 Task: Look for space in Taubaté, Brazil from 6th June, 2023 to 8th June, 2023 for 2 adults in price range Rs.7000 to Rs.12000. Place can be private room with 1  bedroom having 2 beds and 1 bathroom. Property type can be flat. Amenities needed are: wifi, washing machine, . Booking option can be shelf check-in. Required host language is Spanish.
Action: Mouse moved to (507, 115)
Screenshot: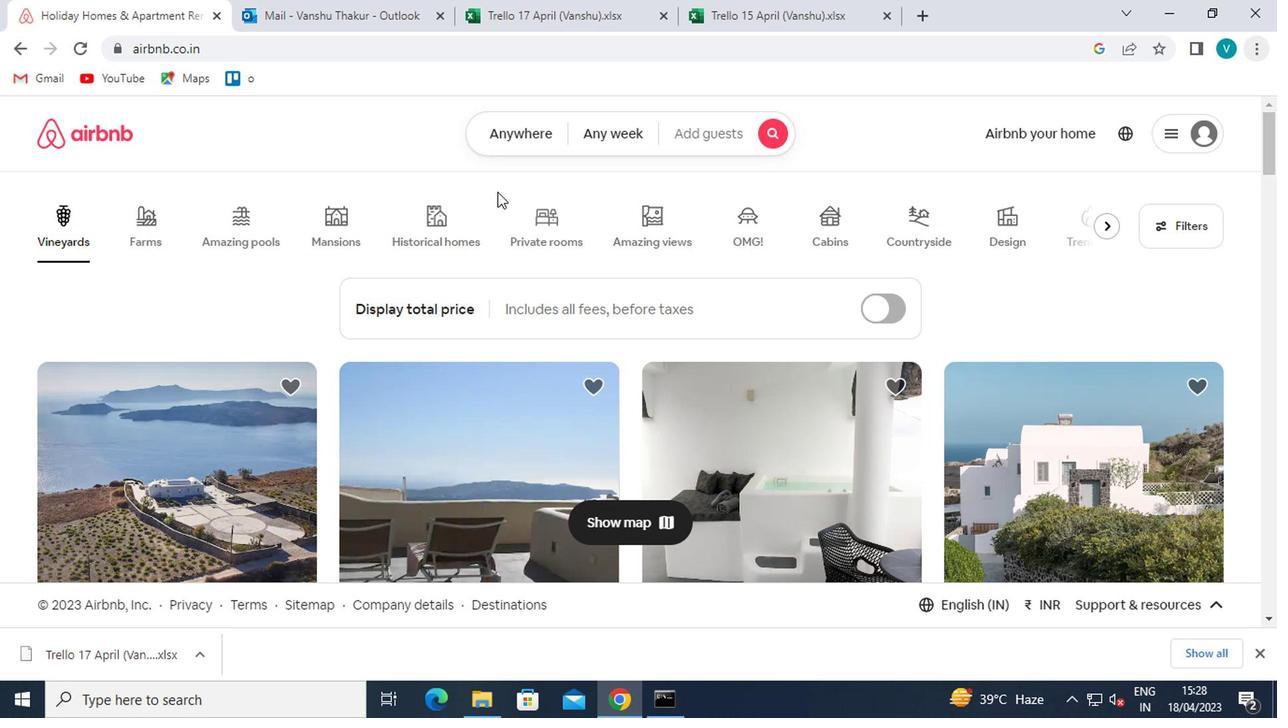 
Action: Mouse pressed left at (507, 115)
Screenshot: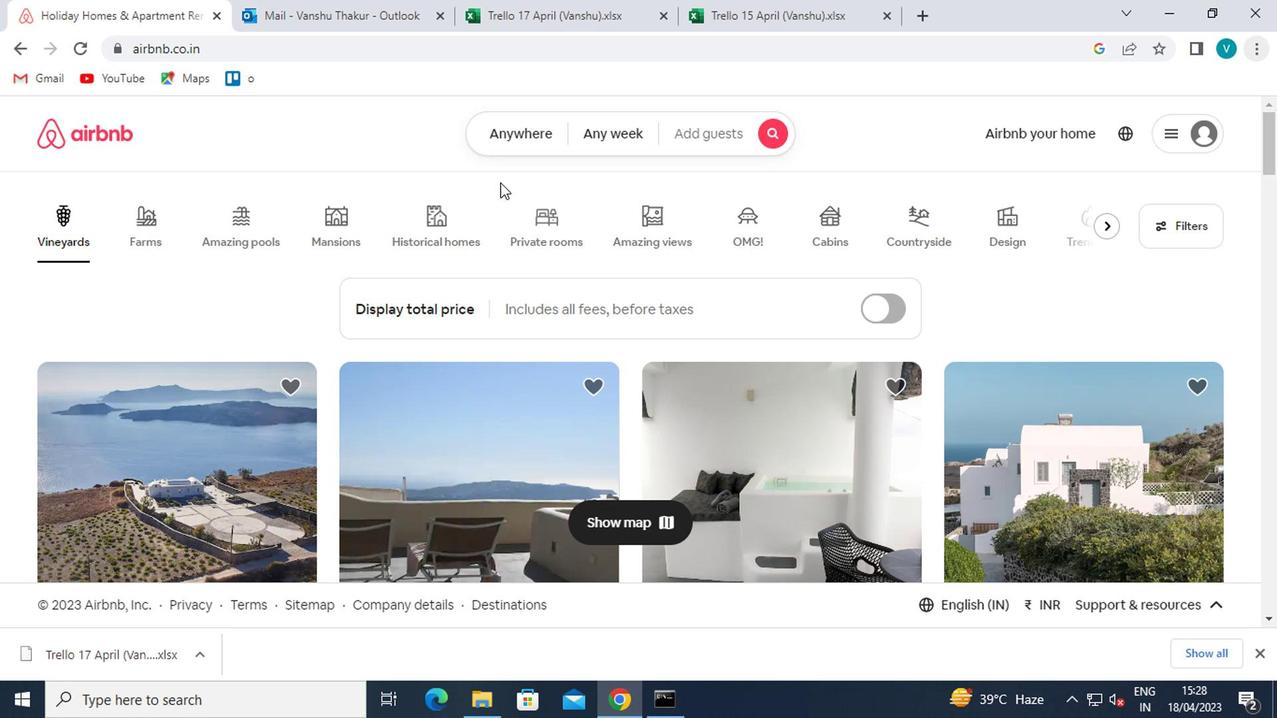 
Action: Mouse moved to (406, 200)
Screenshot: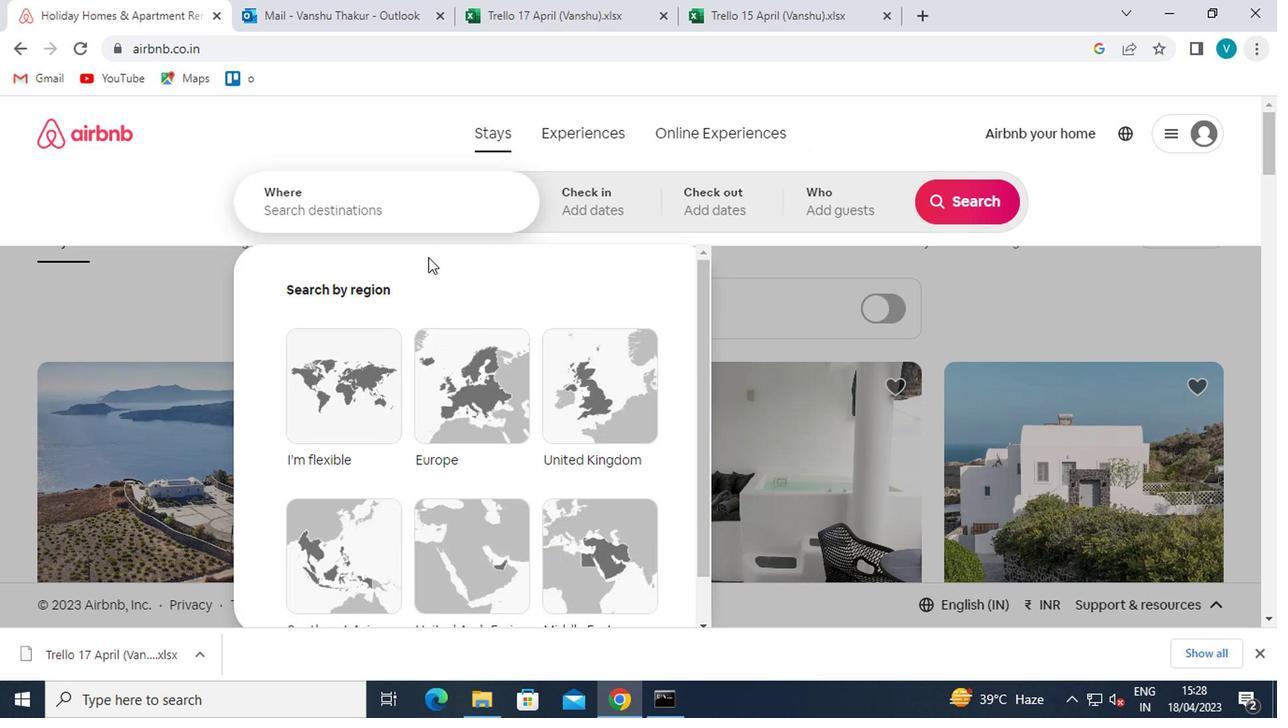 
Action: Mouse pressed left at (406, 200)
Screenshot: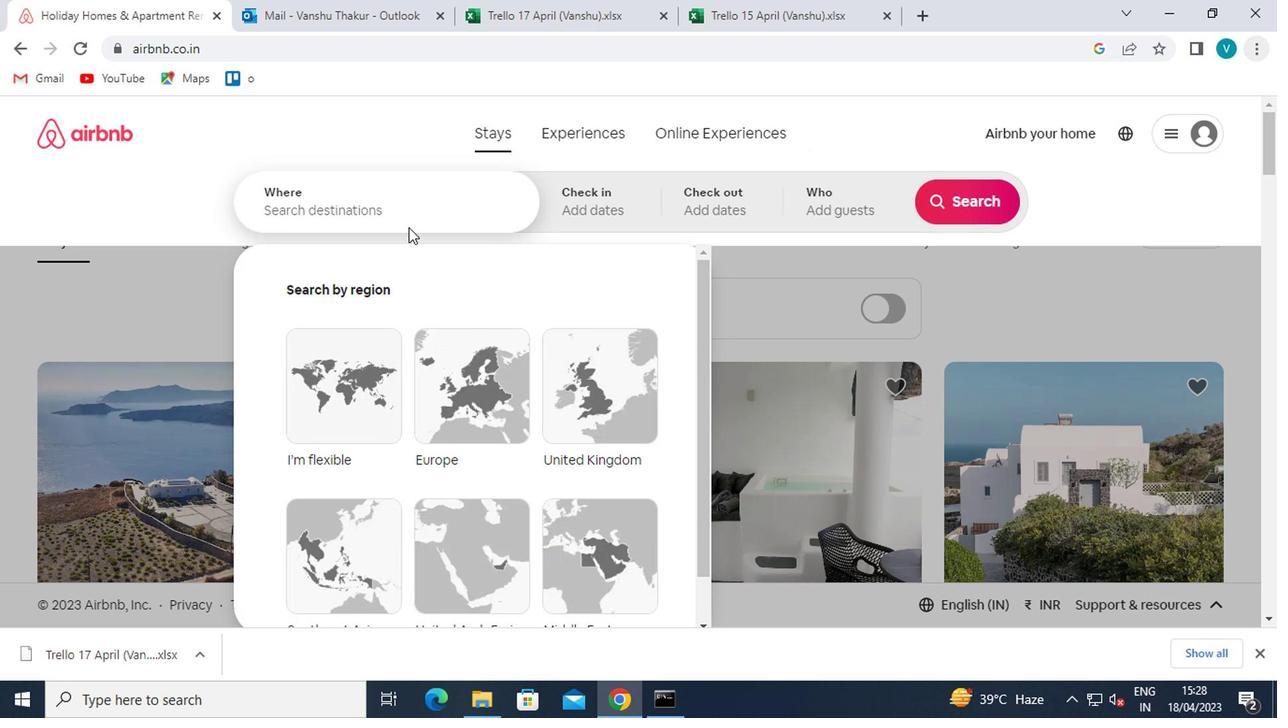 
Action: Key pressed <Key.shift>TAUBATE,<Key.space><Key.shift>BRAZIL
Screenshot: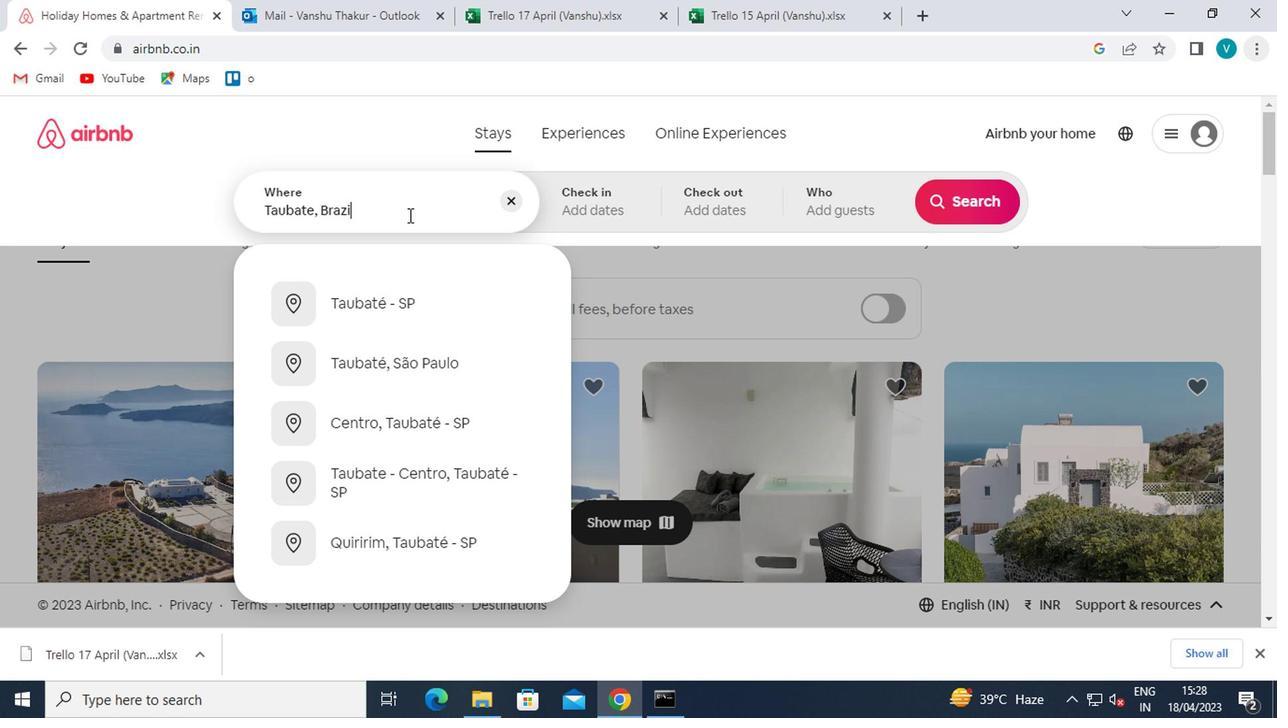 
Action: Mouse moved to (421, 296)
Screenshot: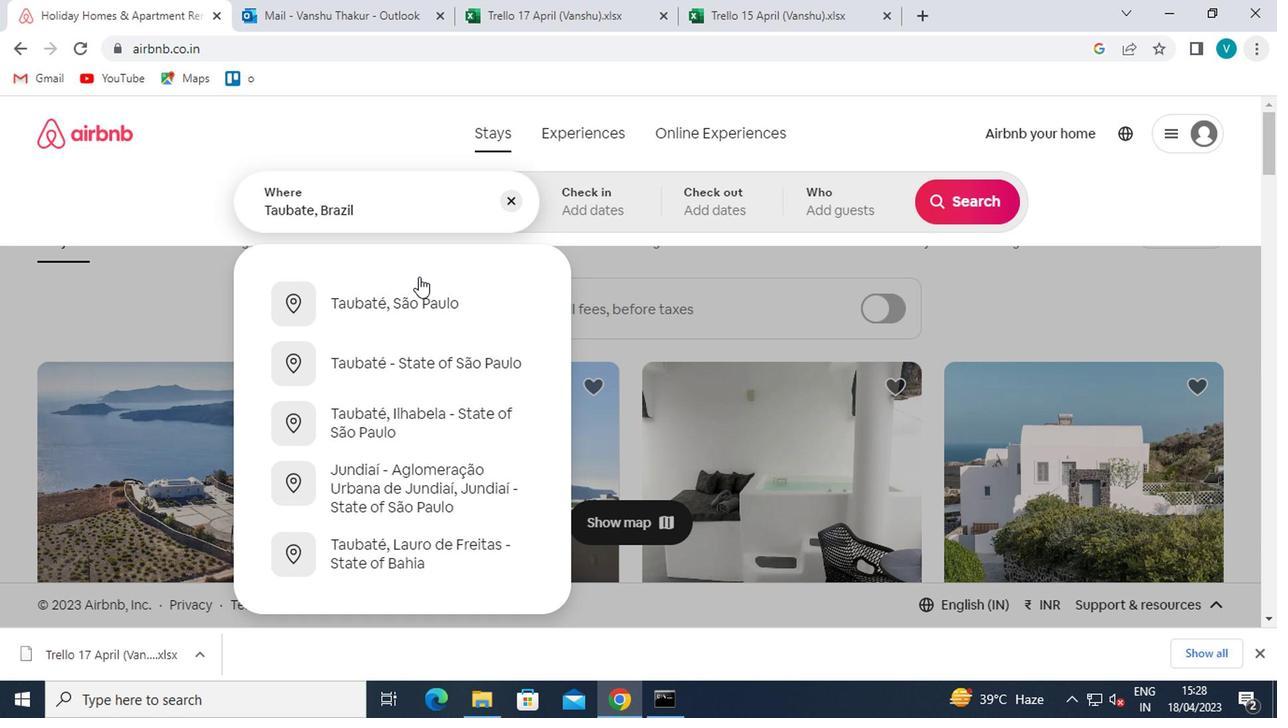 
Action: Mouse pressed left at (421, 296)
Screenshot: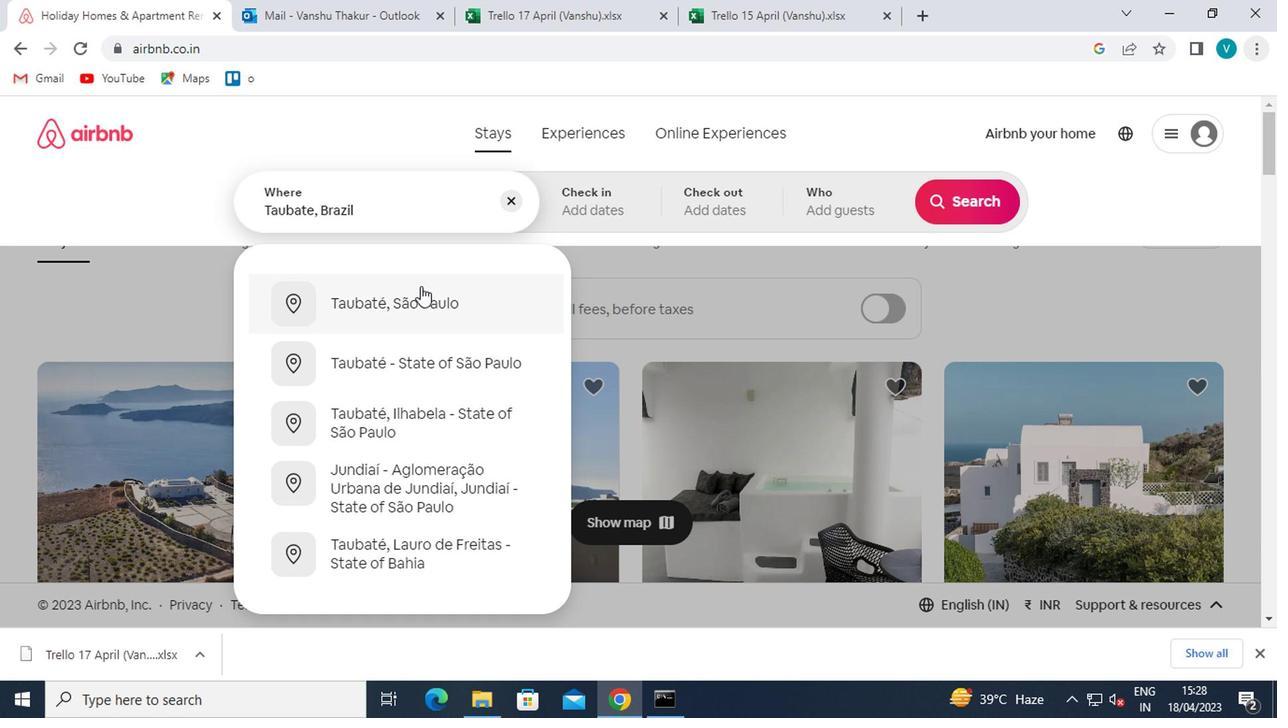 
Action: Mouse moved to (949, 345)
Screenshot: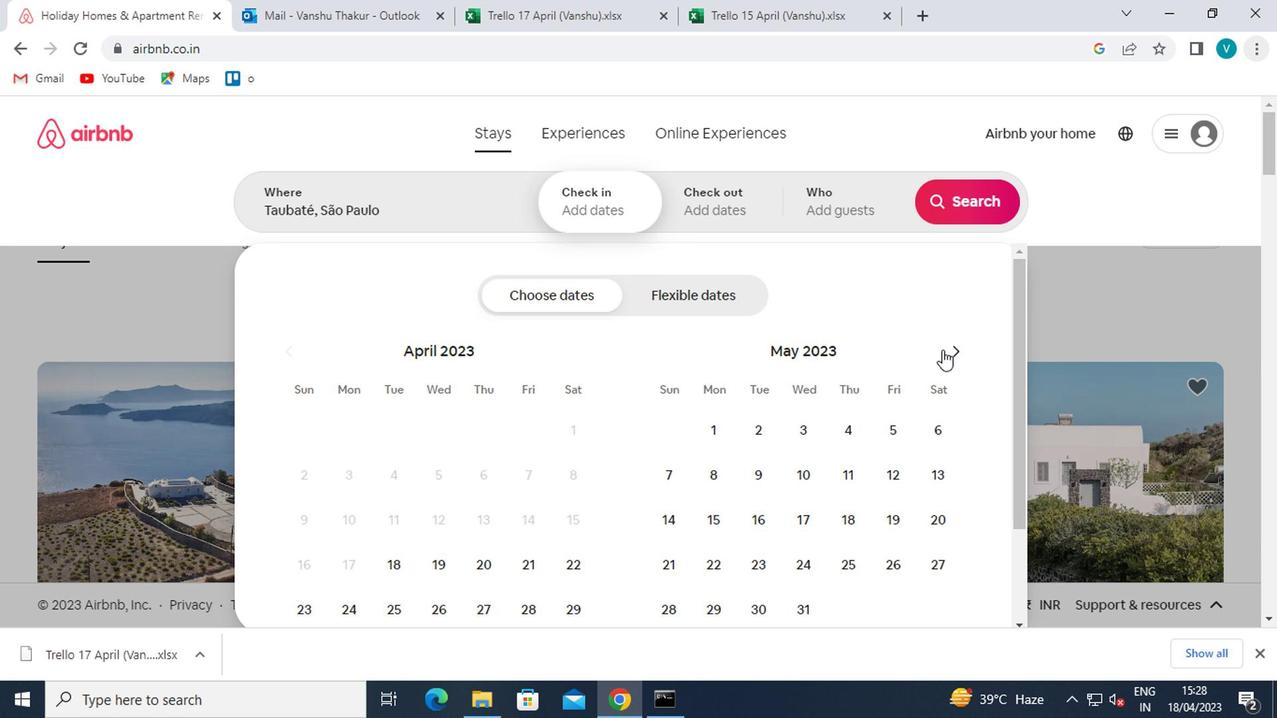 
Action: Mouse pressed left at (949, 345)
Screenshot: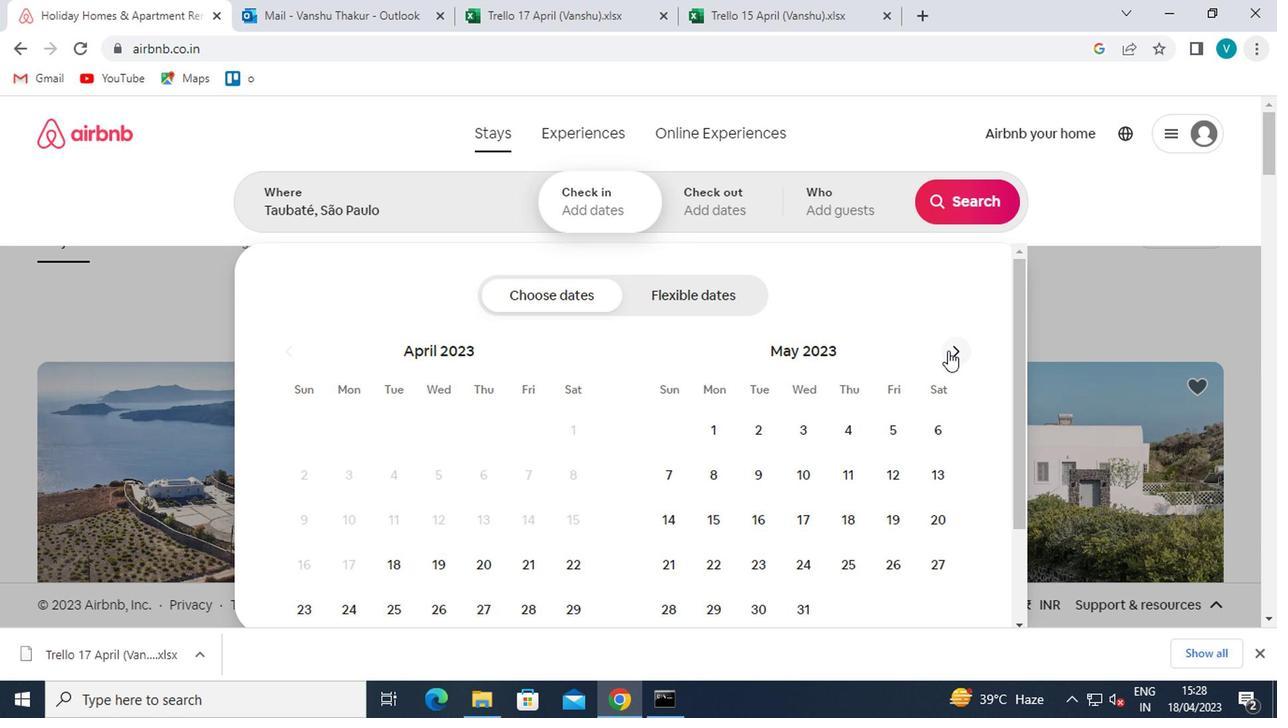 
Action: Mouse moved to (749, 478)
Screenshot: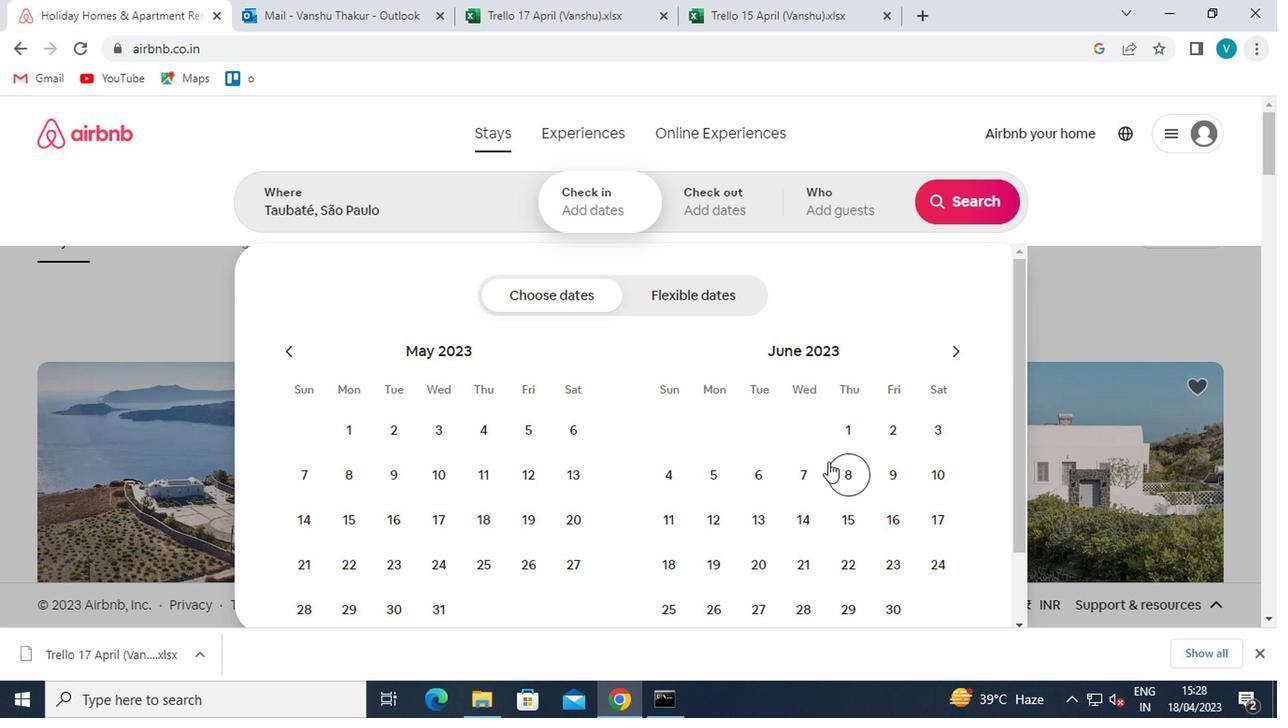 
Action: Mouse pressed left at (749, 478)
Screenshot: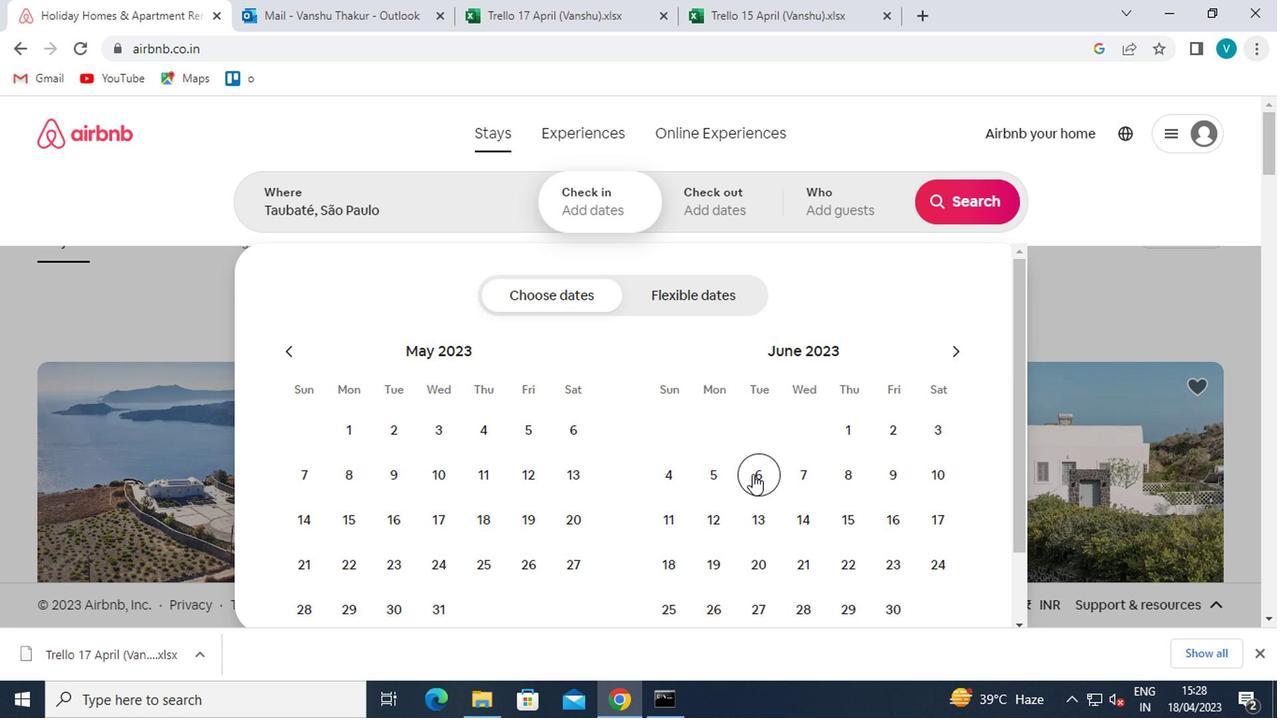
Action: Mouse moved to (846, 474)
Screenshot: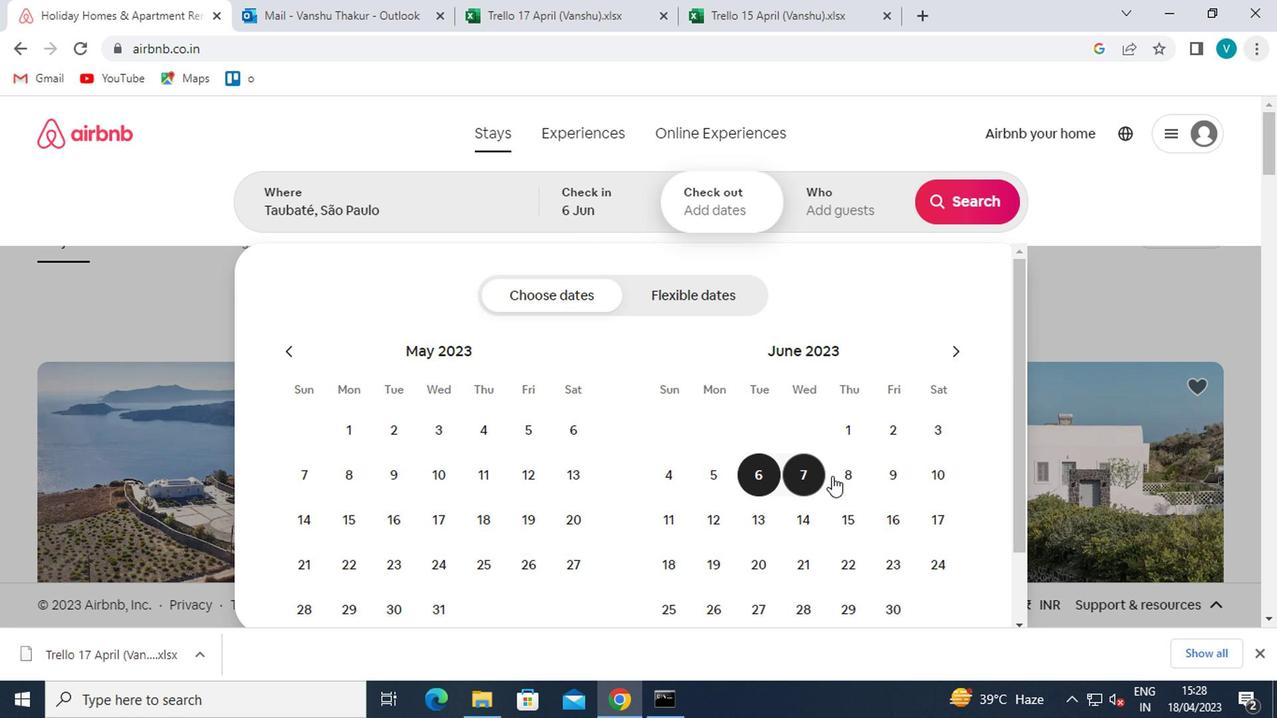 
Action: Mouse pressed left at (846, 474)
Screenshot: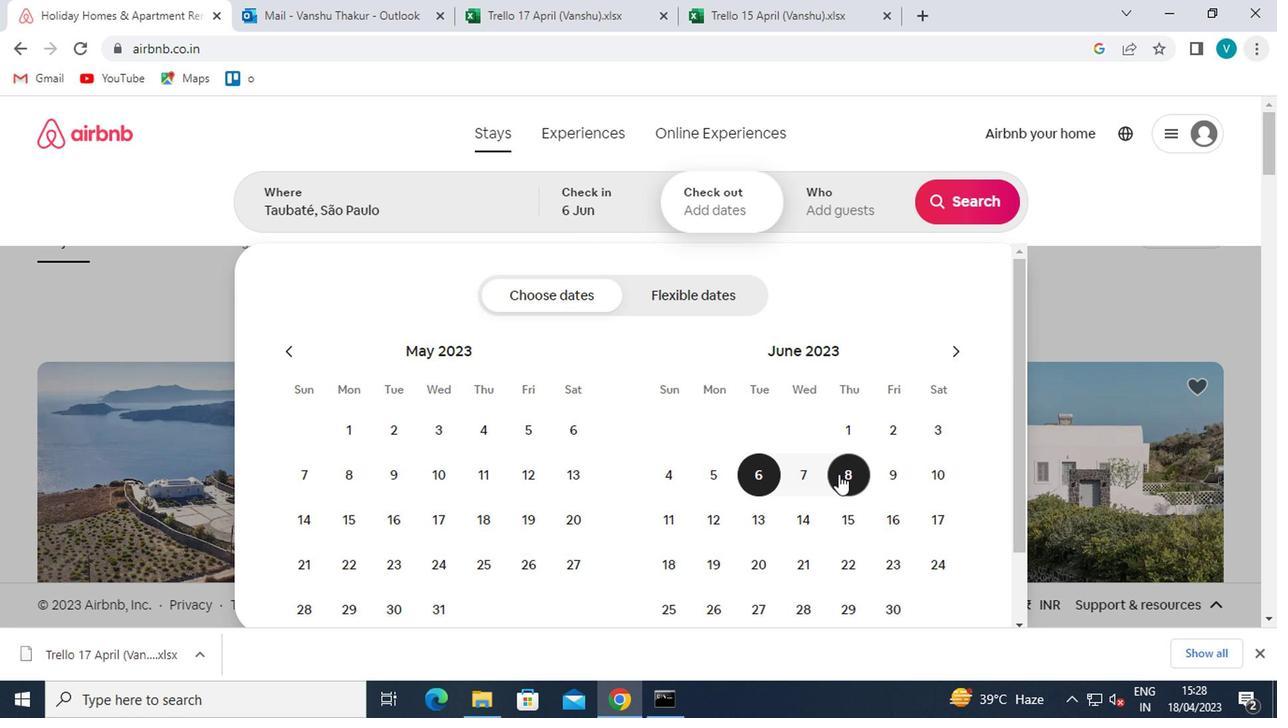 
Action: Mouse moved to (830, 184)
Screenshot: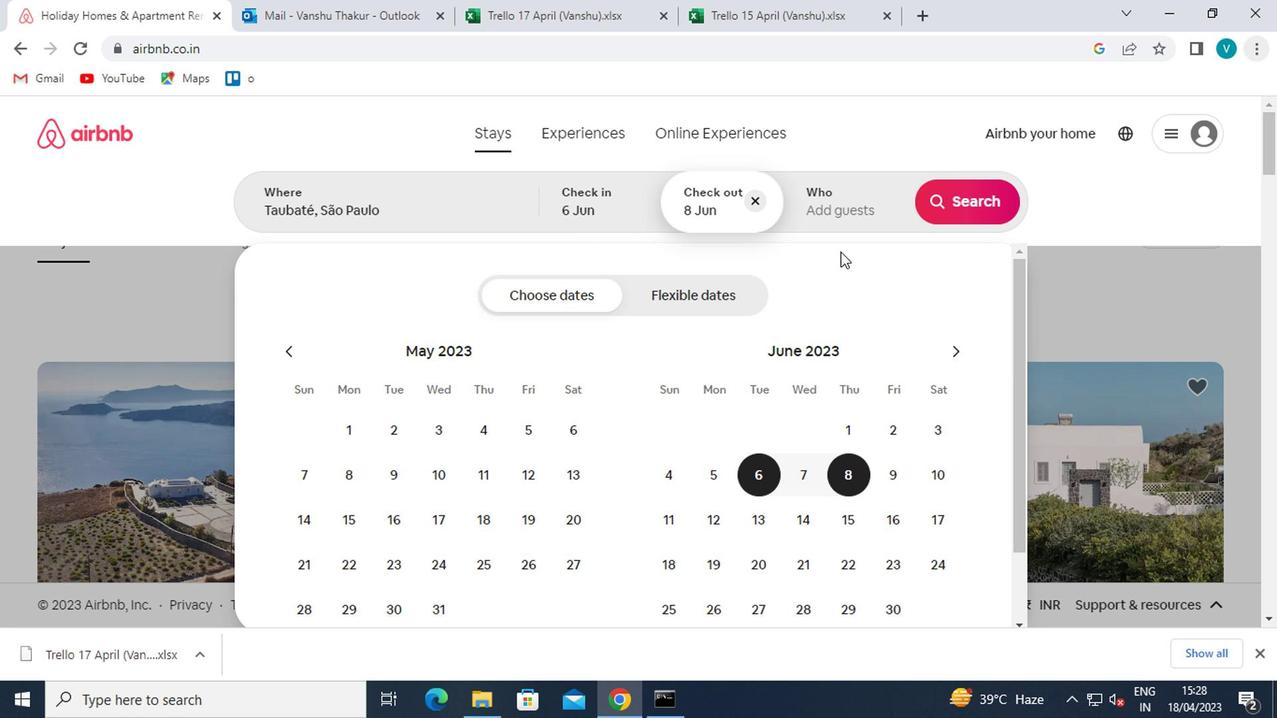 
Action: Mouse pressed left at (830, 184)
Screenshot: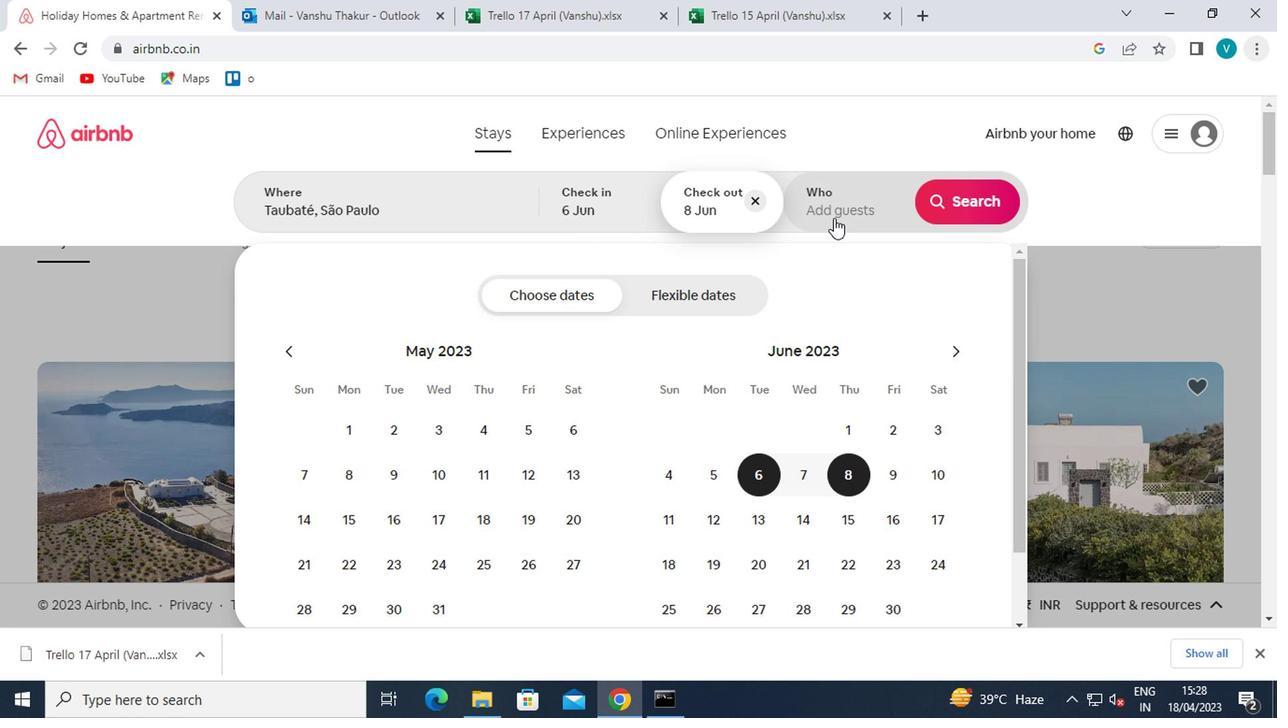 
Action: Mouse moved to (979, 282)
Screenshot: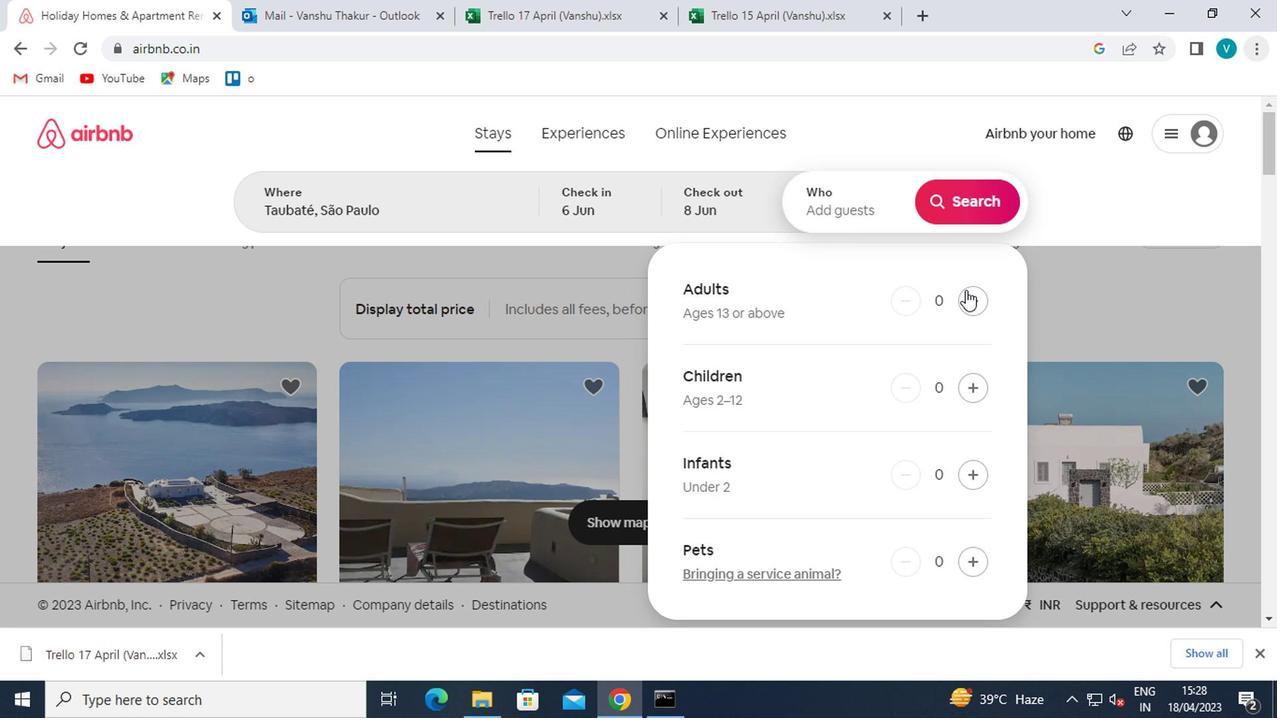
Action: Mouse pressed left at (979, 282)
Screenshot: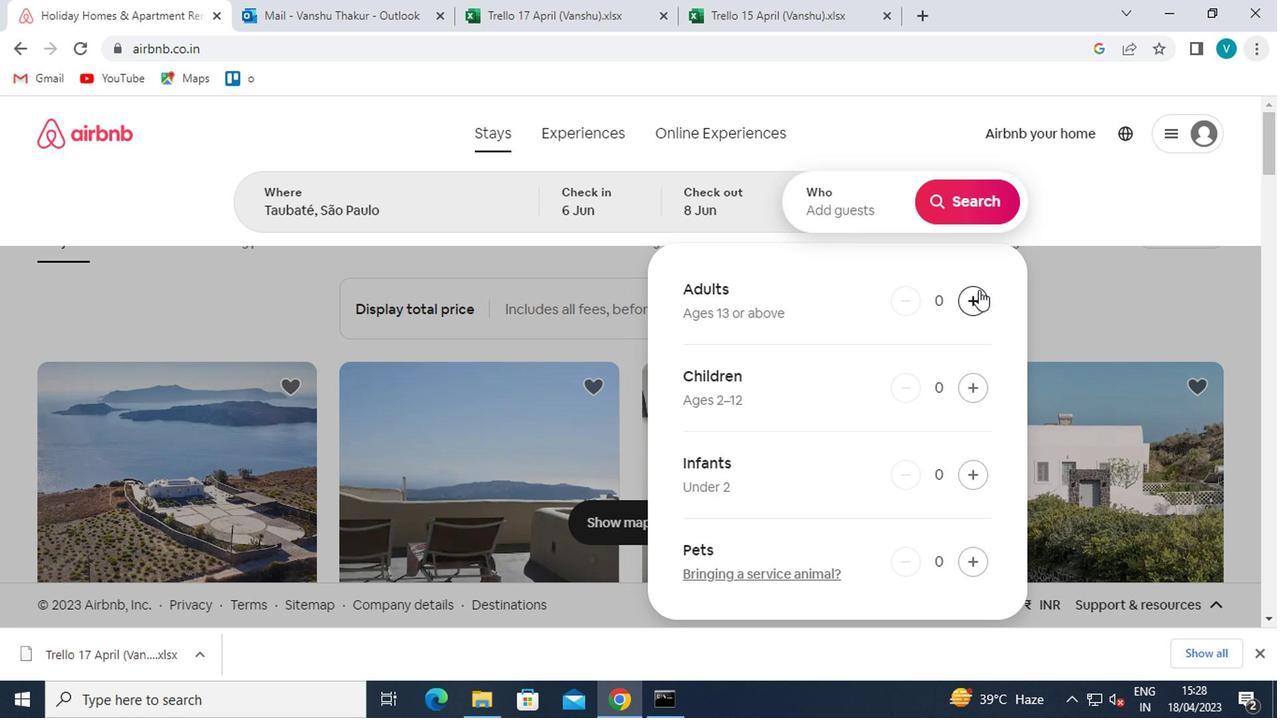 
Action: Mouse pressed left at (979, 282)
Screenshot: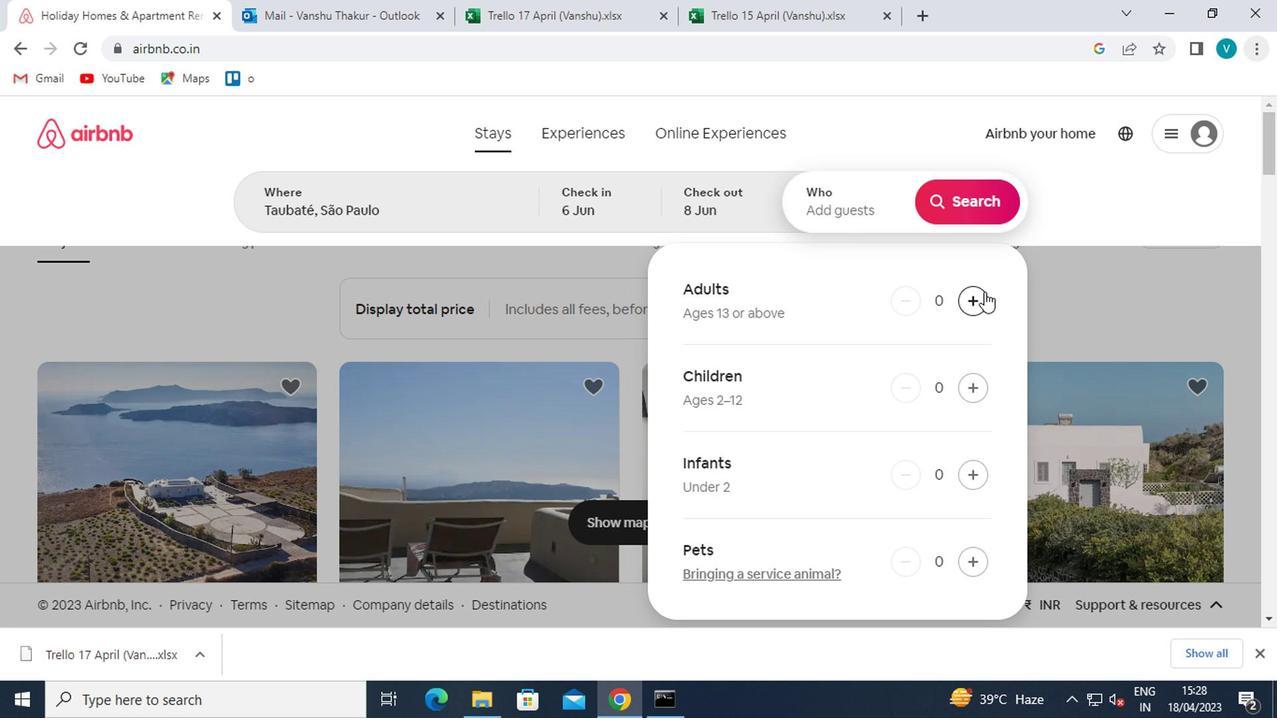 
Action: Mouse moved to (972, 184)
Screenshot: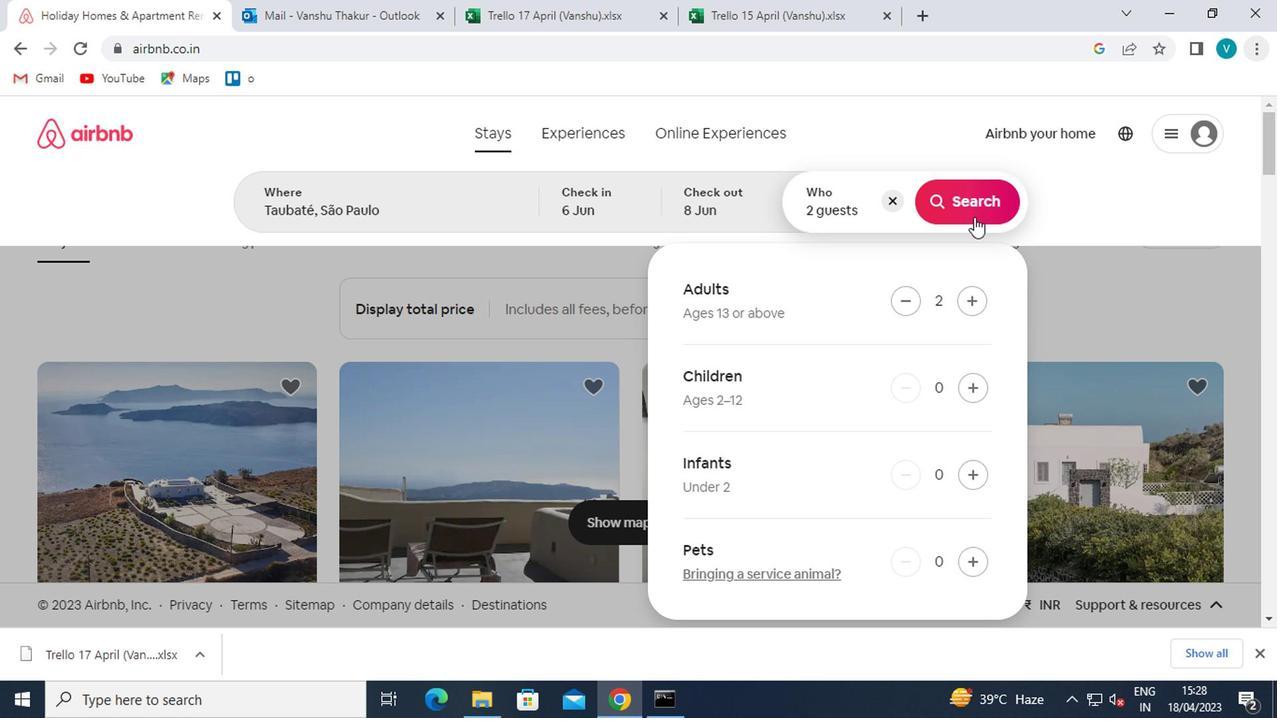 
Action: Mouse pressed left at (972, 184)
Screenshot: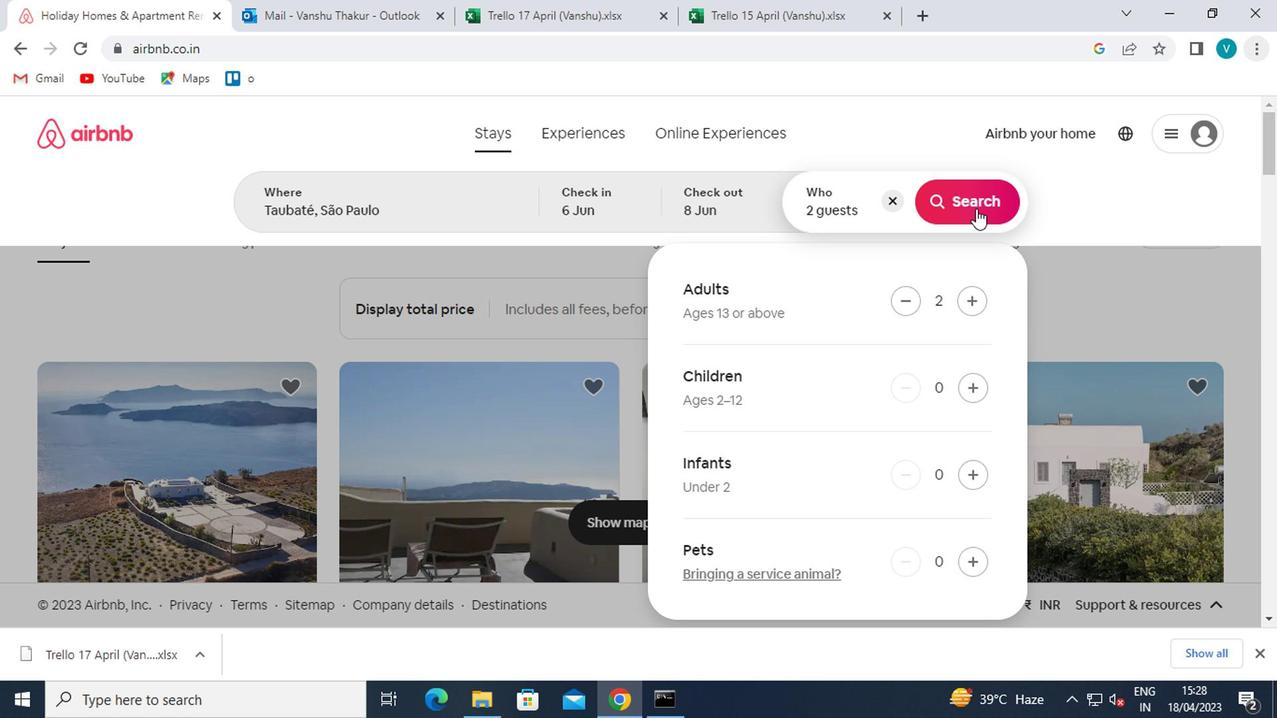 
Action: Mouse moved to (1171, 184)
Screenshot: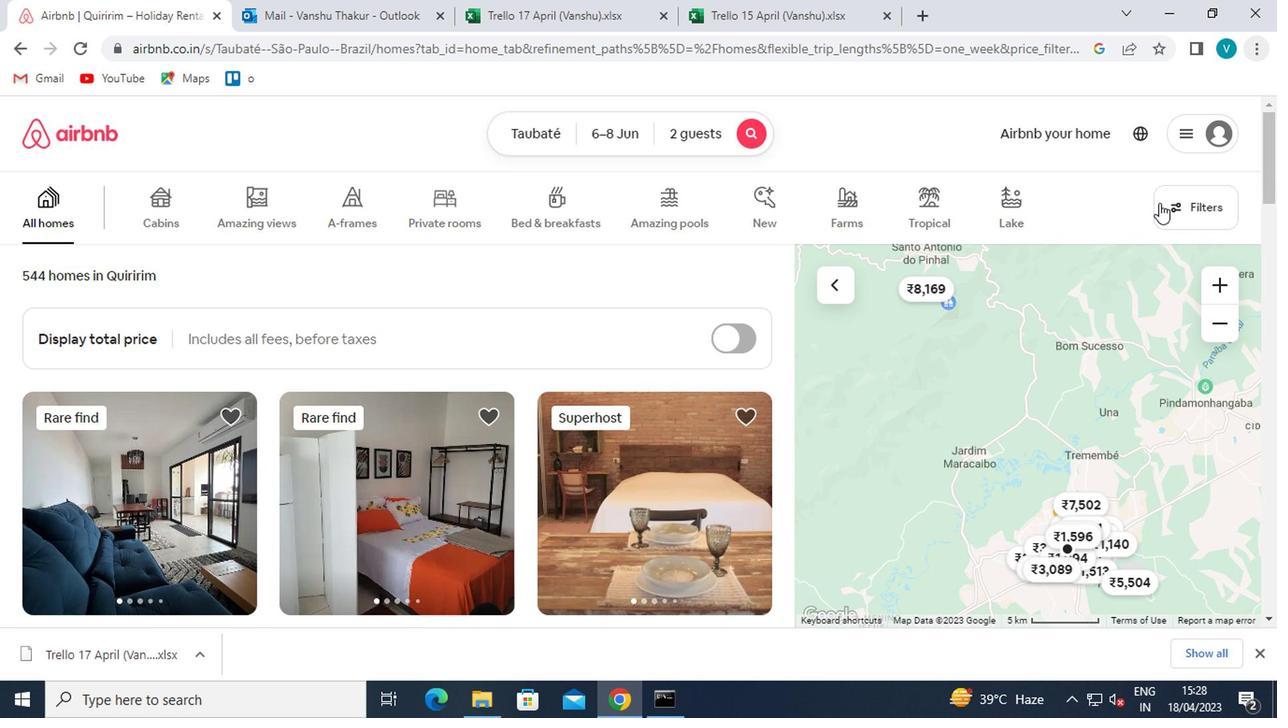 
Action: Mouse pressed left at (1171, 184)
Screenshot: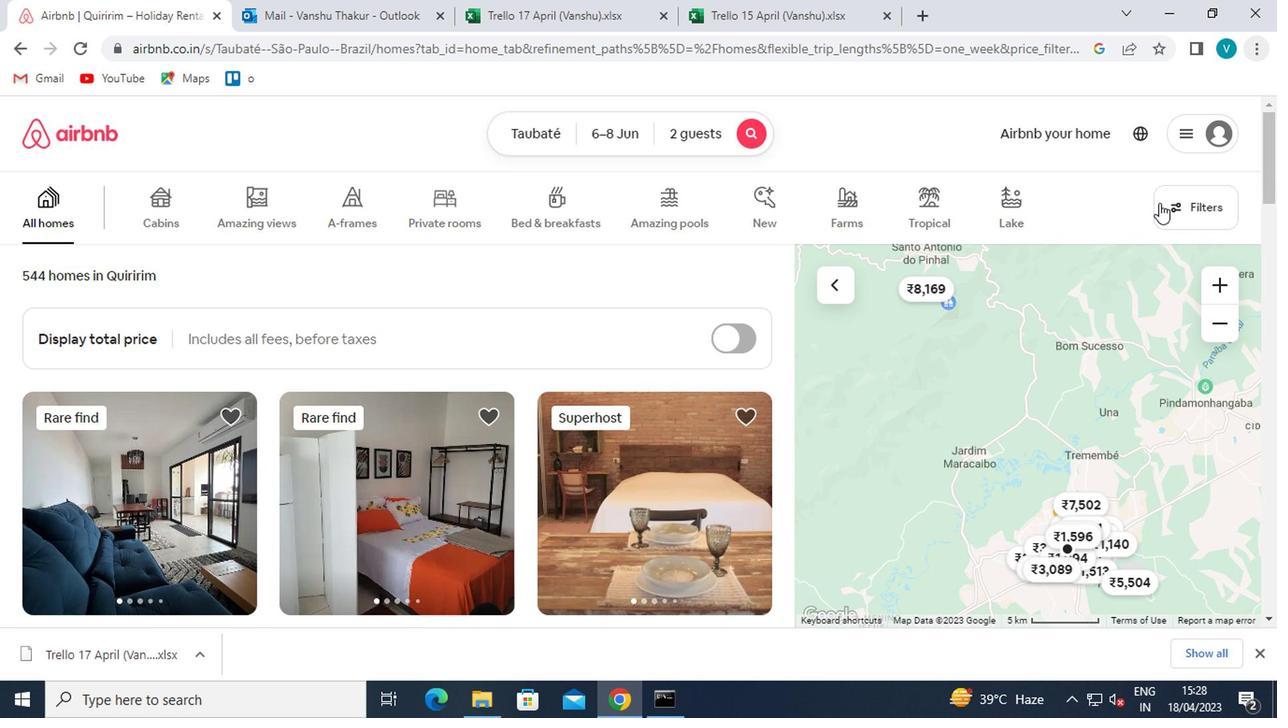 
Action: Mouse moved to (510, 454)
Screenshot: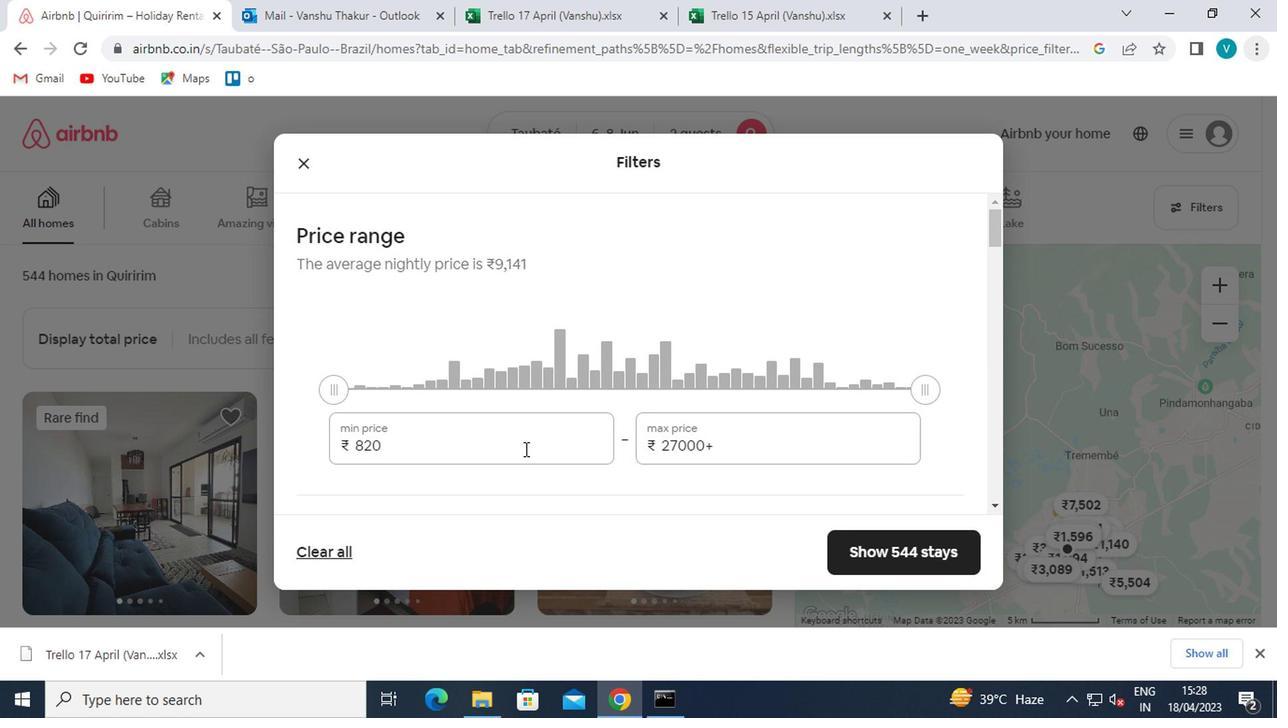 
Action: Mouse pressed left at (510, 454)
Screenshot: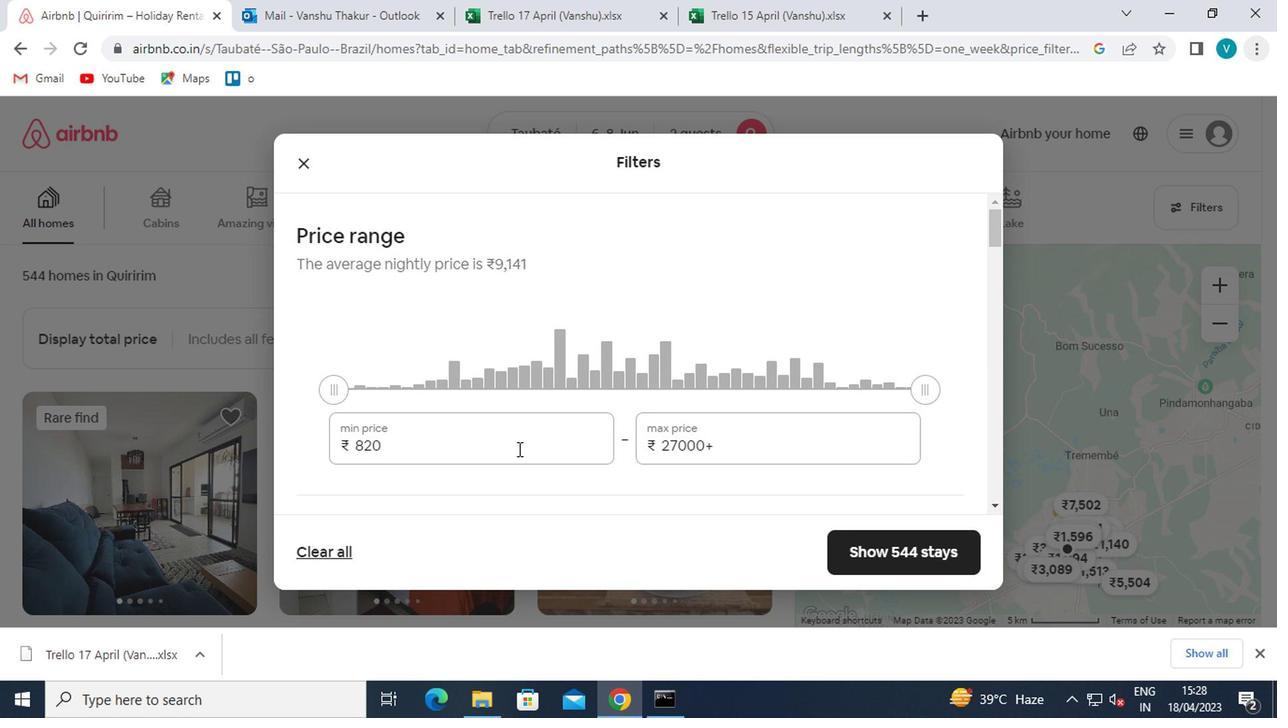 
Action: Mouse moved to (510, 455)
Screenshot: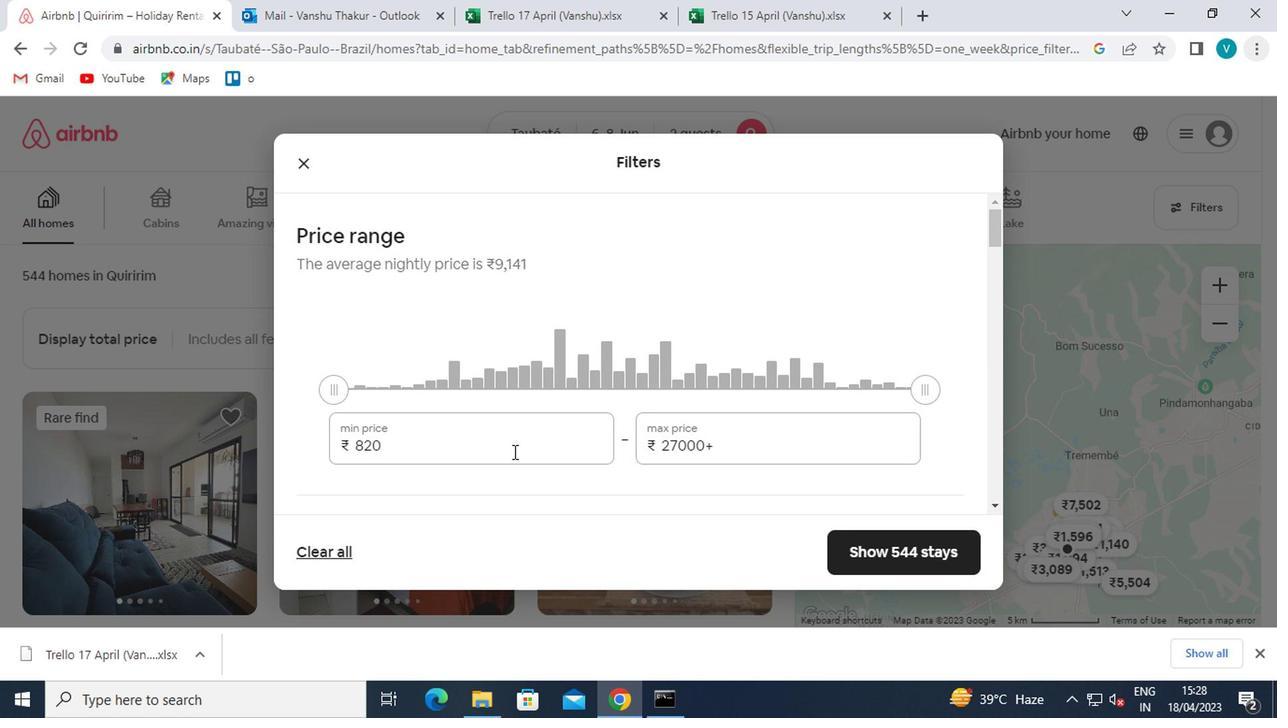 
Action: Key pressed <Key.backspace><Key.backspace><Key.backspace>7000
Screenshot: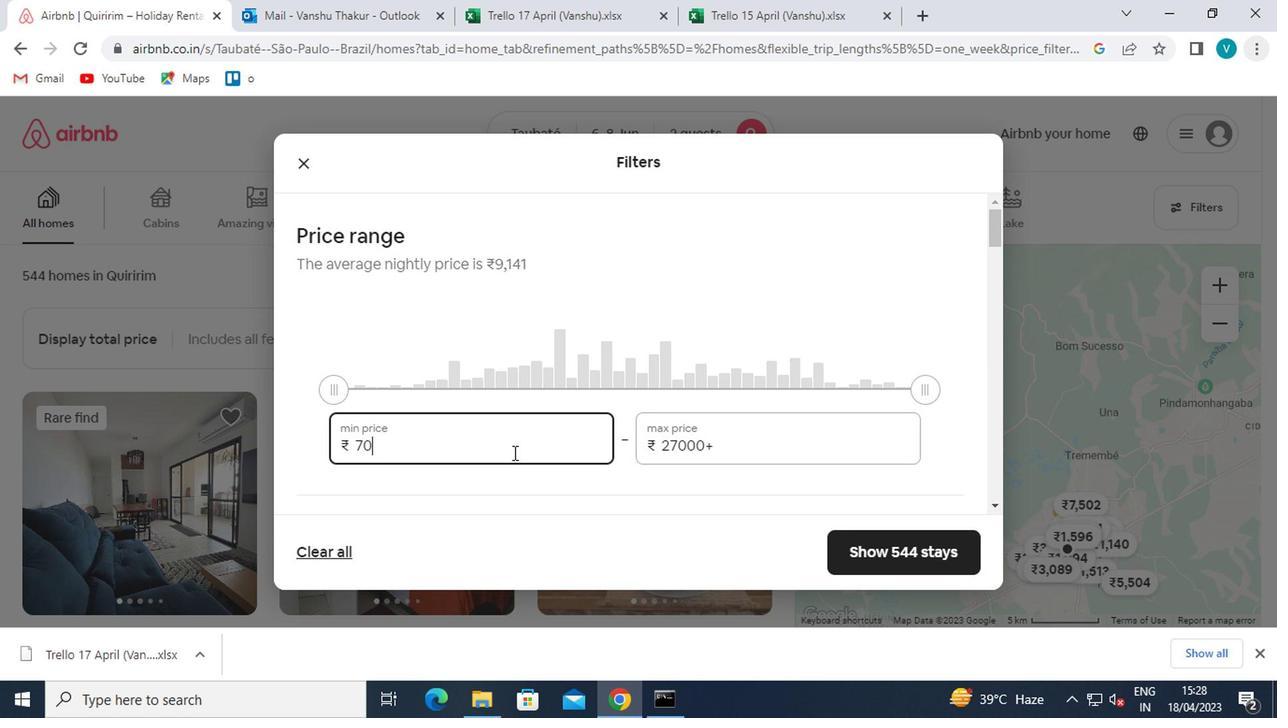 
Action: Mouse moved to (804, 445)
Screenshot: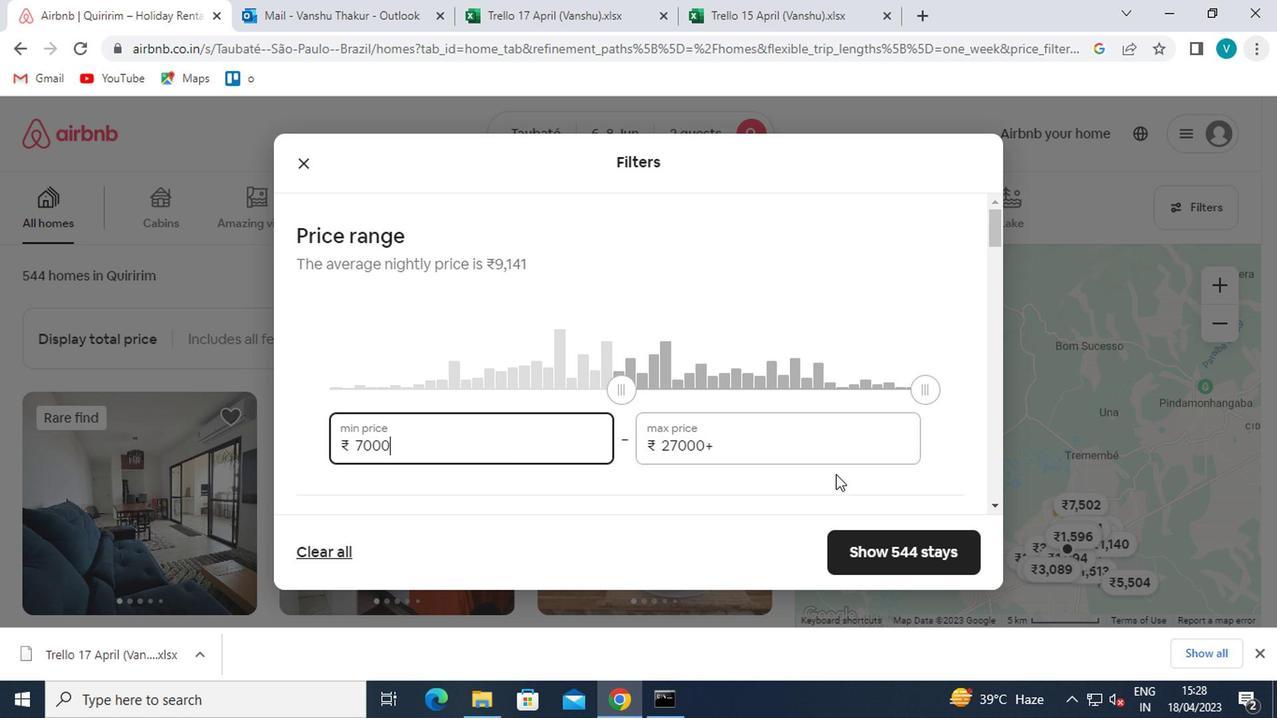 
Action: Mouse pressed left at (804, 445)
Screenshot: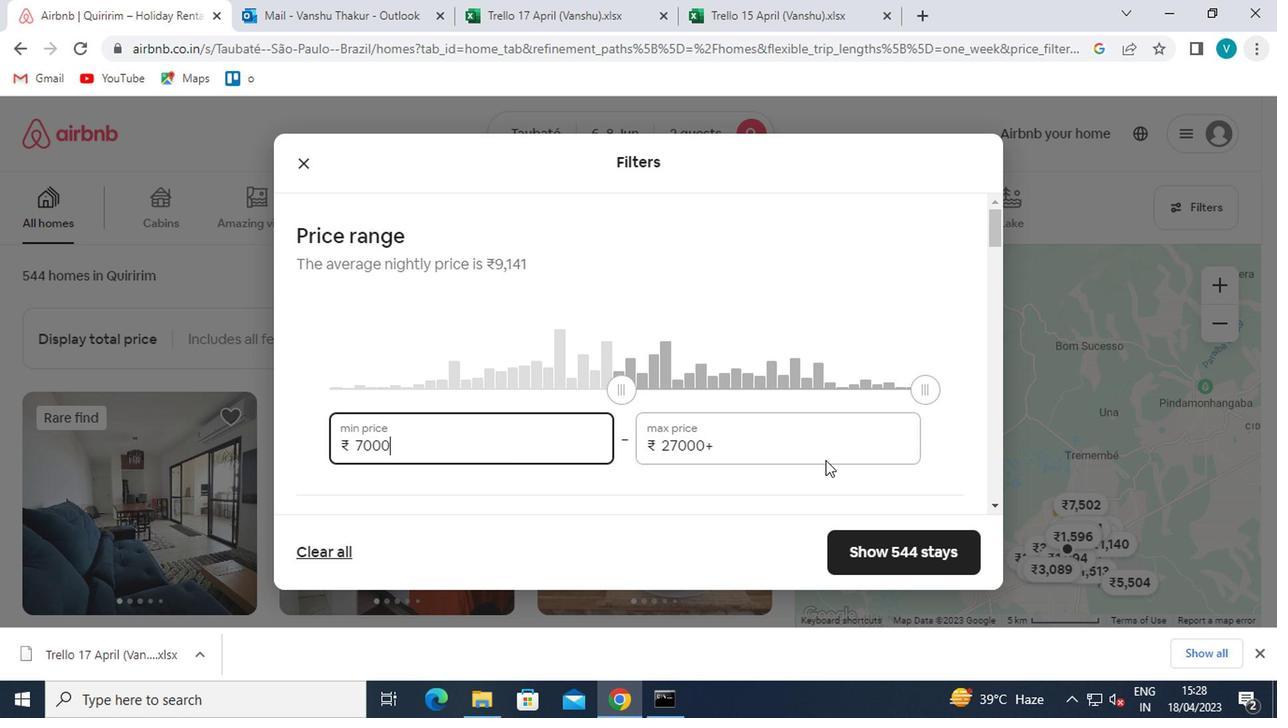 
Action: Mouse moved to (800, 447)
Screenshot: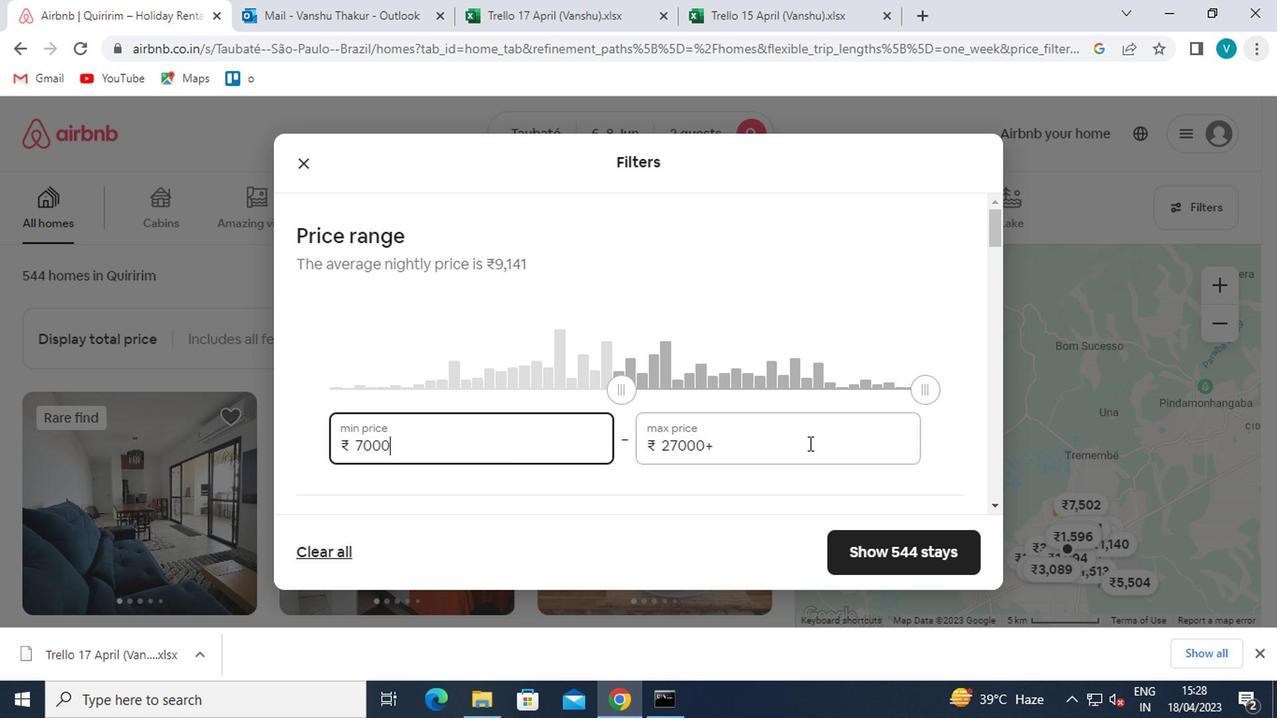 
Action: Key pressed <Key.backspace><Key.backspace><Key.backspace><Key.backspace><Key.backspace><Key.backspace><Key.backspace>12000
Screenshot: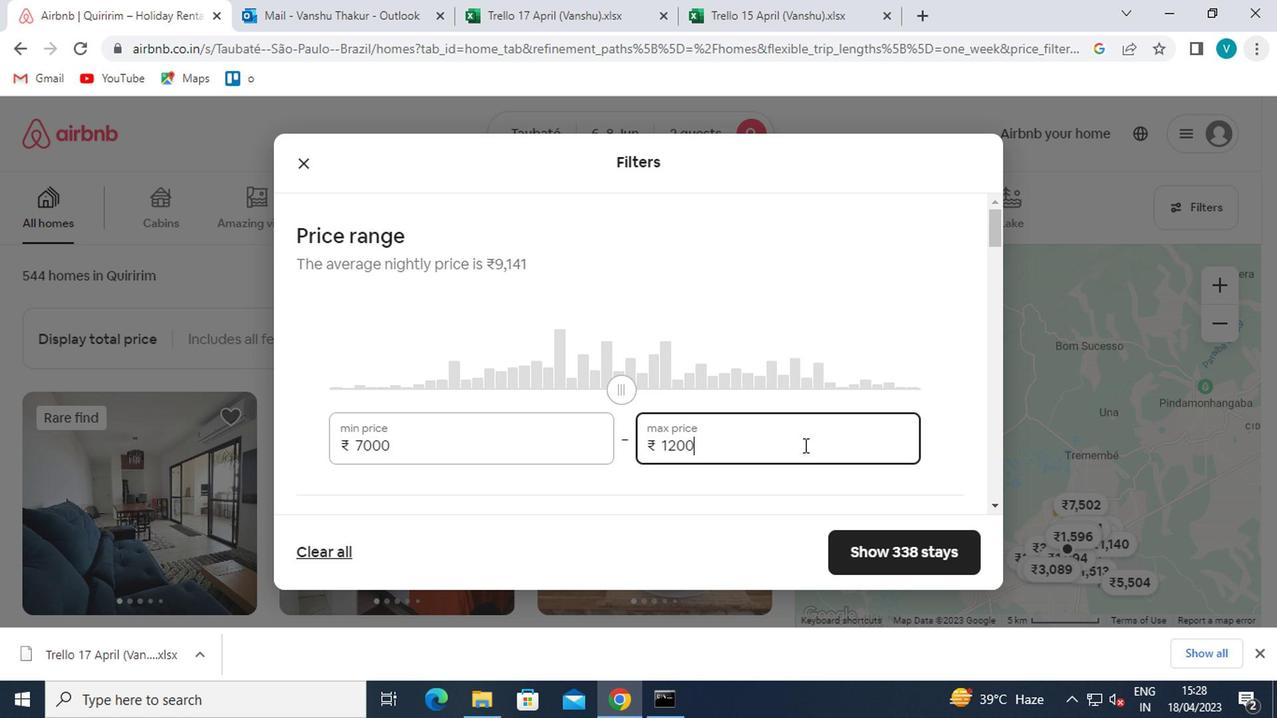 
Action: Mouse moved to (686, 474)
Screenshot: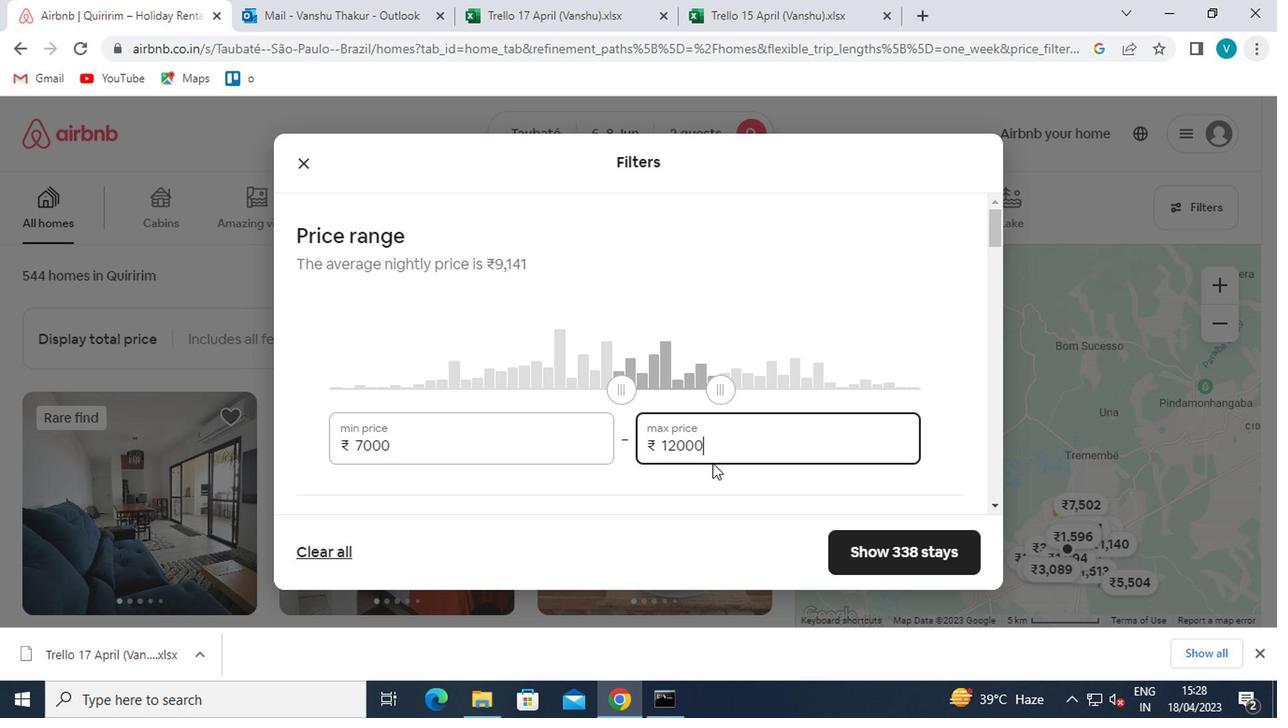 
Action: Mouse scrolled (686, 473) with delta (0, 0)
Screenshot: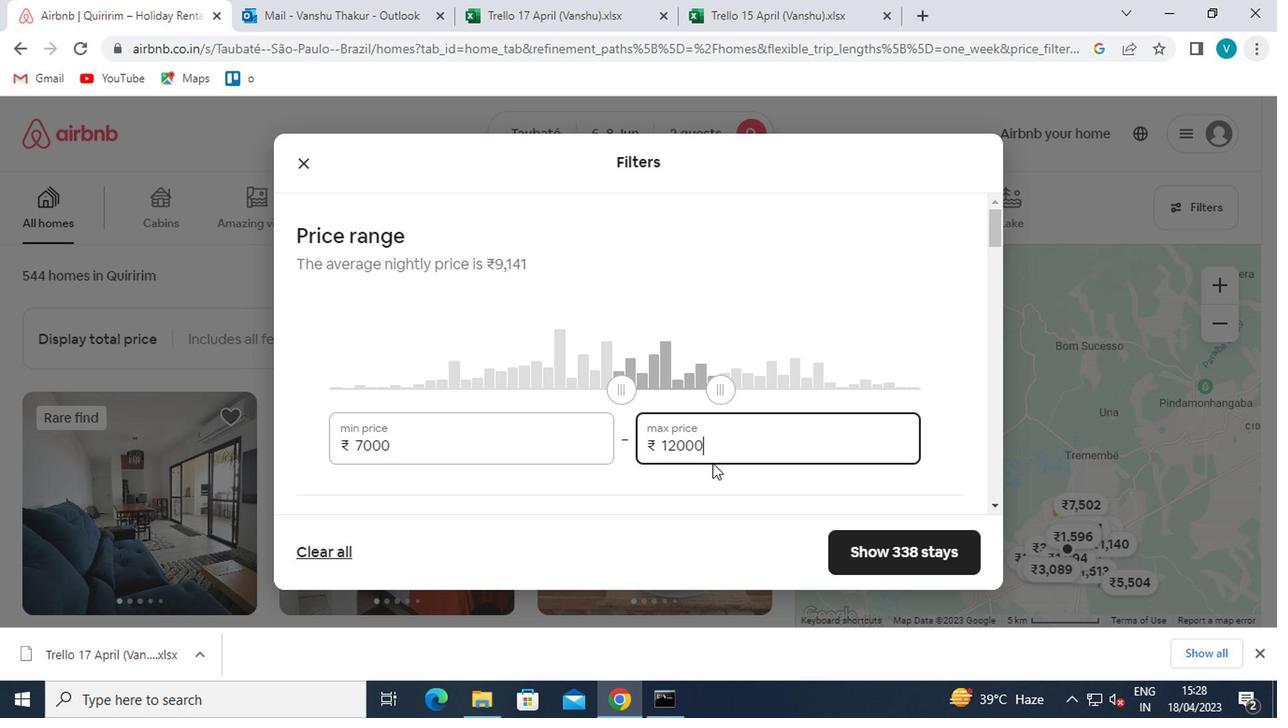 
Action: Mouse moved to (679, 474)
Screenshot: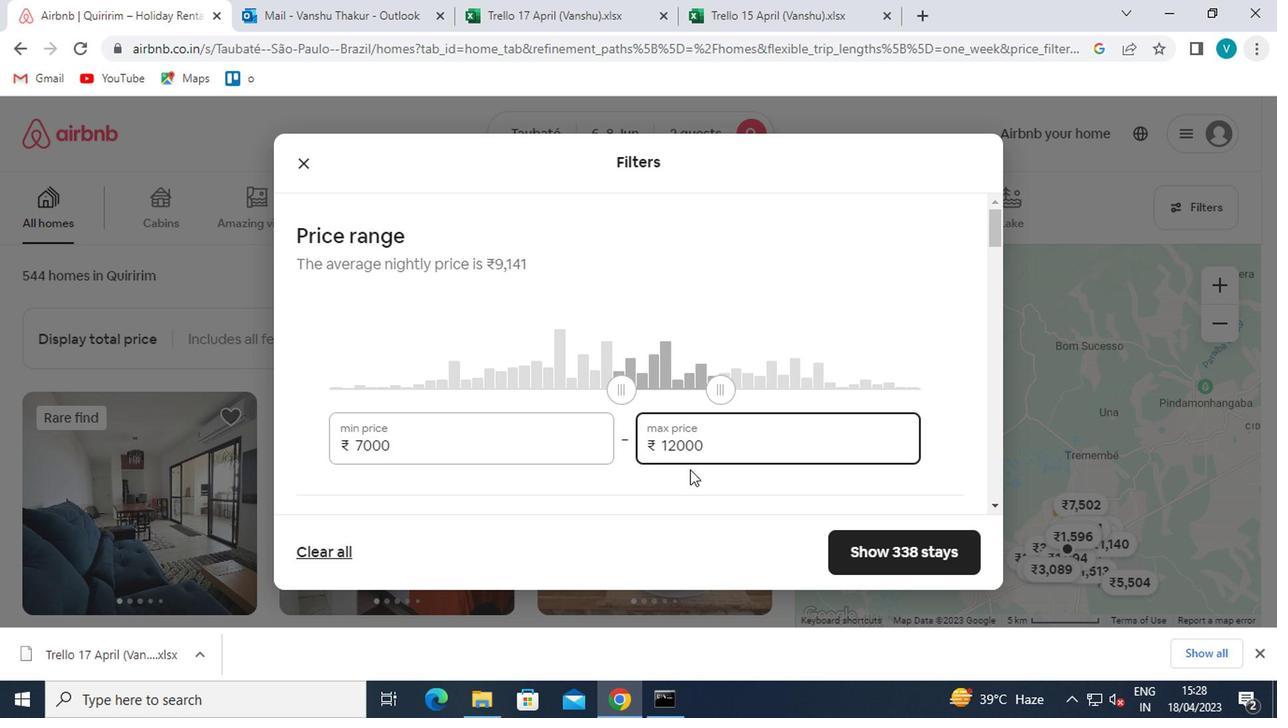 
Action: Mouse scrolled (679, 473) with delta (0, 0)
Screenshot: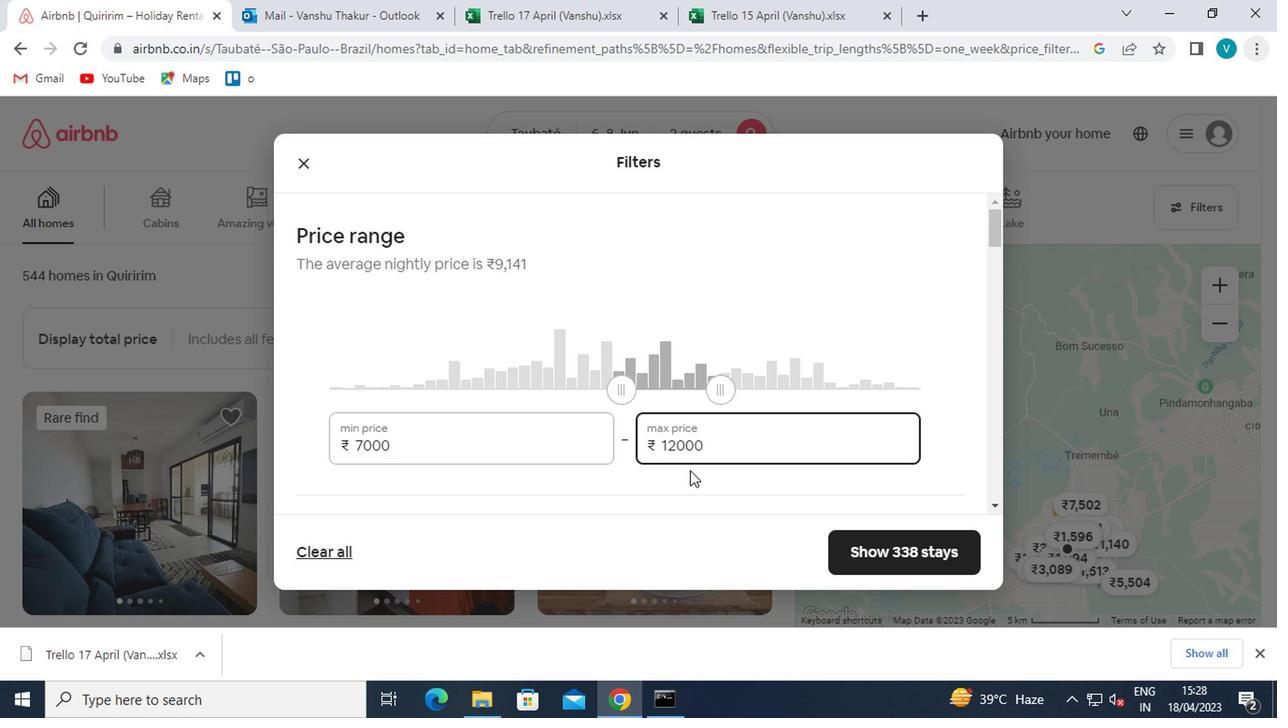 
Action: Mouse moved to (654, 471)
Screenshot: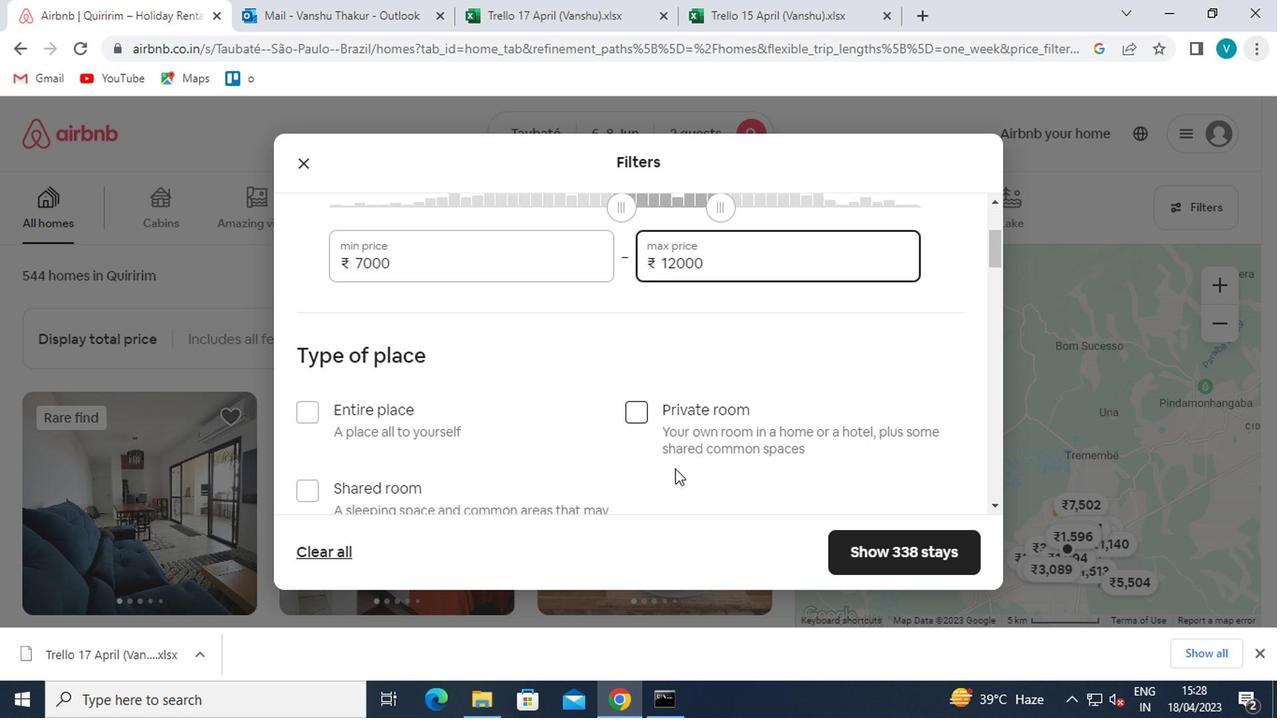 
Action: Mouse scrolled (654, 470) with delta (0, -1)
Screenshot: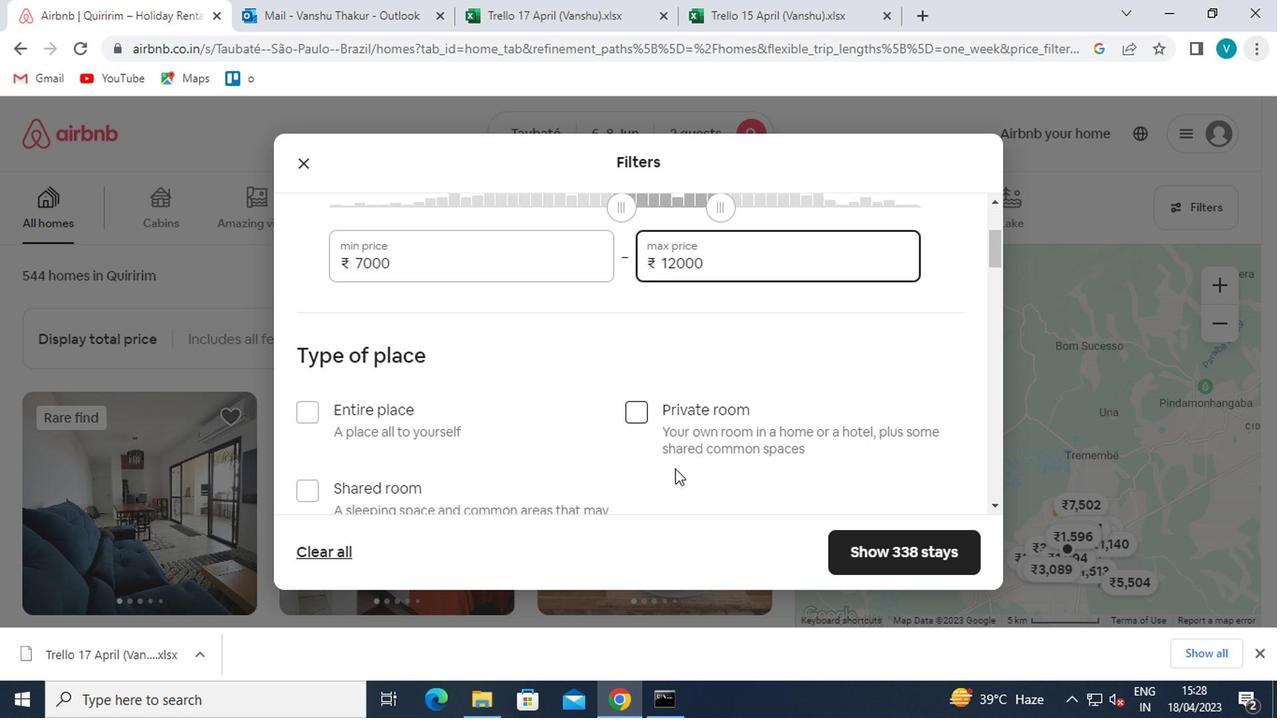 
Action: Mouse moved to (621, 317)
Screenshot: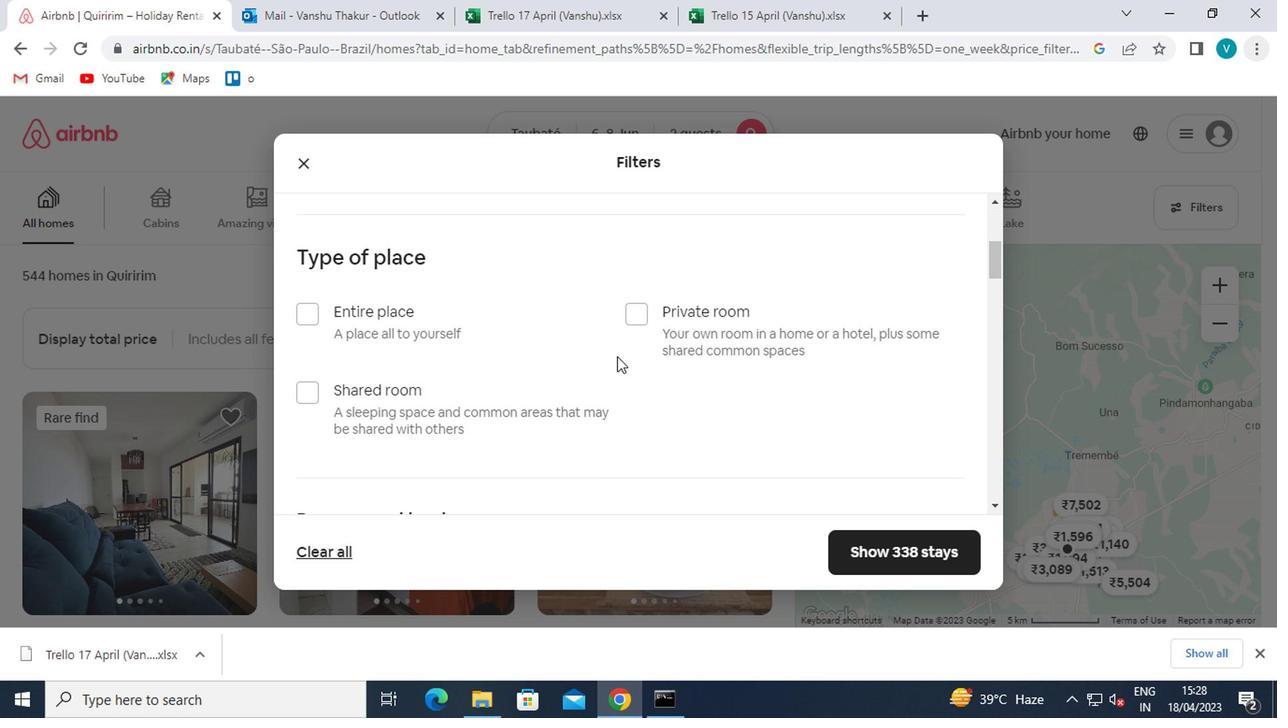 
Action: Mouse pressed left at (621, 317)
Screenshot: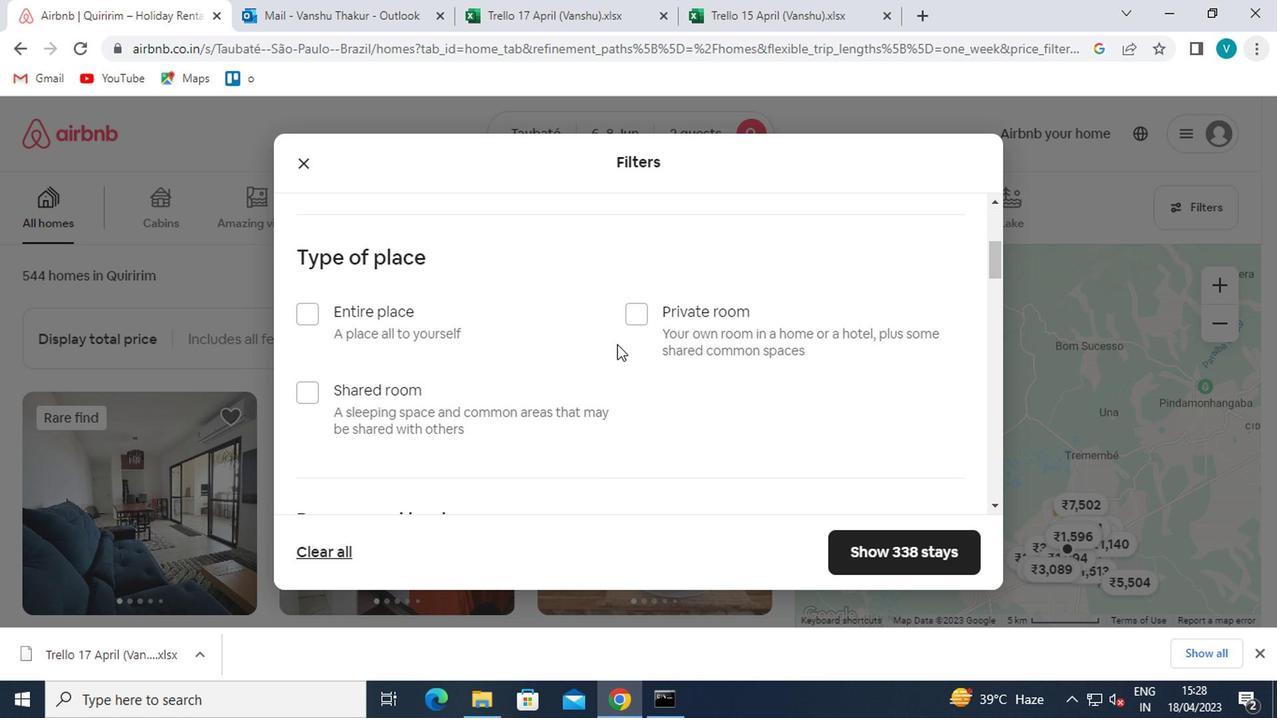 
Action: Mouse moved to (614, 318)
Screenshot: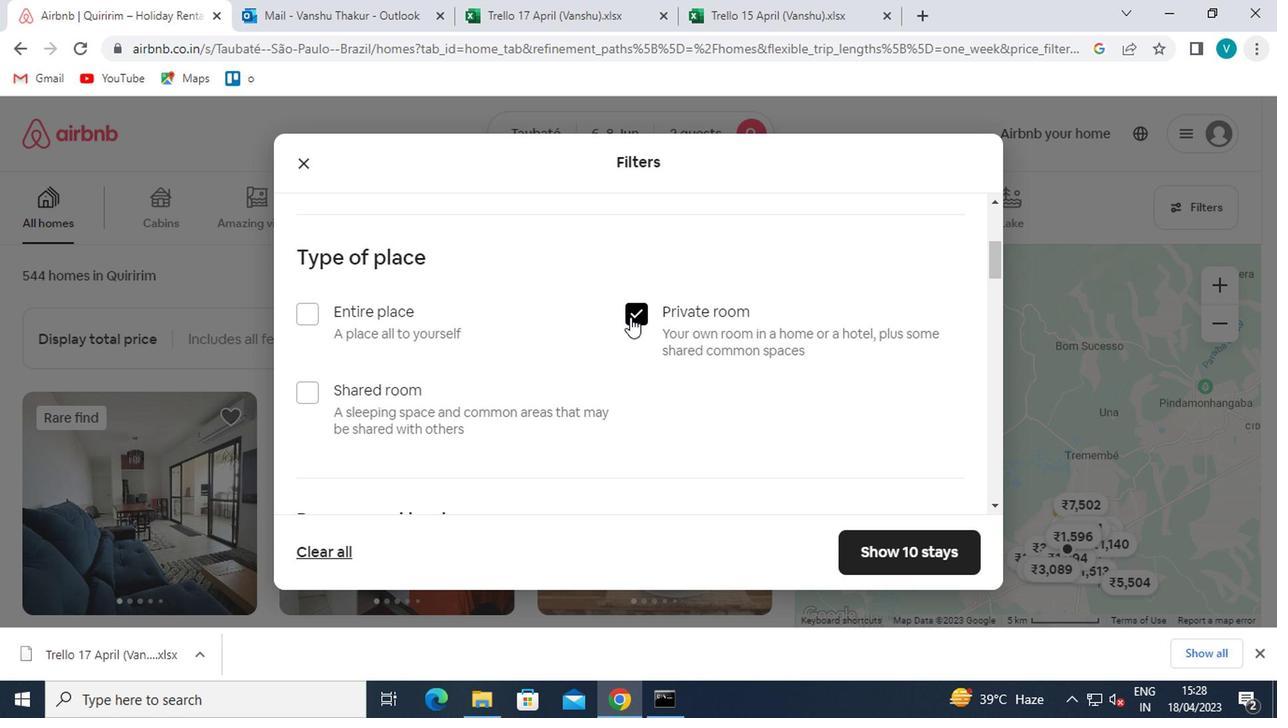 
Action: Mouse scrolled (614, 317) with delta (0, 0)
Screenshot: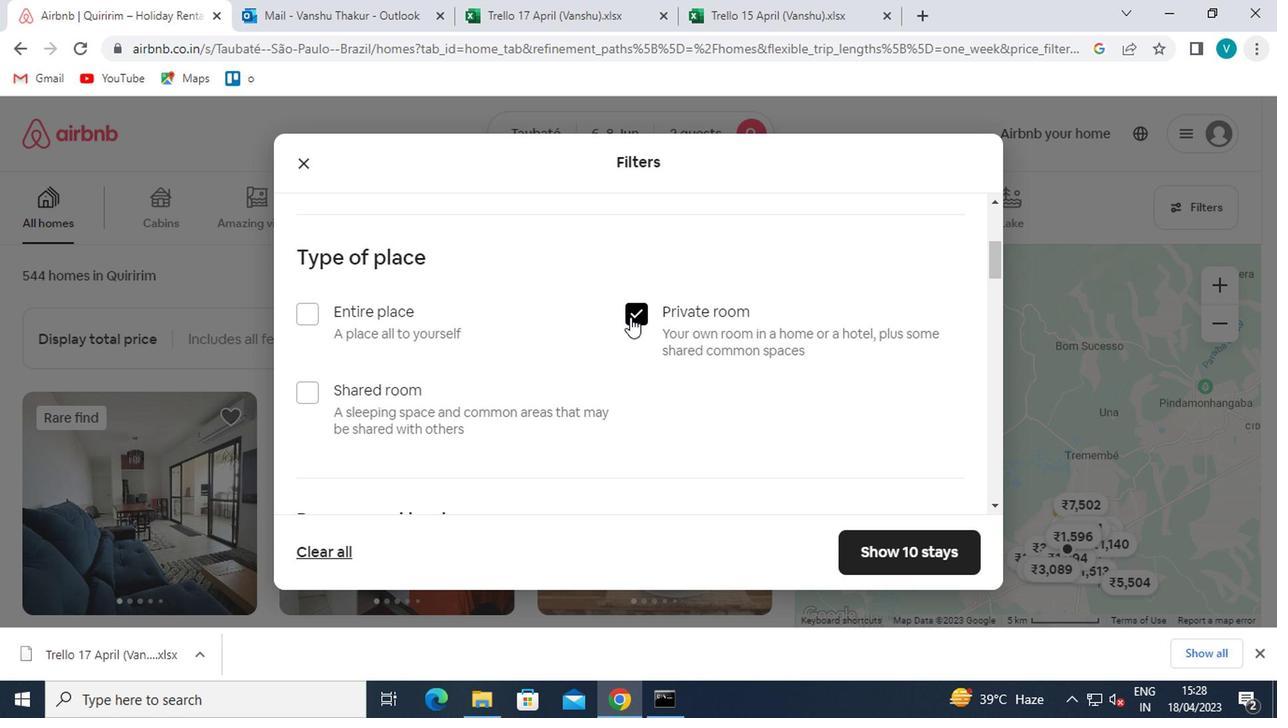 
Action: Mouse moved to (609, 321)
Screenshot: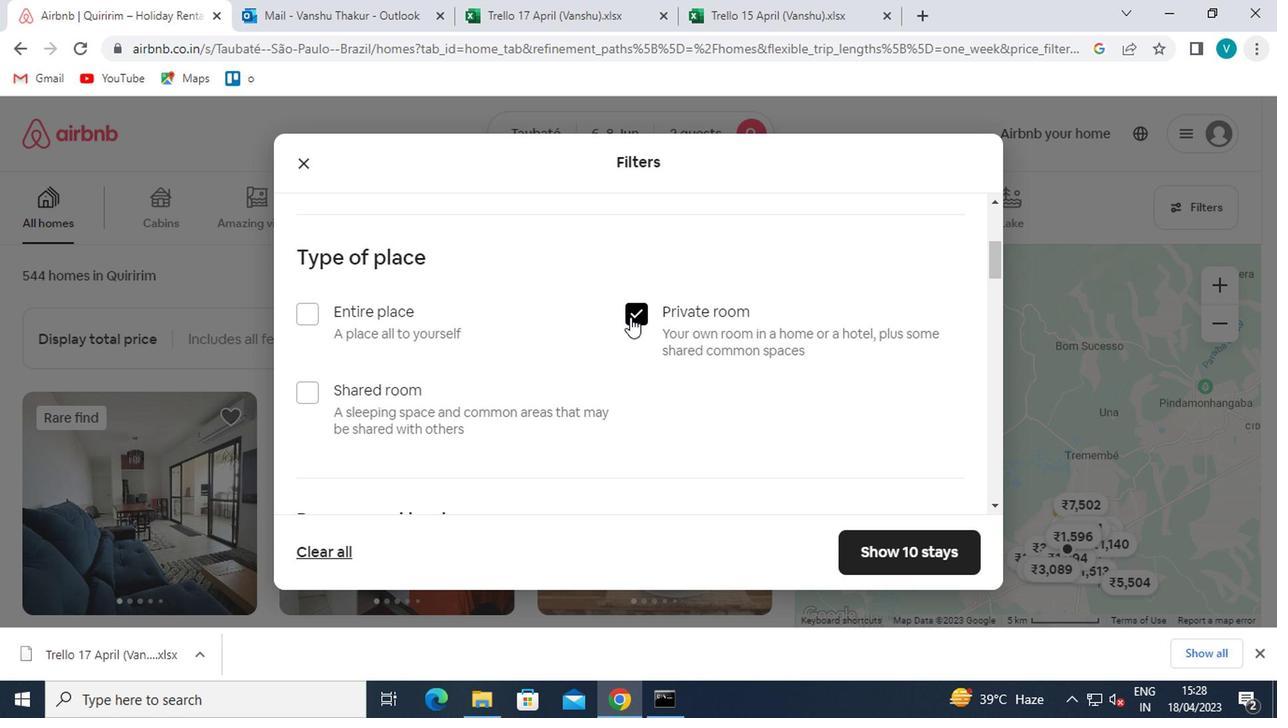 
Action: Mouse scrolled (609, 320) with delta (0, -1)
Screenshot: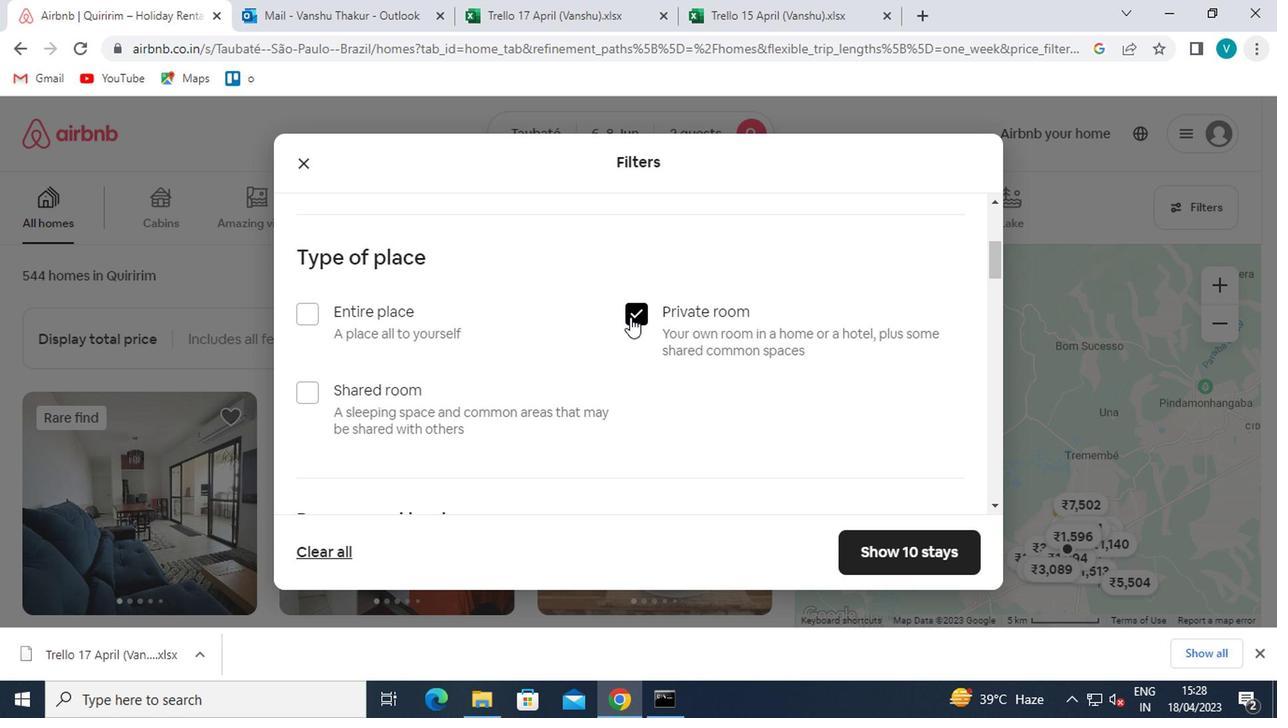 
Action: Mouse moved to (405, 435)
Screenshot: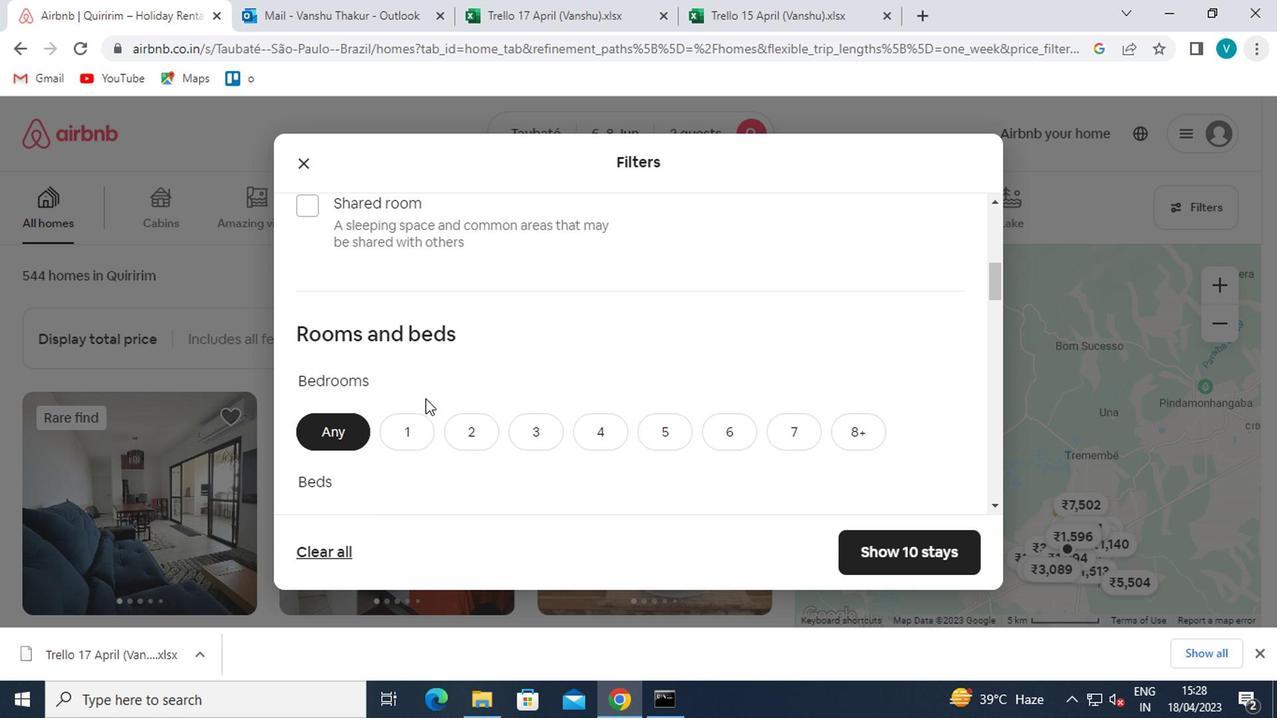 
Action: Mouse pressed left at (405, 435)
Screenshot: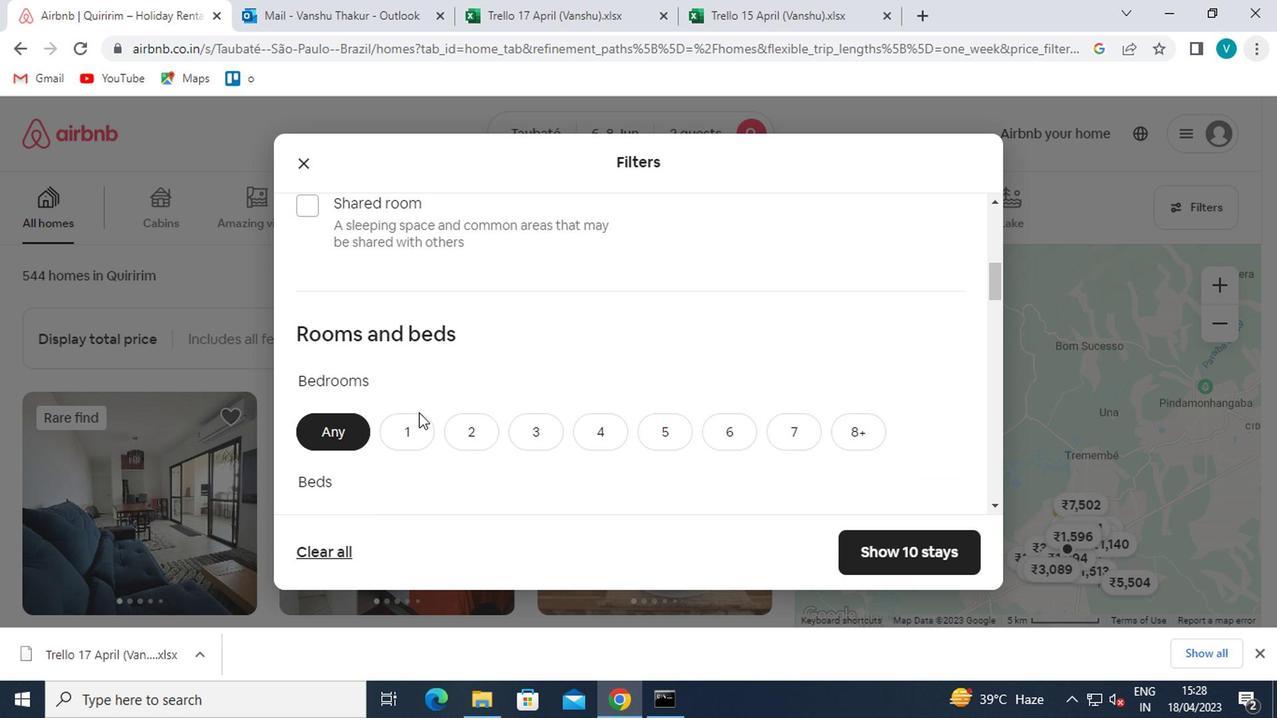 
Action: Mouse moved to (405, 436)
Screenshot: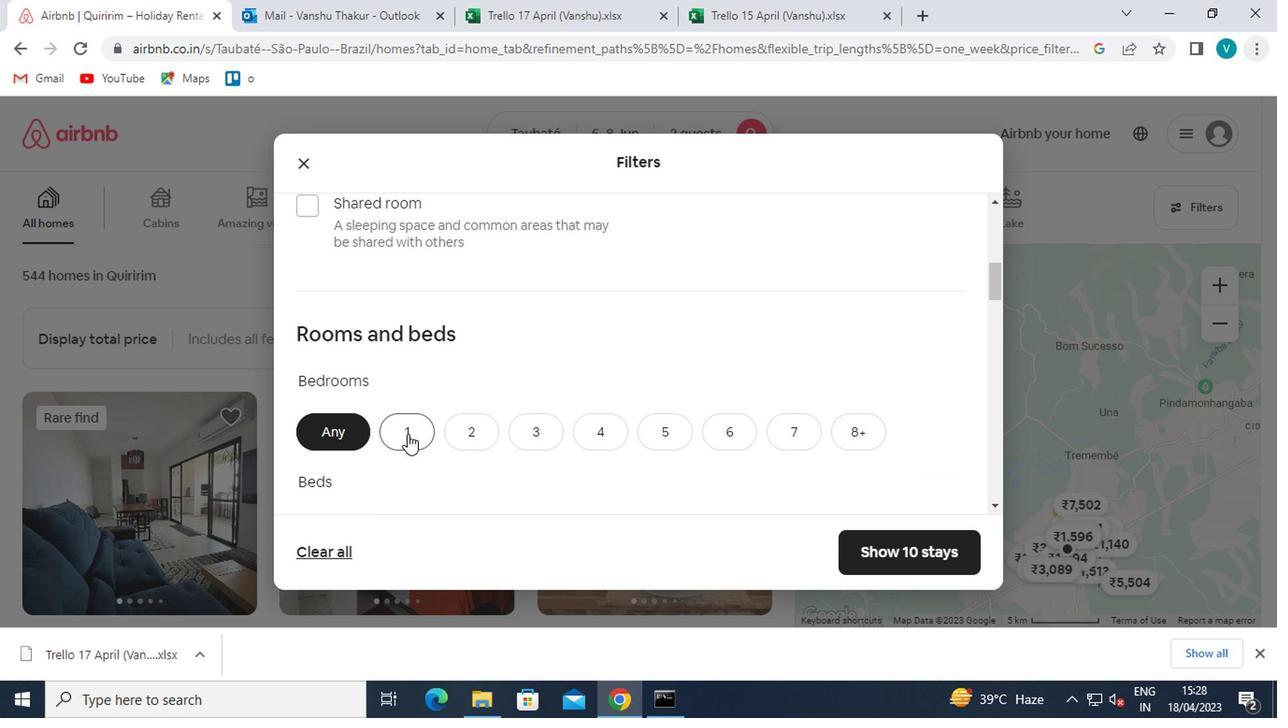 
Action: Mouse scrolled (405, 435) with delta (0, -1)
Screenshot: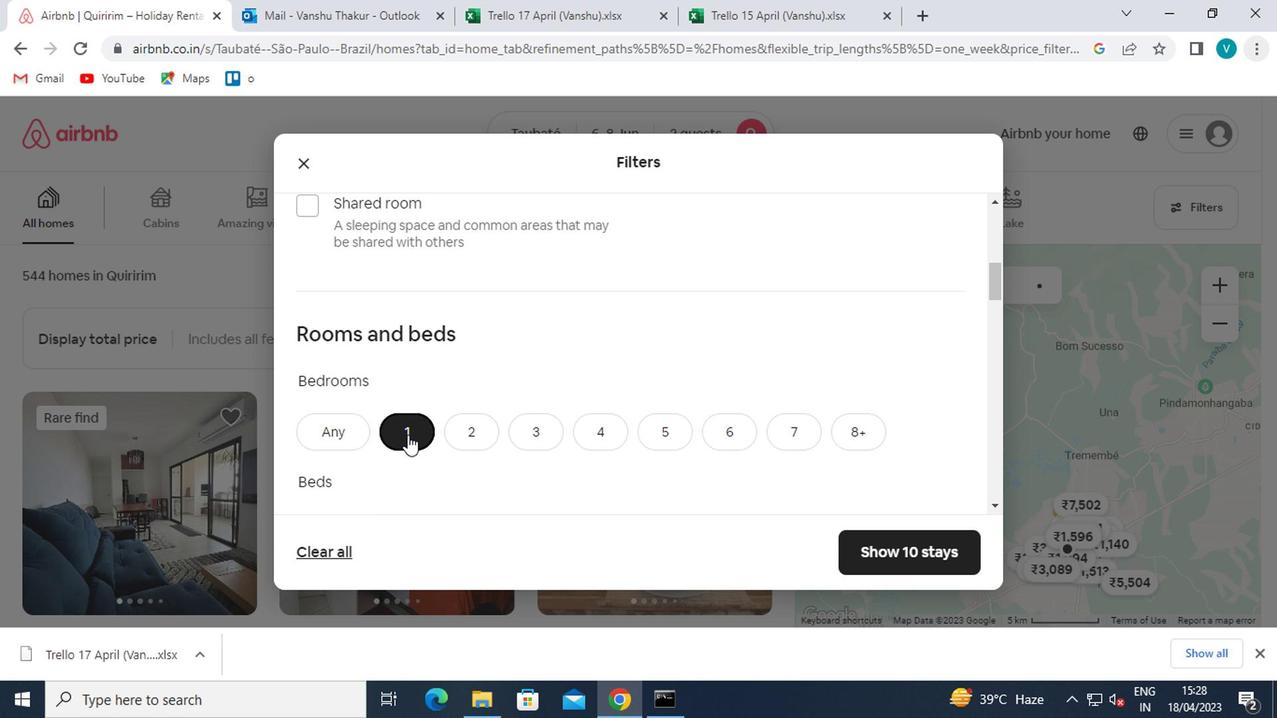 
Action: Mouse scrolled (405, 435) with delta (0, -1)
Screenshot: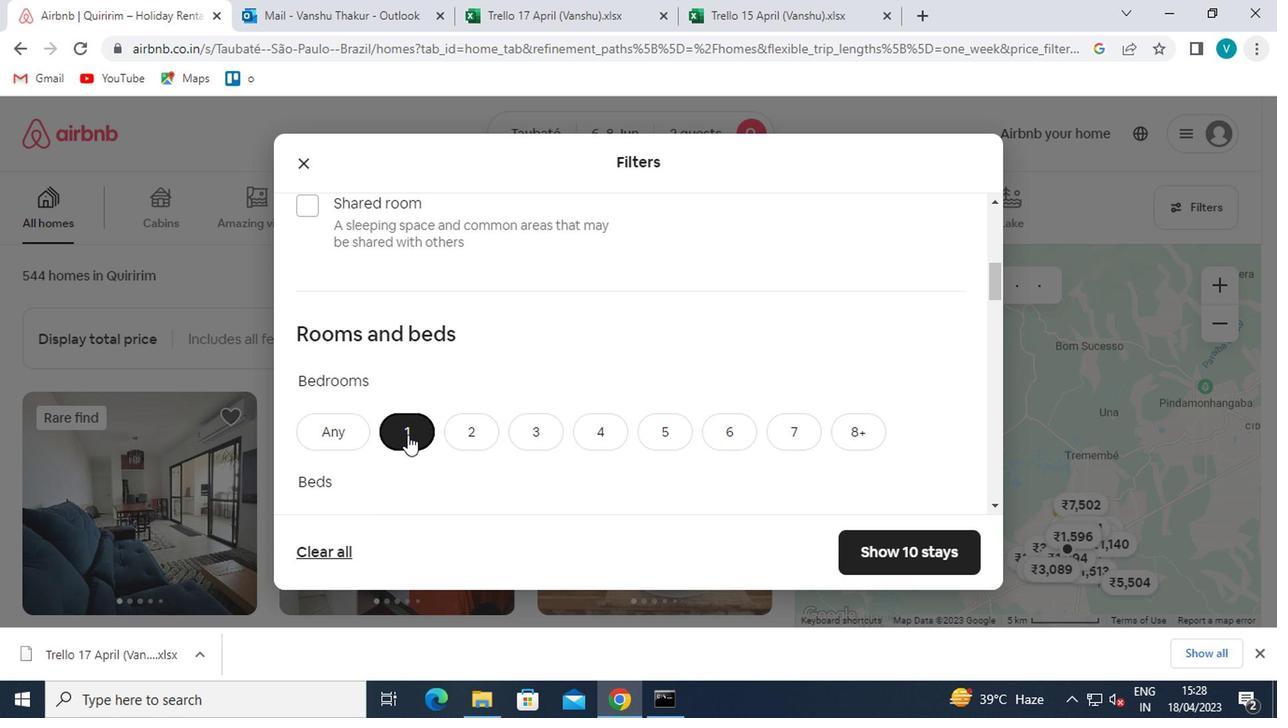 
Action: Mouse moved to (477, 329)
Screenshot: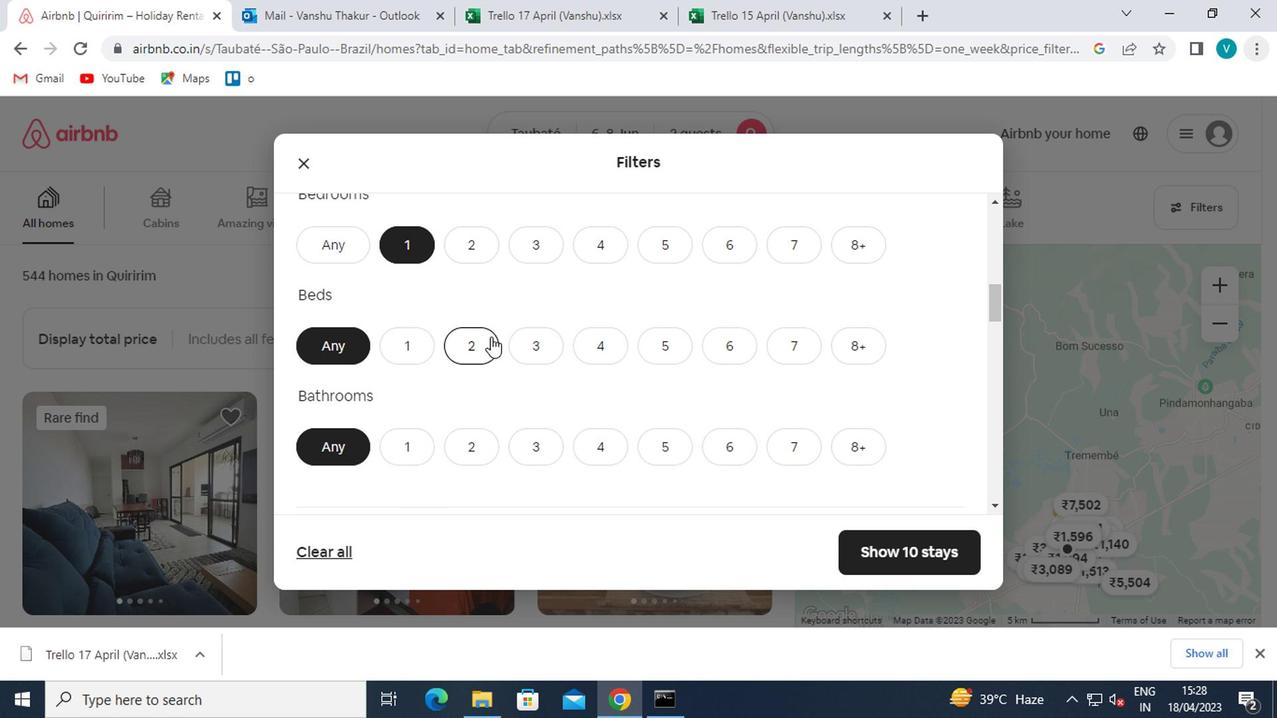 
Action: Mouse pressed left at (477, 329)
Screenshot: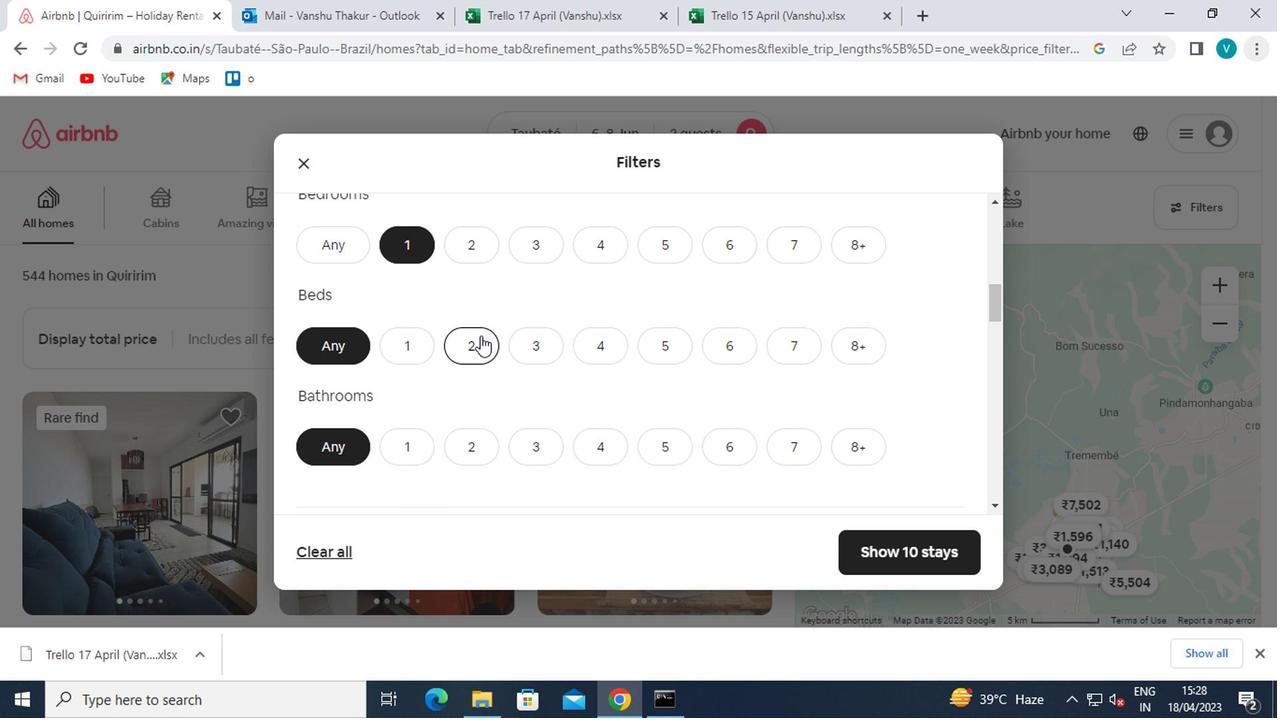 
Action: Mouse scrolled (477, 328) with delta (0, -1)
Screenshot: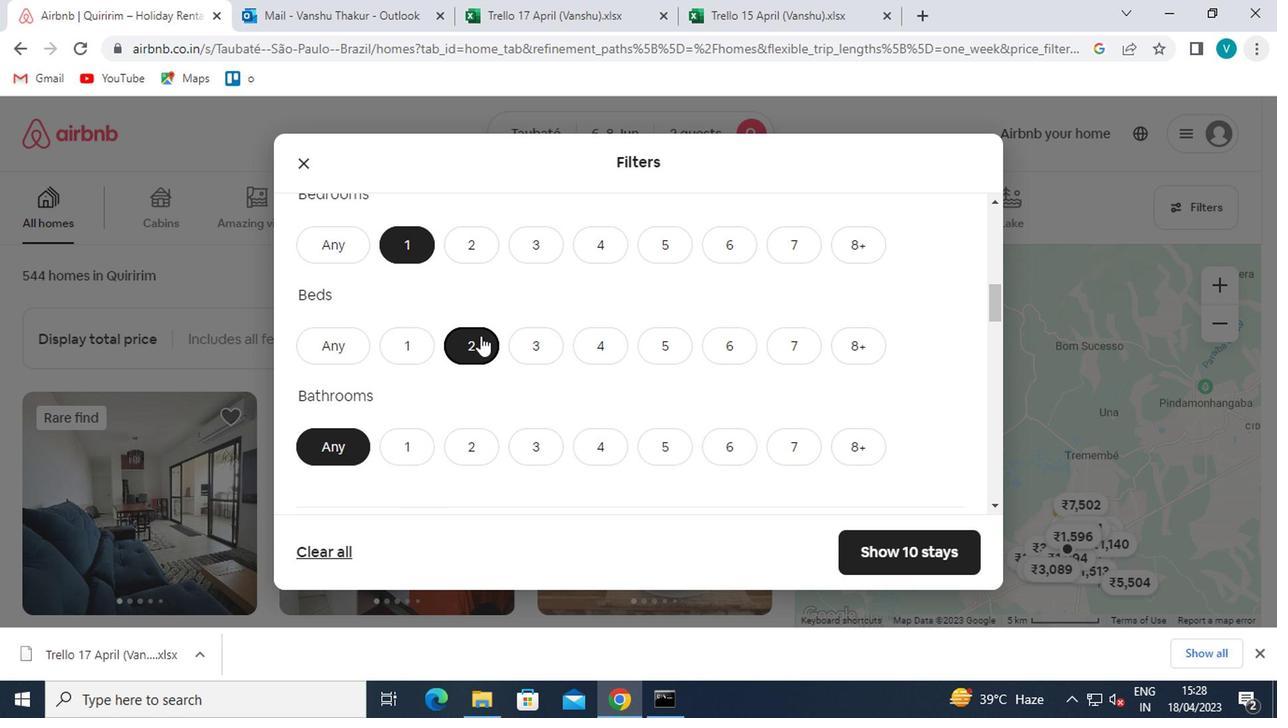 
Action: Mouse moved to (411, 348)
Screenshot: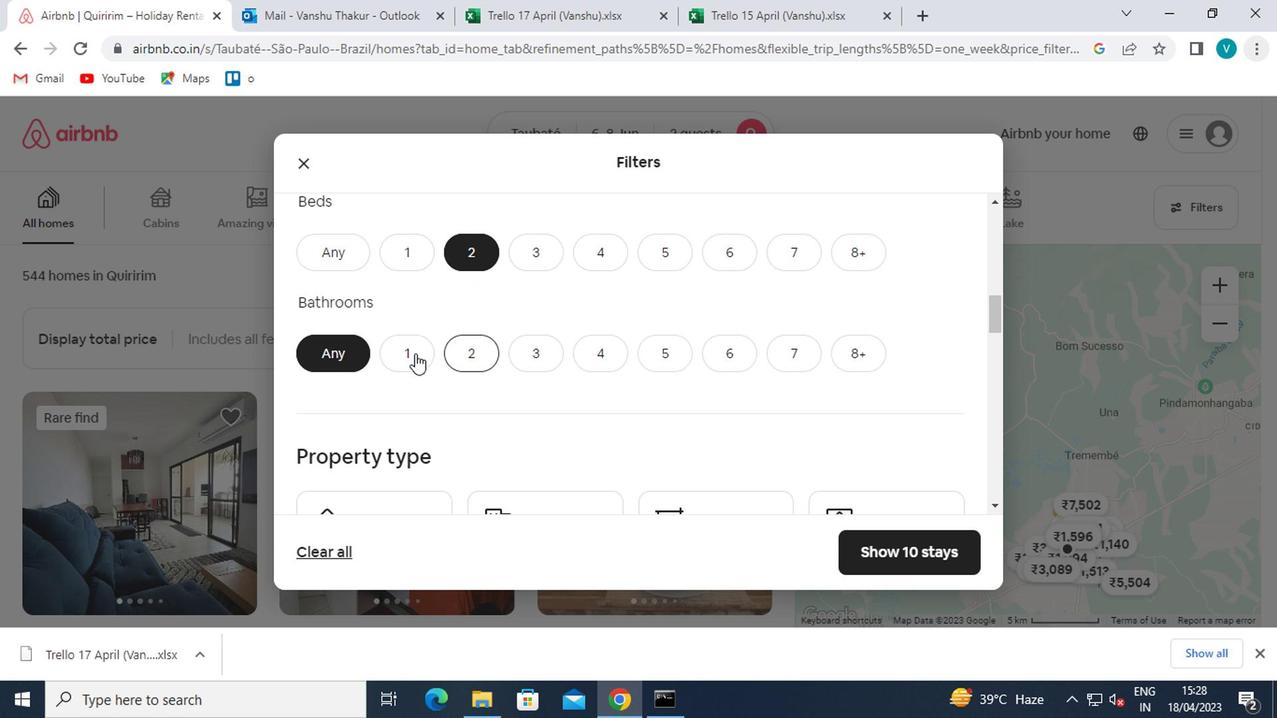
Action: Mouse pressed left at (411, 348)
Screenshot: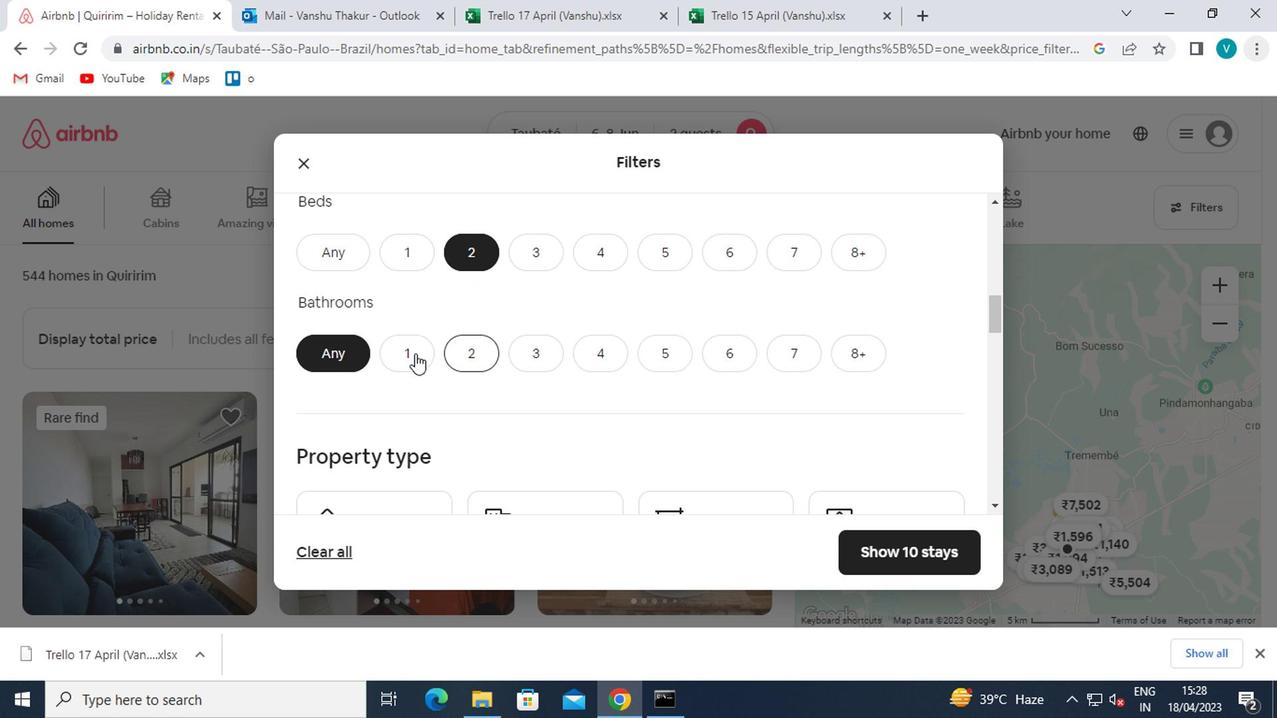 
Action: Mouse moved to (427, 354)
Screenshot: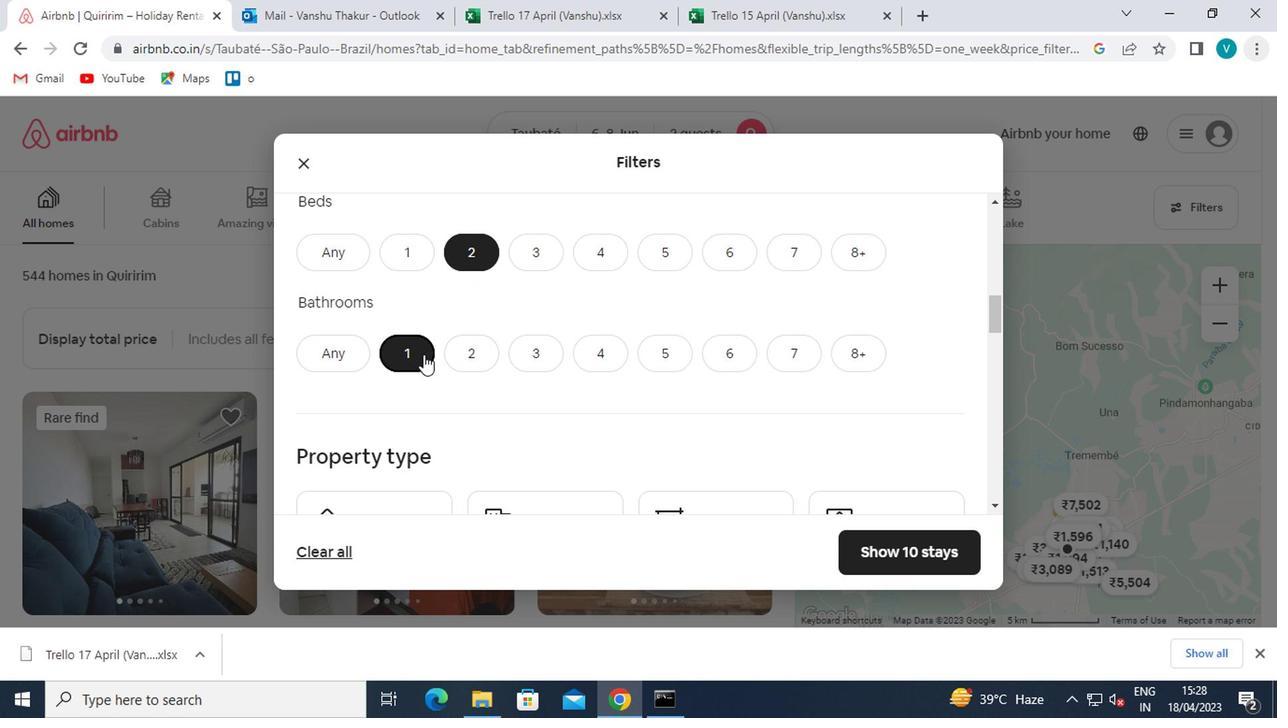 
Action: Mouse scrolled (427, 353) with delta (0, 0)
Screenshot: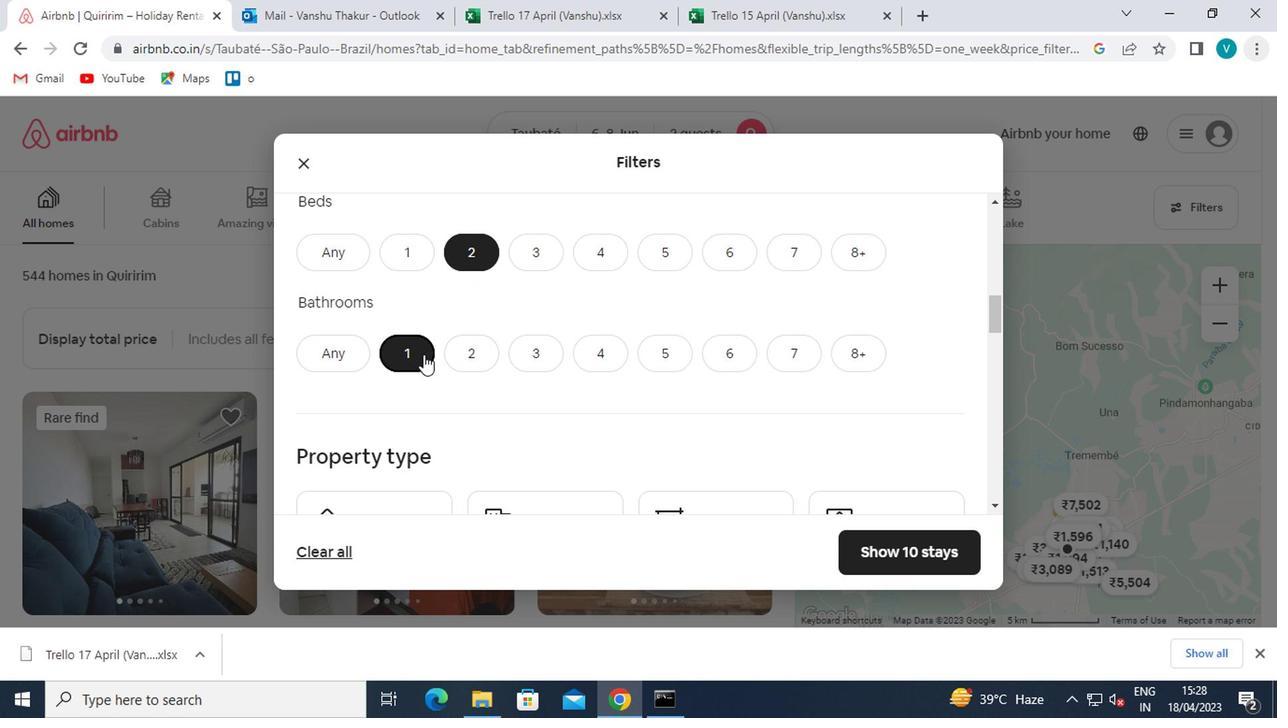 
Action: Mouse scrolled (427, 353) with delta (0, 0)
Screenshot: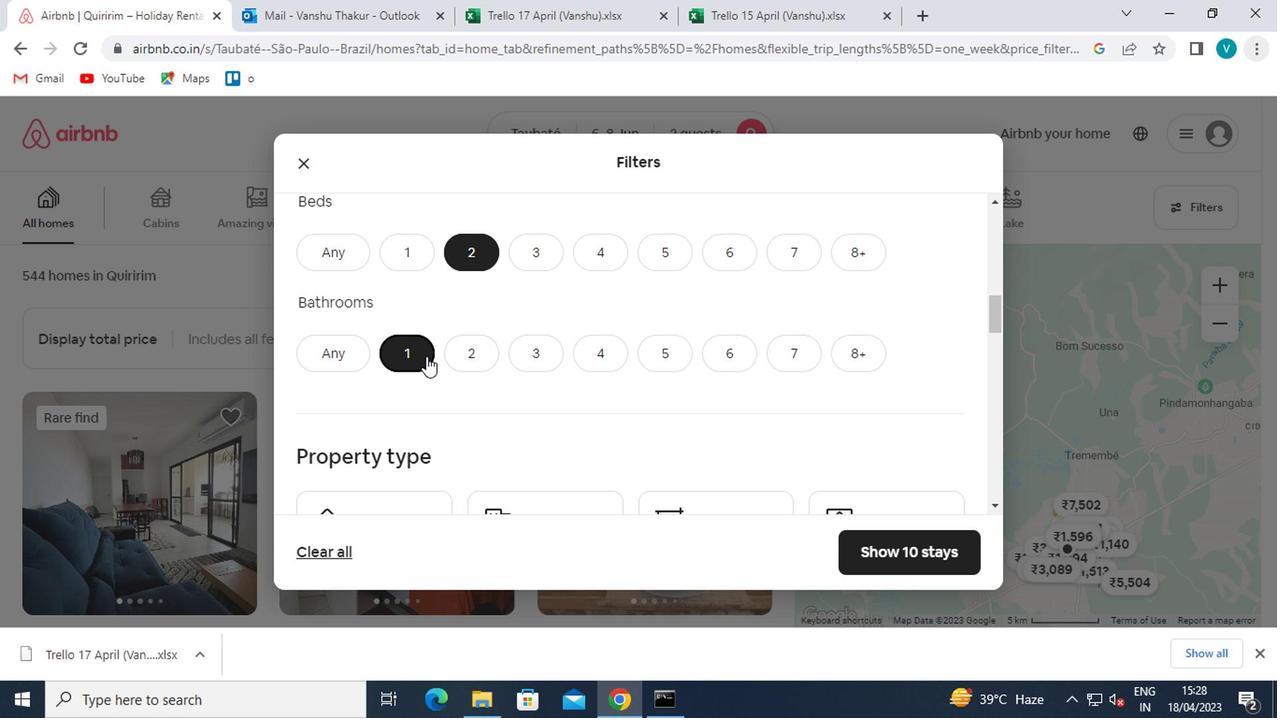 
Action: Mouse moved to (469, 340)
Screenshot: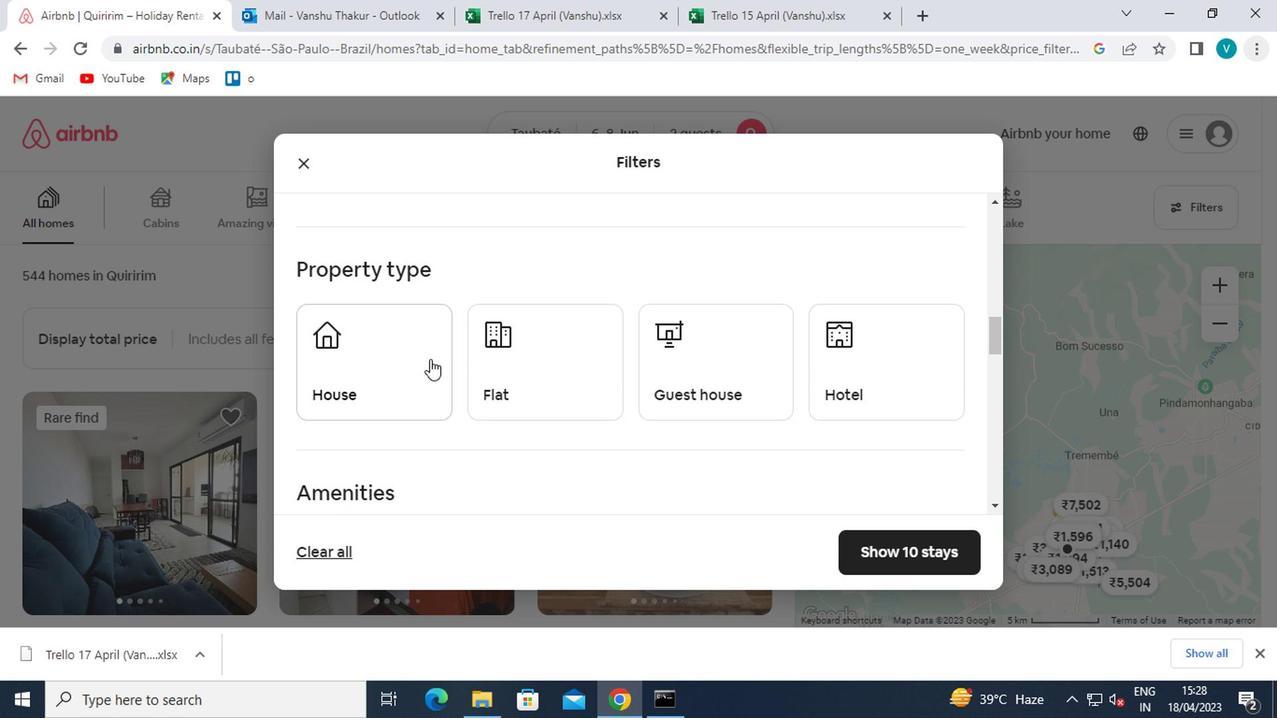 
Action: Mouse pressed left at (469, 340)
Screenshot: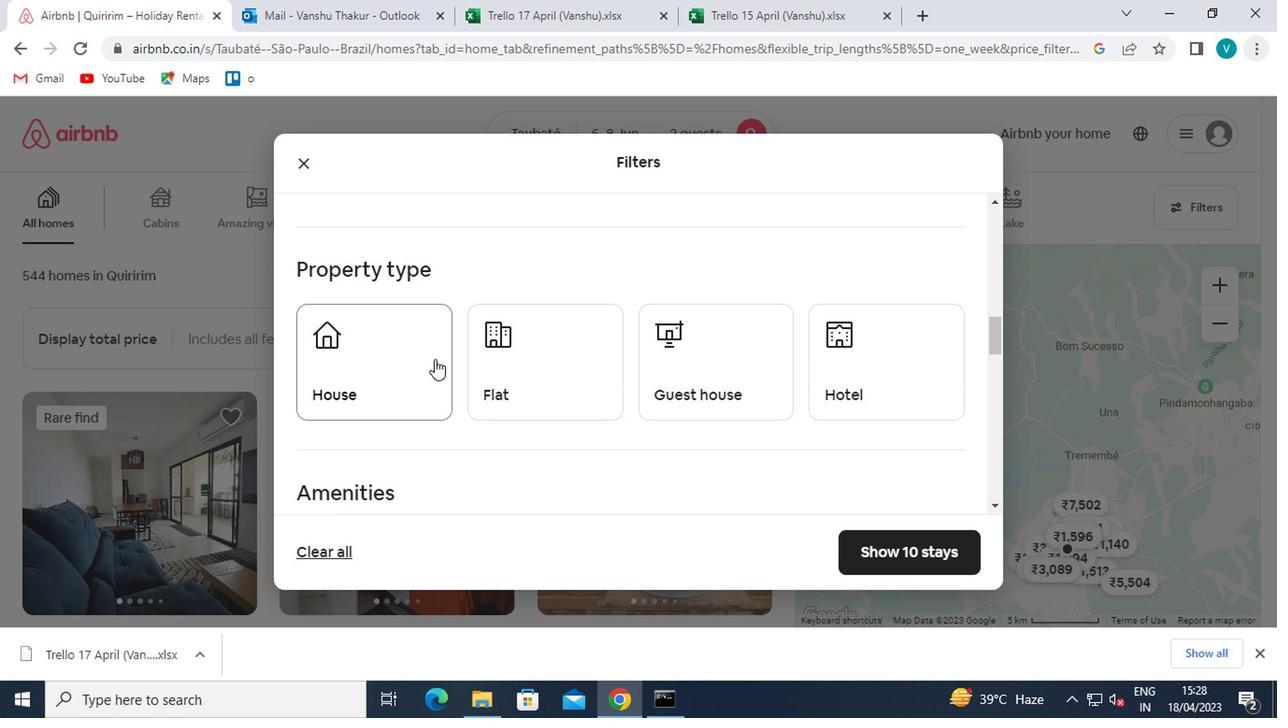 
Action: Mouse scrolled (469, 339) with delta (0, 0)
Screenshot: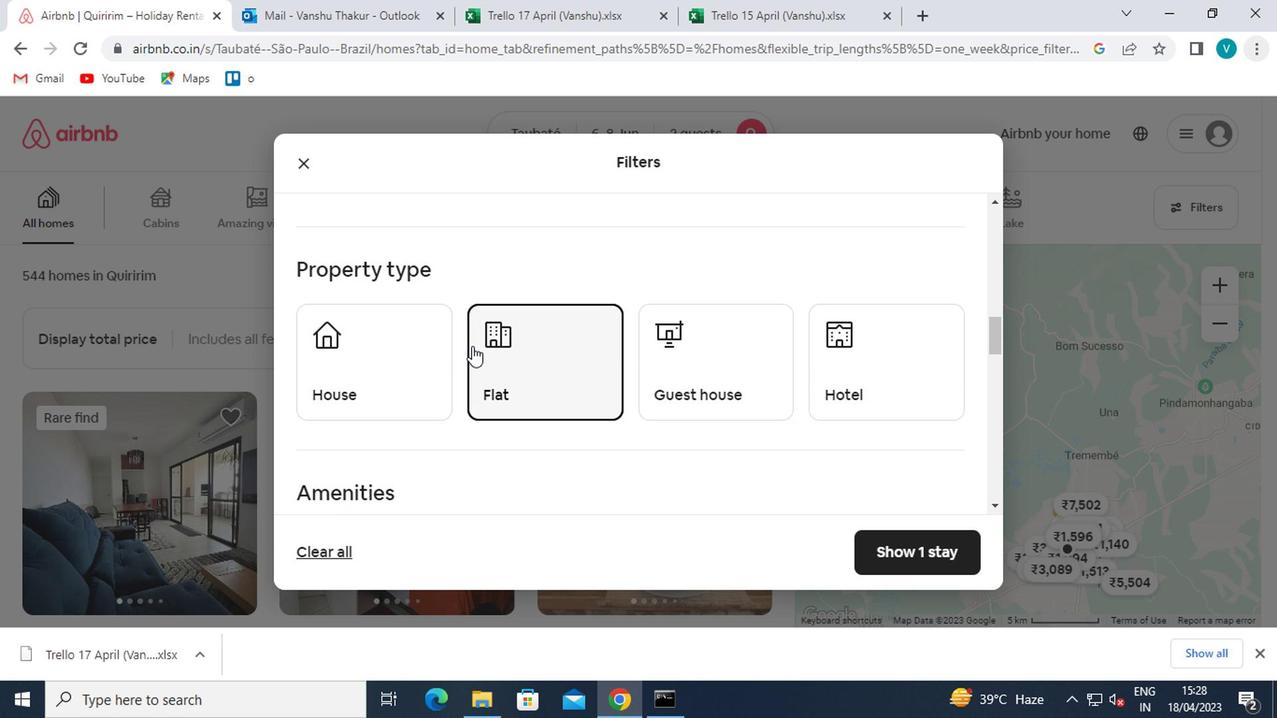 
Action: Mouse scrolled (469, 339) with delta (0, 0)
Screenshot: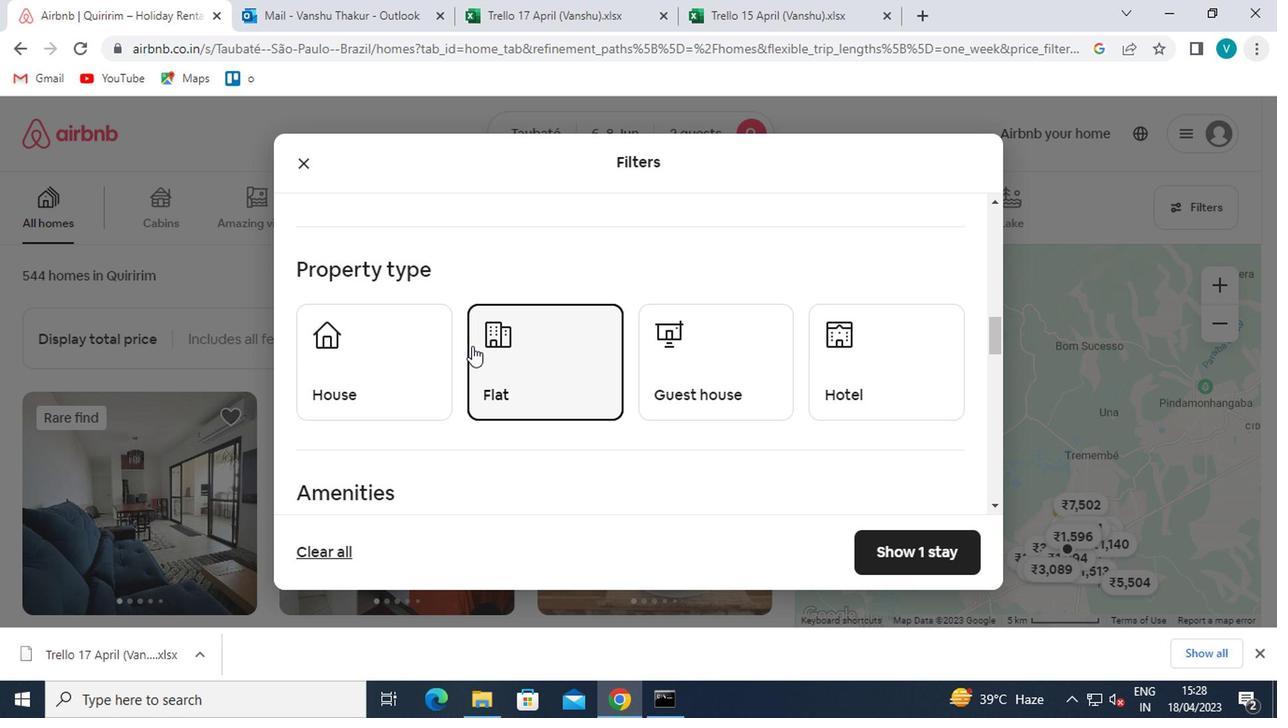 
Action: Mouse moved to (306, 439)
Screenshot: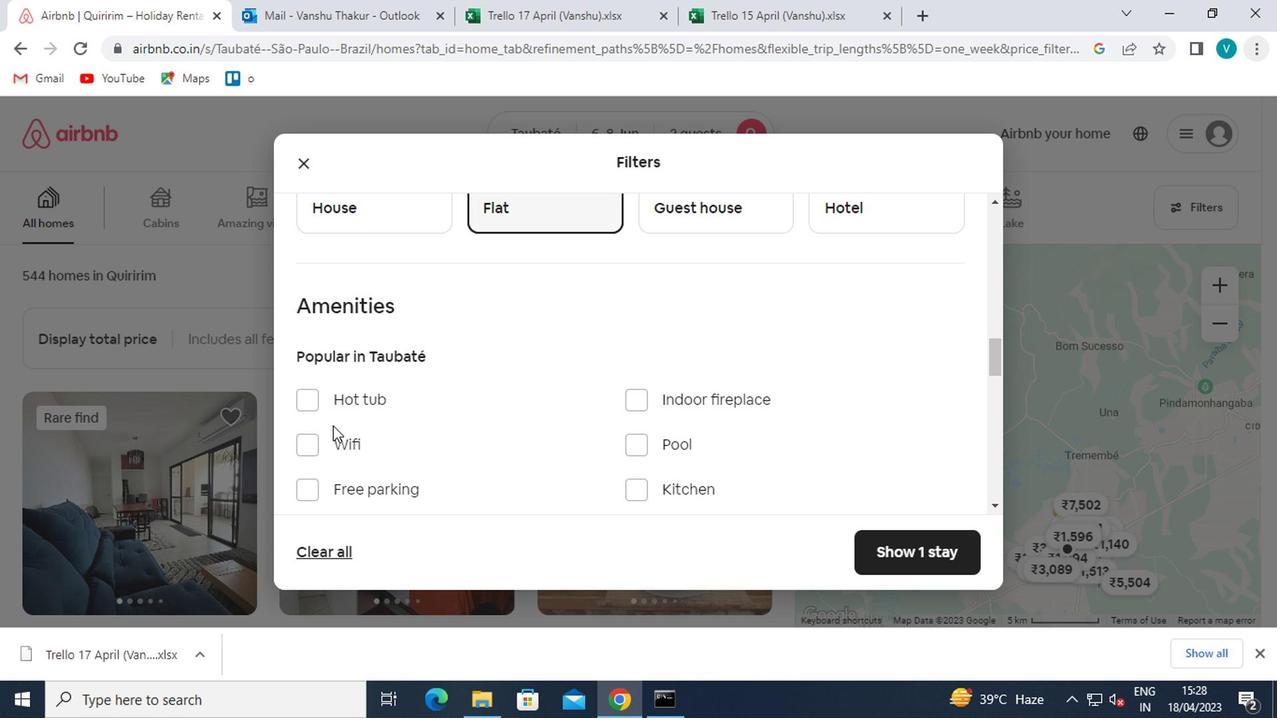 
Action: Mouse pressed left at (306, 439)
Screenshot: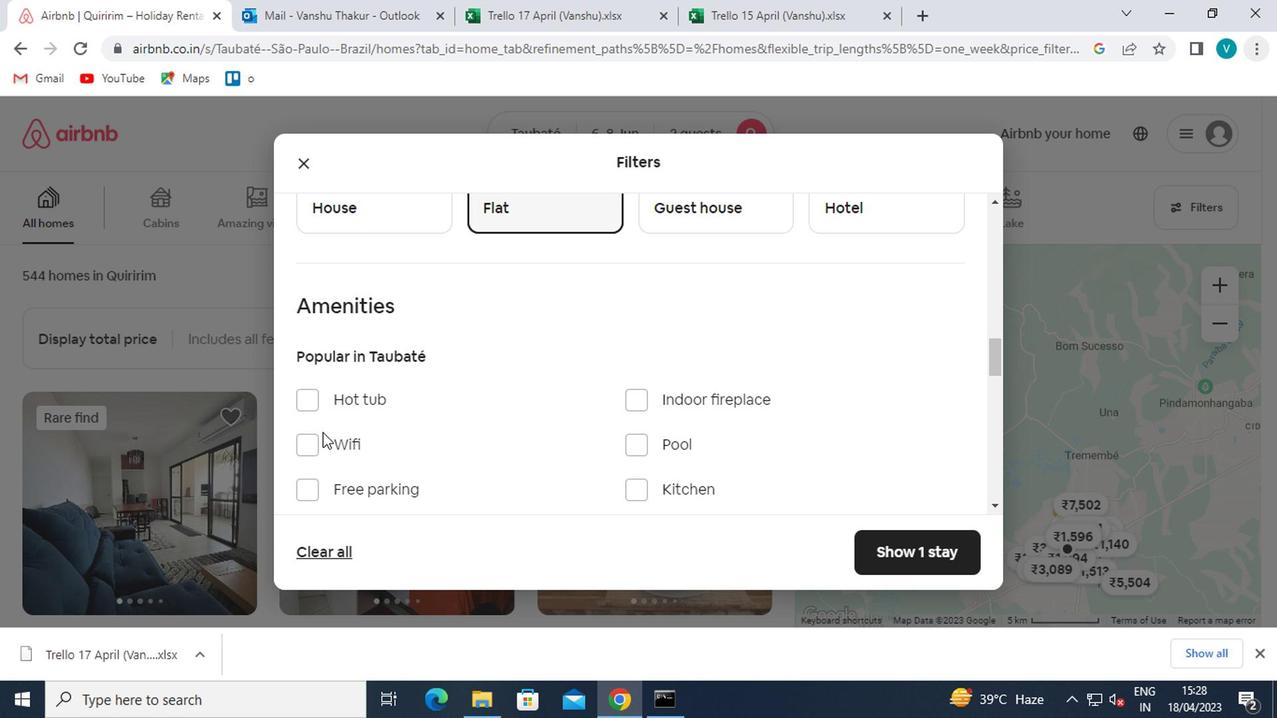 
Action: Mouse moved to (327, 474)
Screenshot: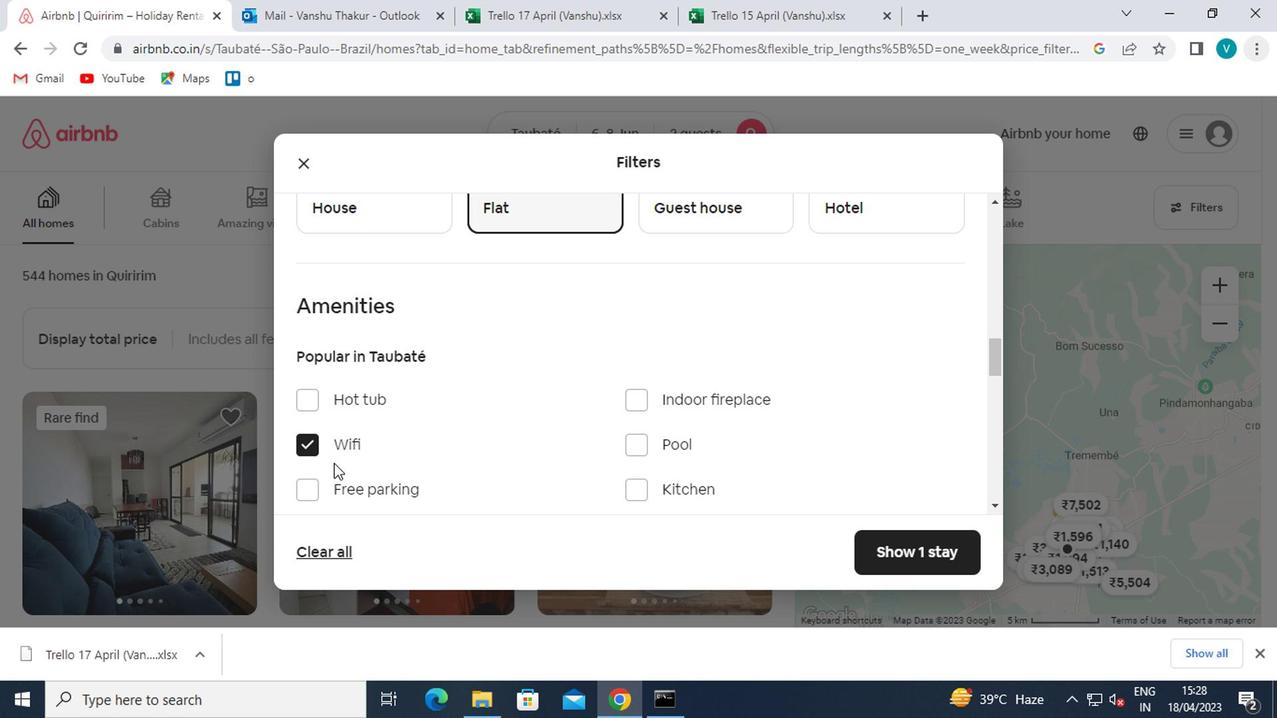 
Action: Mouse scrolled (327, 473) with delta (0, 0)
Screenshot: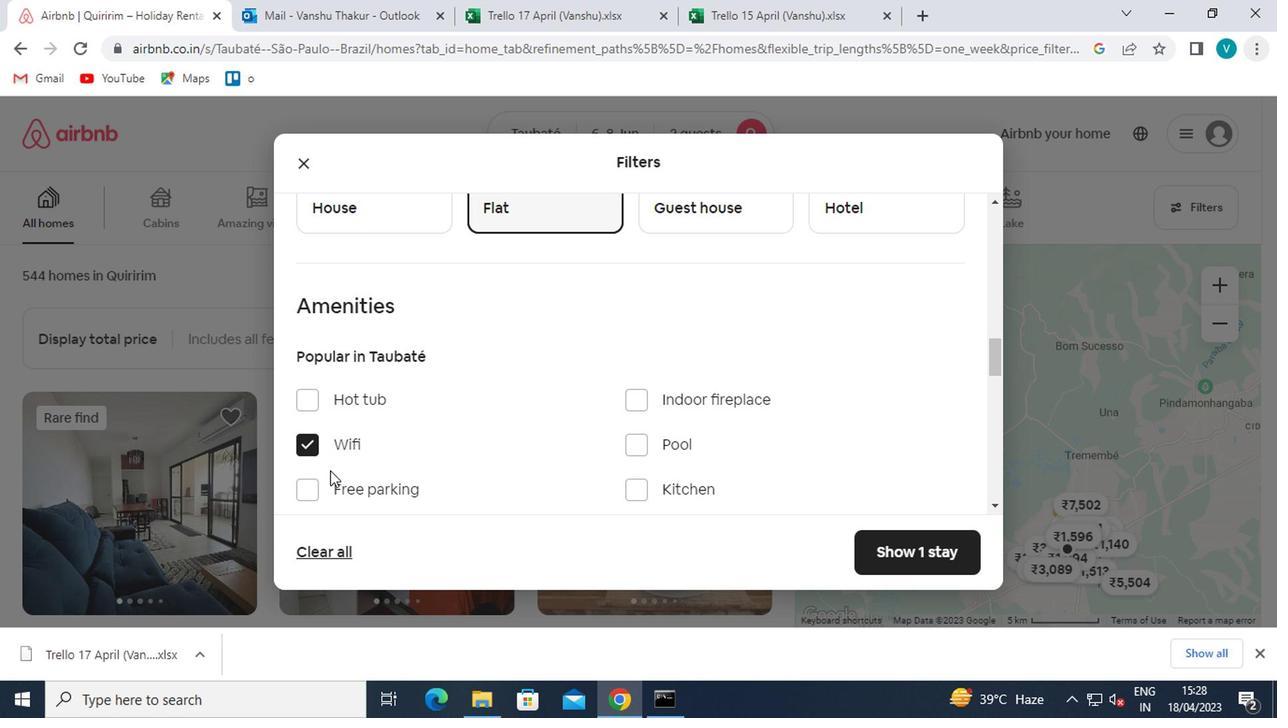 
Action: Mouse scrolled (327, 473) with delta (0, 0)
Screenshot: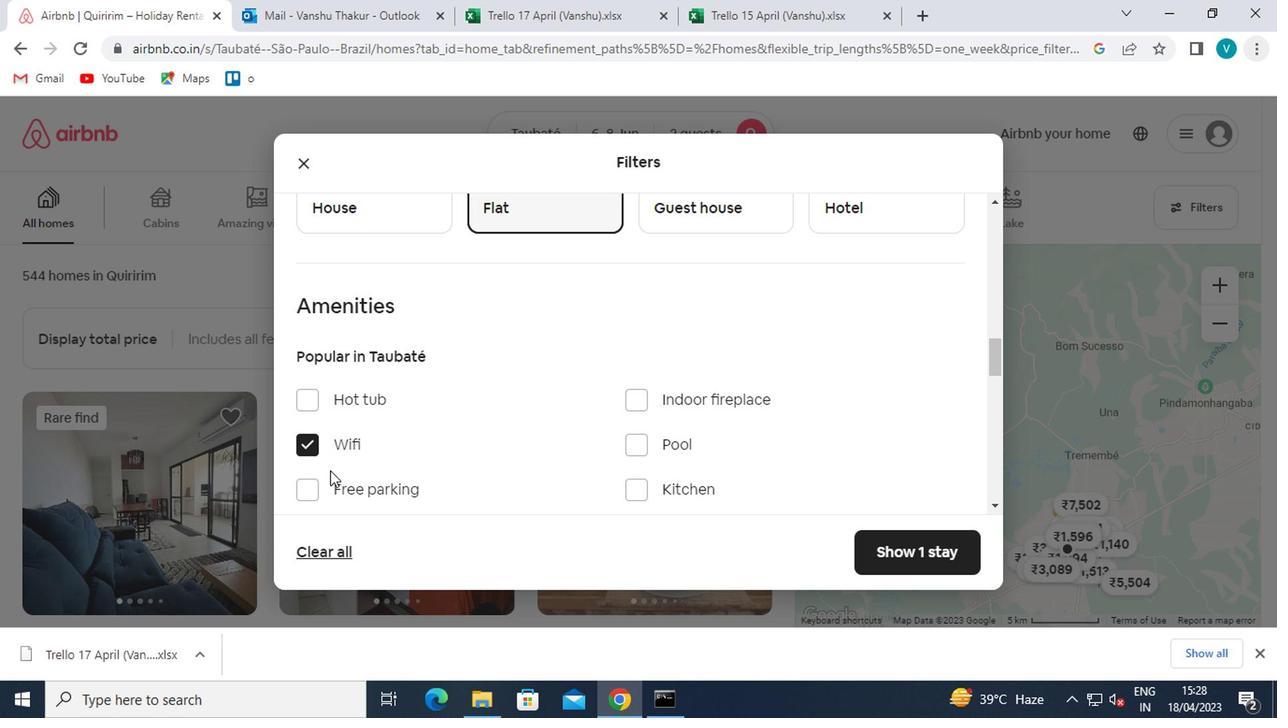 
Action: Mouse moved to (335, 344)
Screenshot: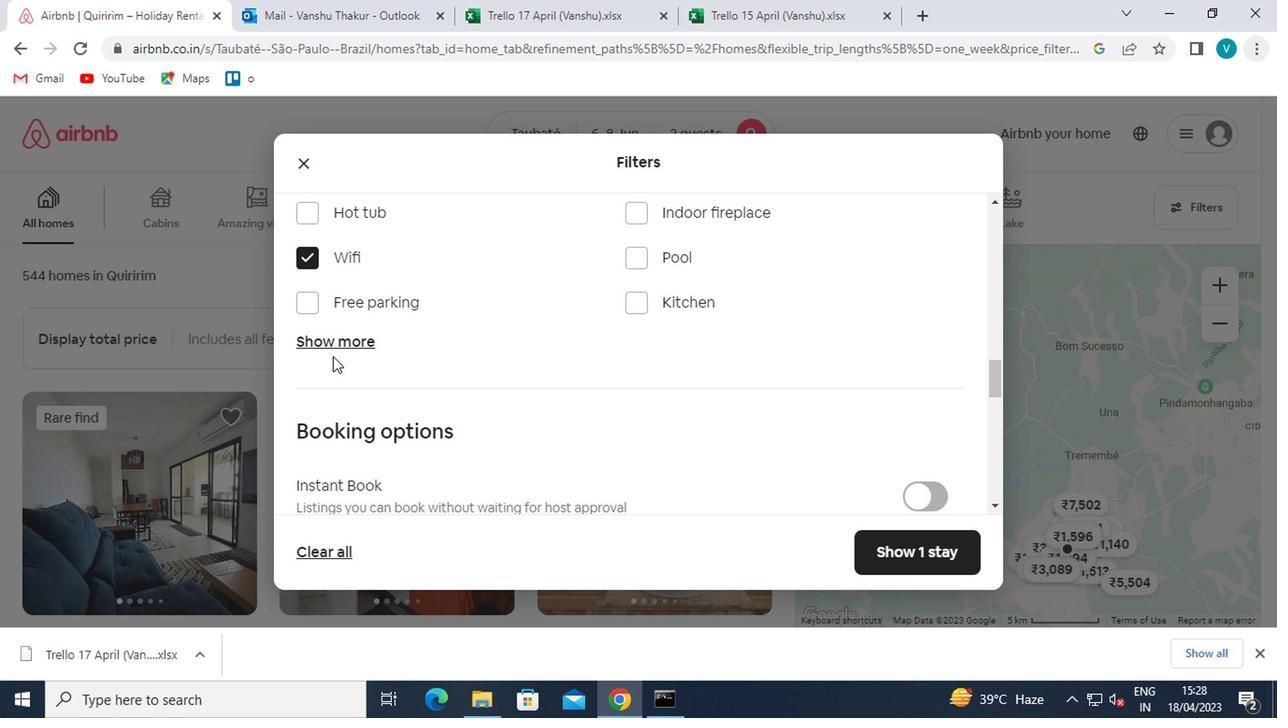 
Action: Mouse pressed left at (335, 344)
Screenshot: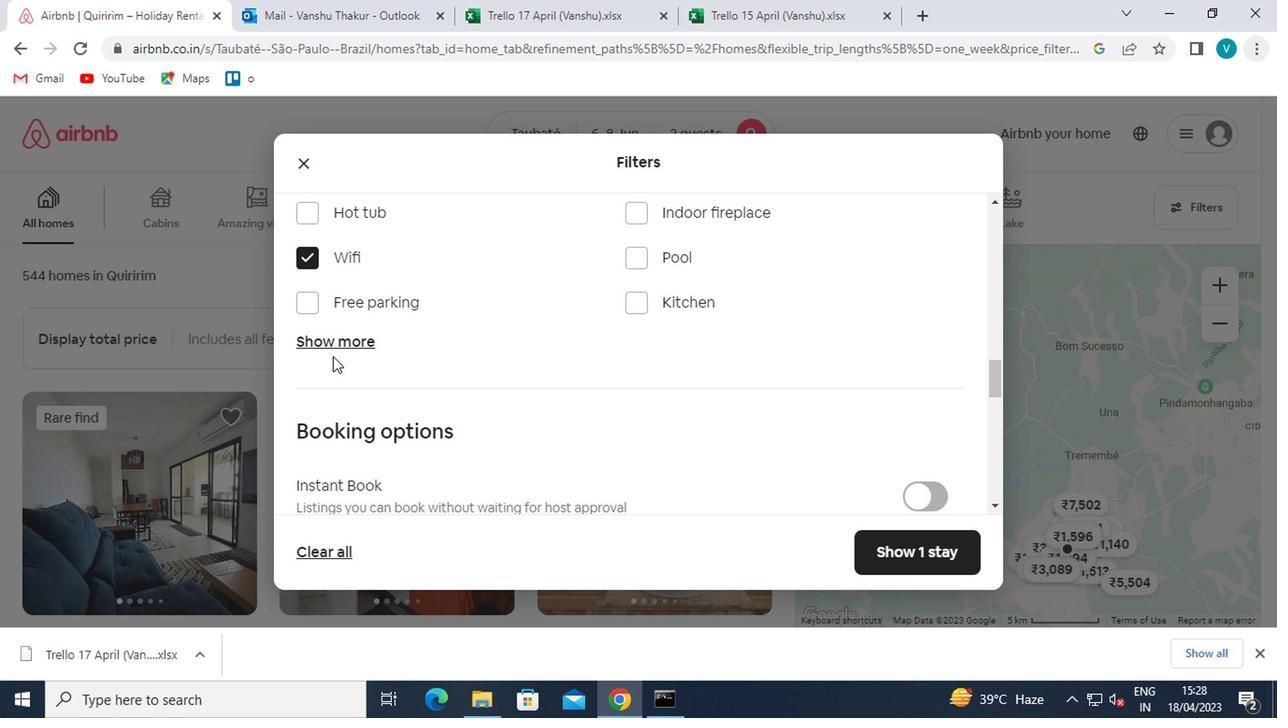 
Action: Mouse moved to (306, 412)
Screenshot: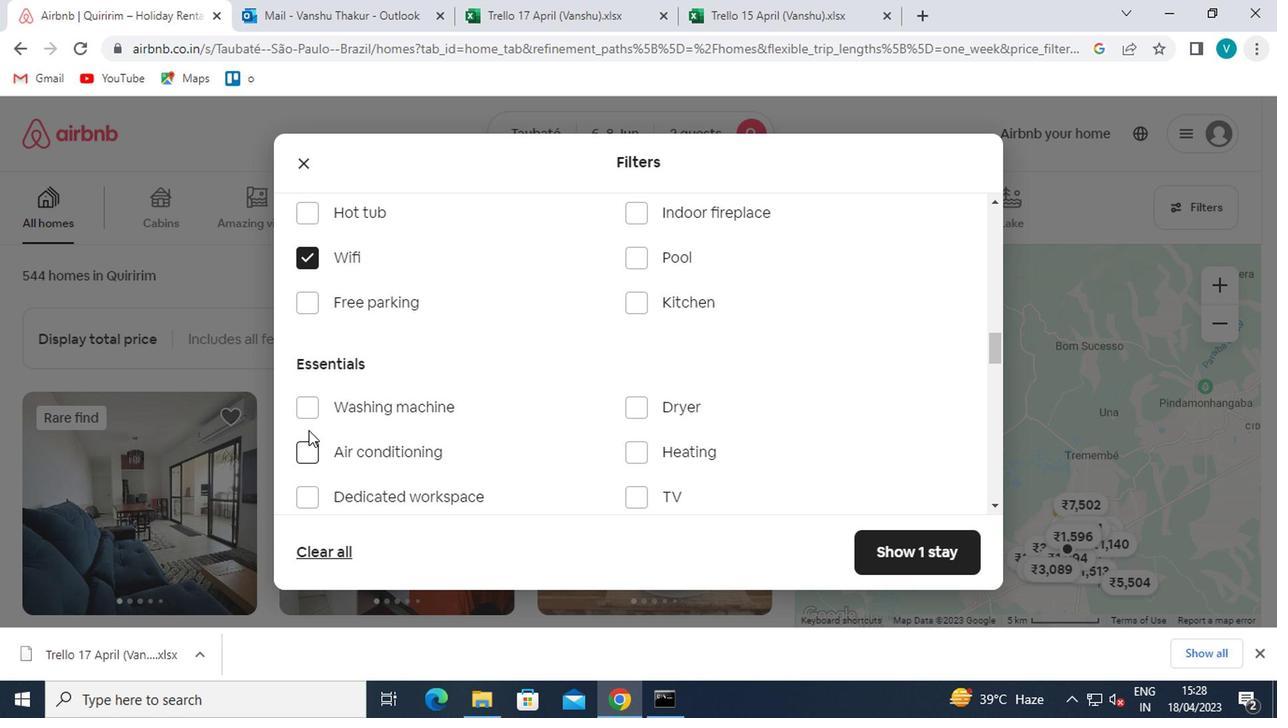 
Action: Mouse pressed left at (306, 412)
Screenshot: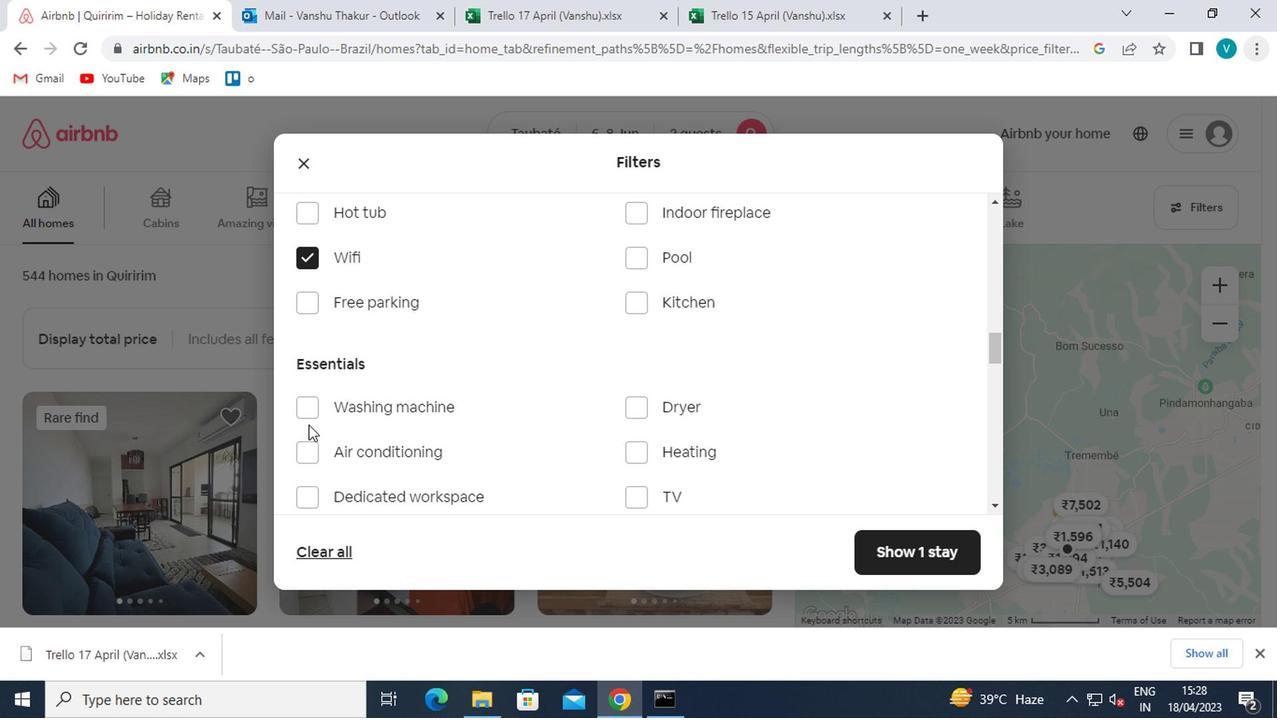 
Action: Mouse moved to (319, 410)
Screenshot: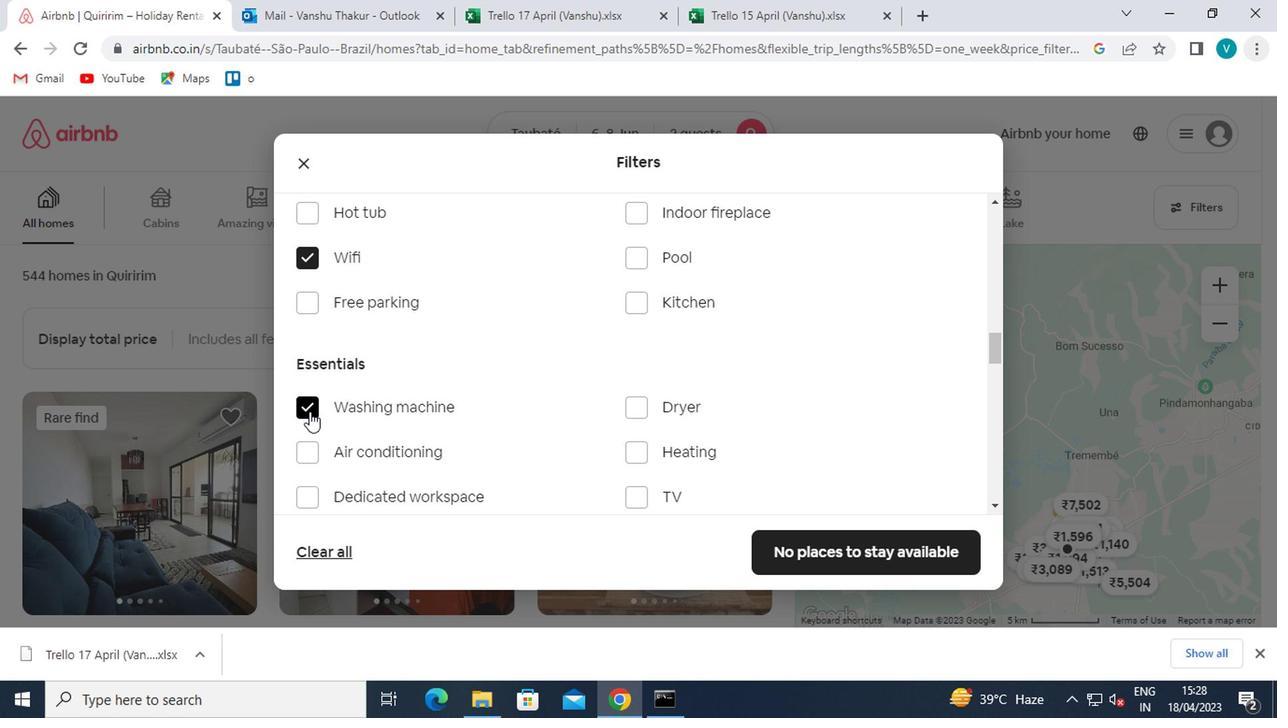 
Action: Mouse scrolled (319, 409) with delta (0, -1)
Screenshot: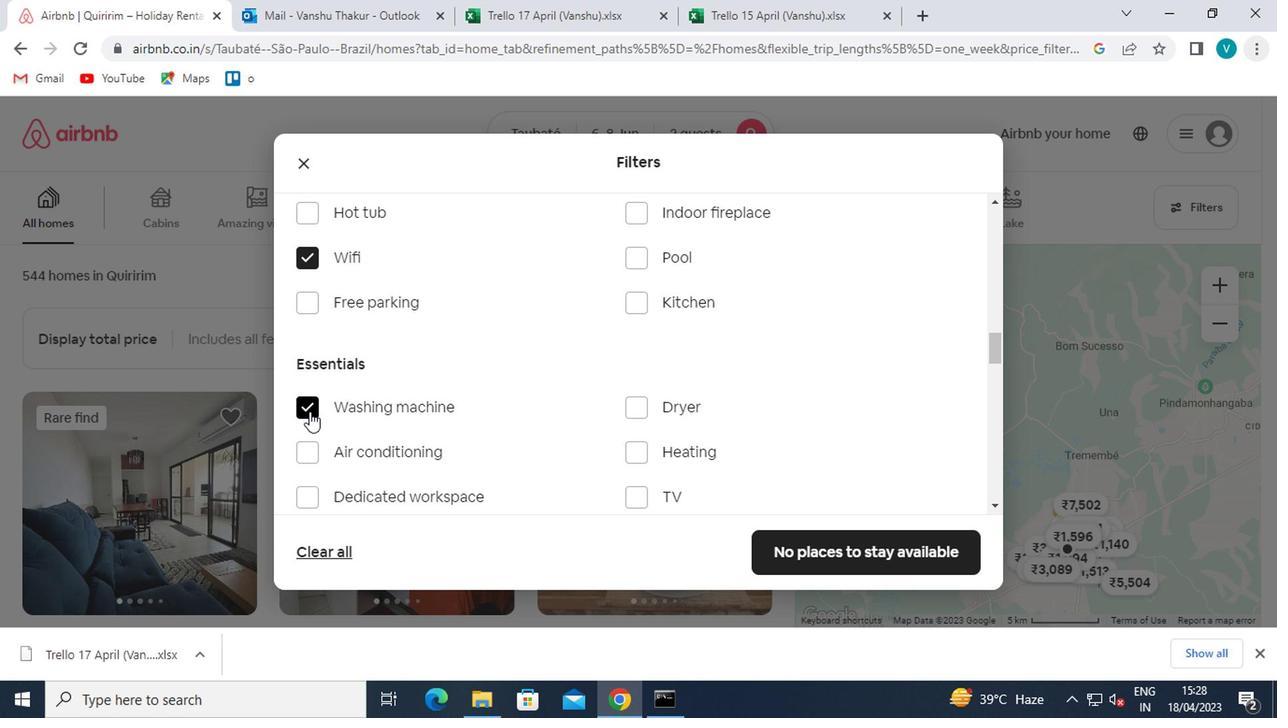 
Action: Mouse moved to (322, 410)
Screenshot: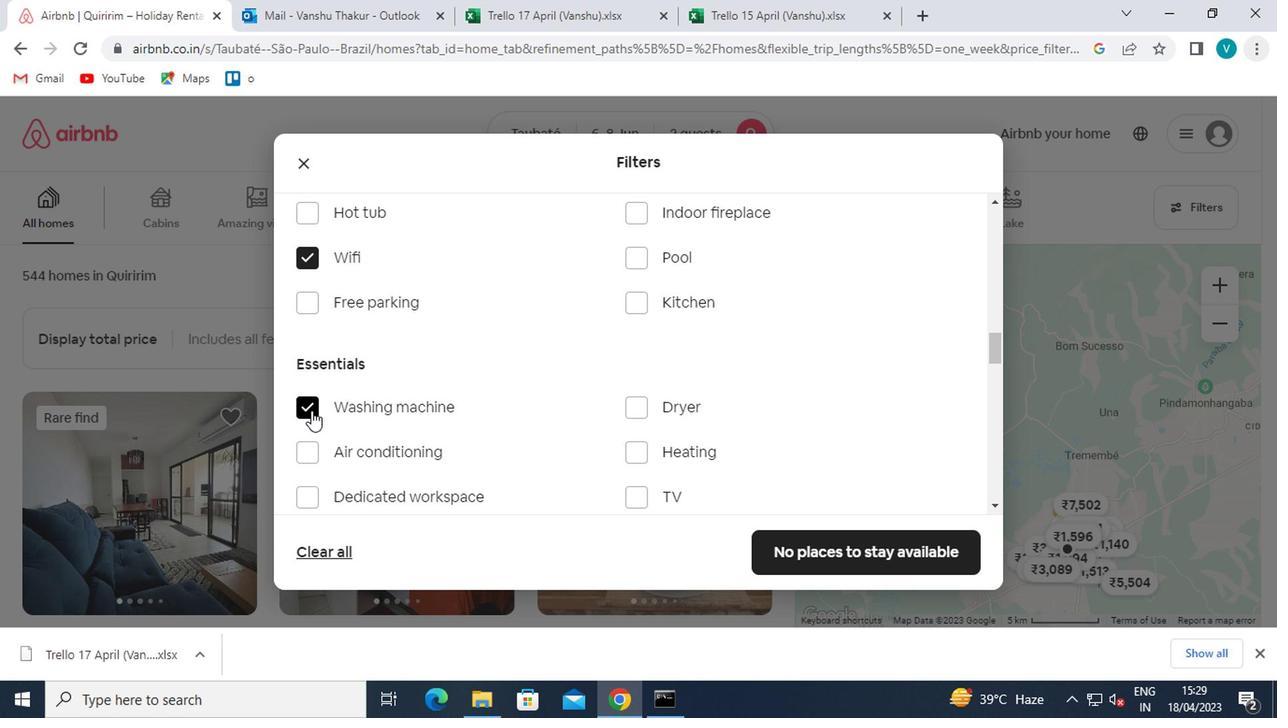 
Action: Mouse scrolled (322, 409) with delta (0, -1)
Screenshot: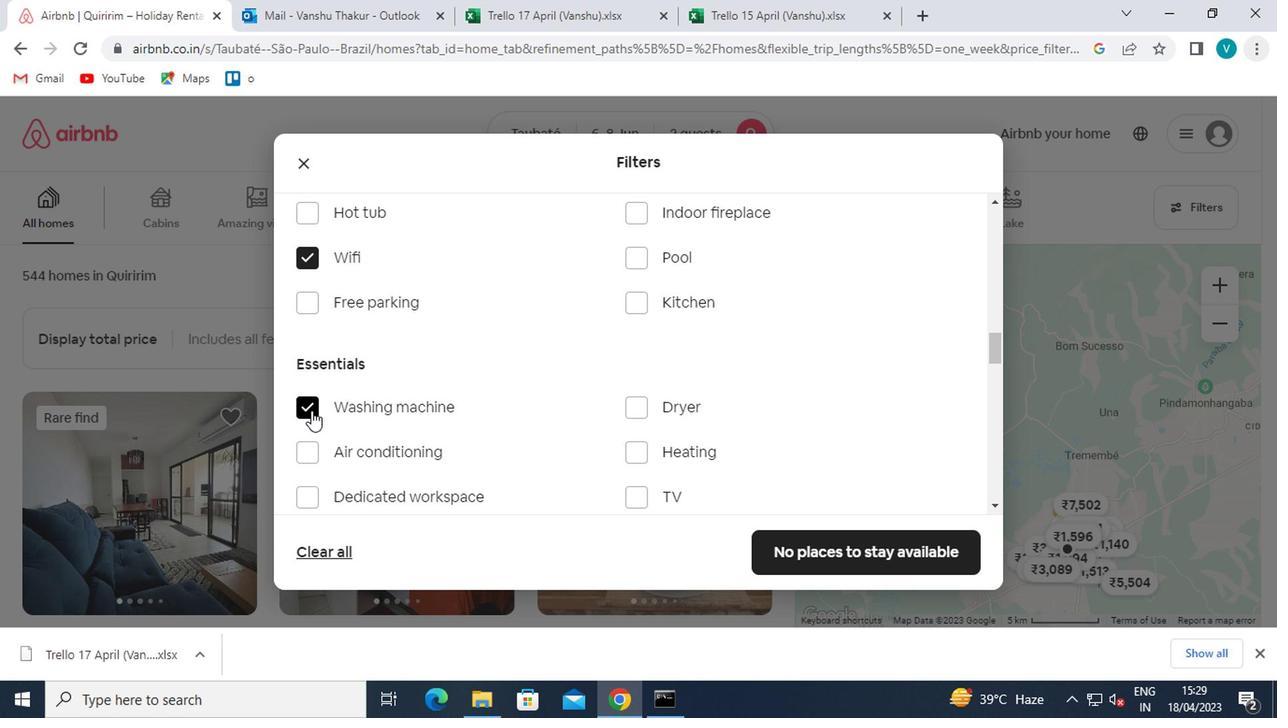 
Action: Mouse moved to (323, 410)
Screenshot: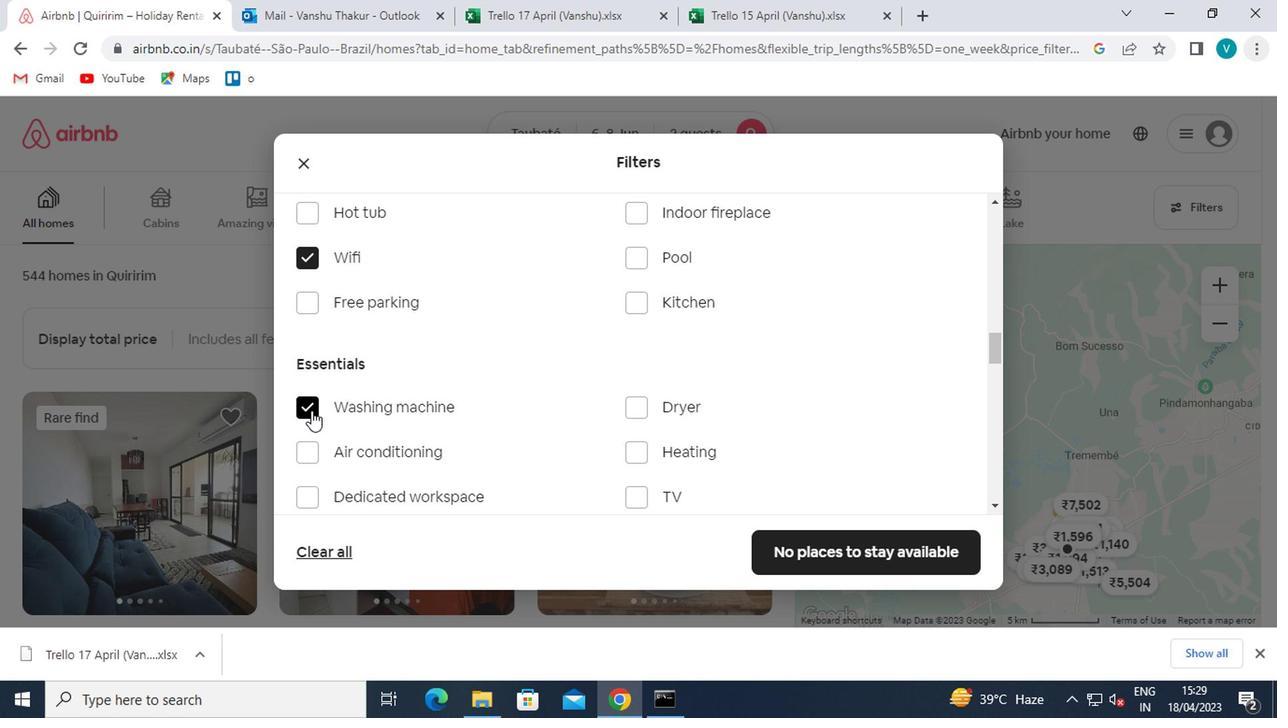 
Action: Mouse scrolled (323, 409) with delta (0, -1)
Screenshot: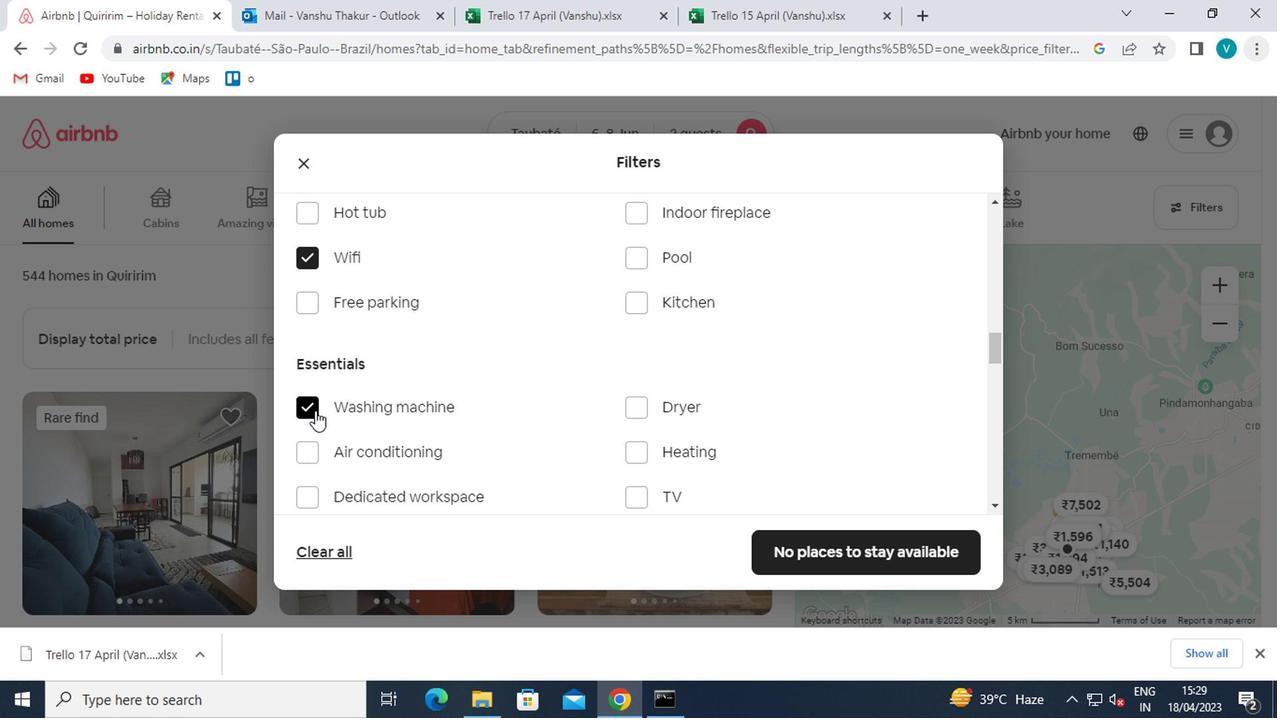 
Action: Mouse moved to (325, 410)
Screenshot: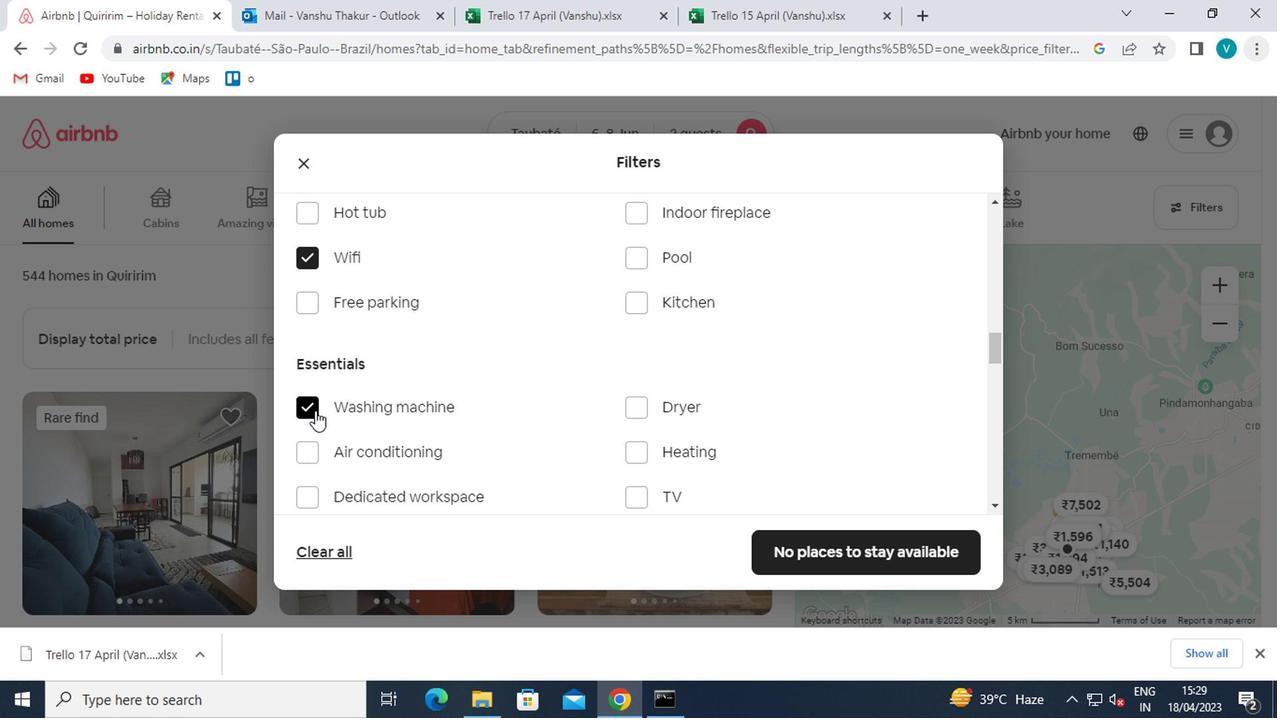 
Action: Mouse scrolled (325, 409) with delta (0, -1)
Screenshot: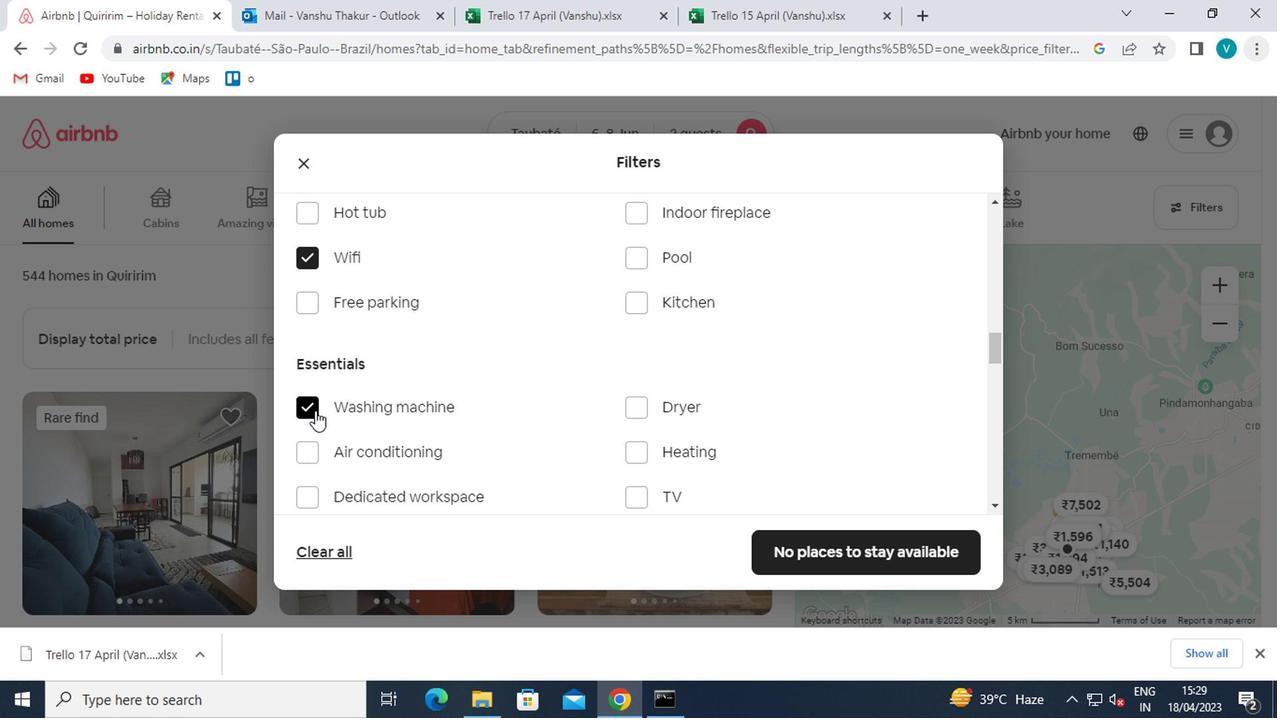 
Action: Mouse moved to (574, 397)
Screenshot: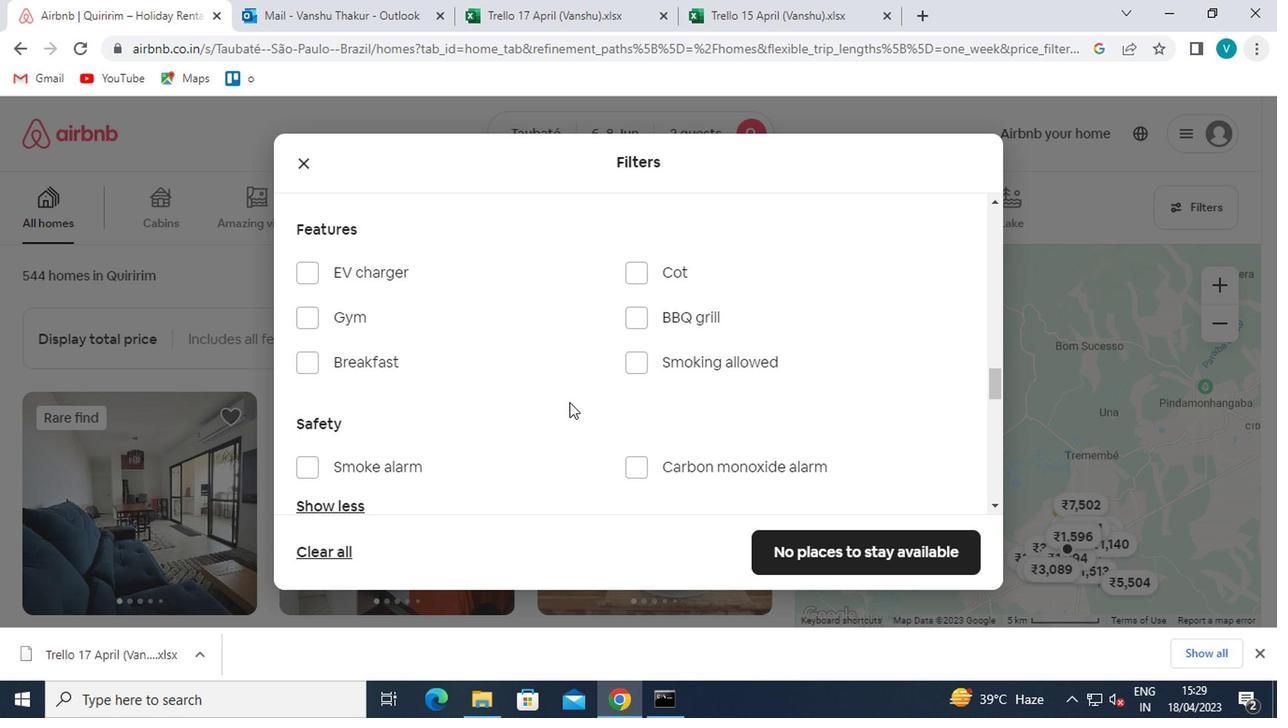 
Action: Mouse scrolled (574, 395) with delta (0, -1)
Screenshot: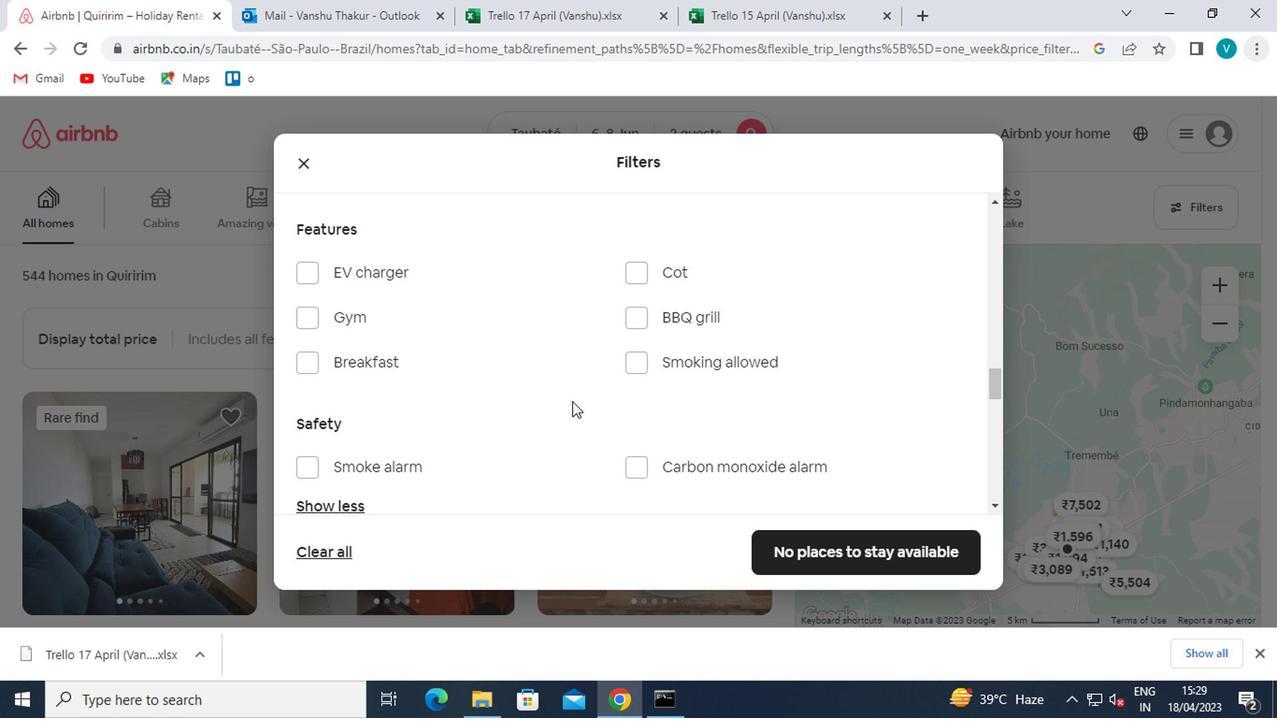 
Action: Mouse scrolled (574, 395) with delta (0, -1)
Screenshot: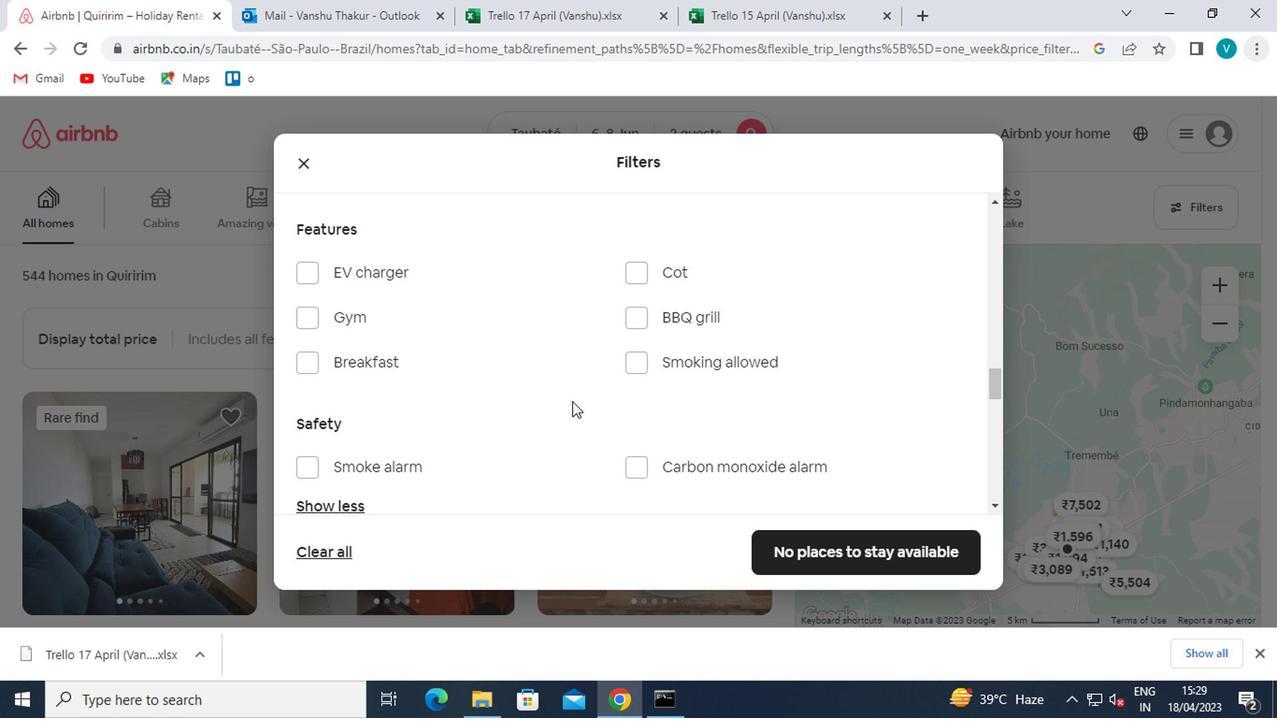 
Action: Mouse scrolled (574, 395) with delta (0, -1)
Screenshot: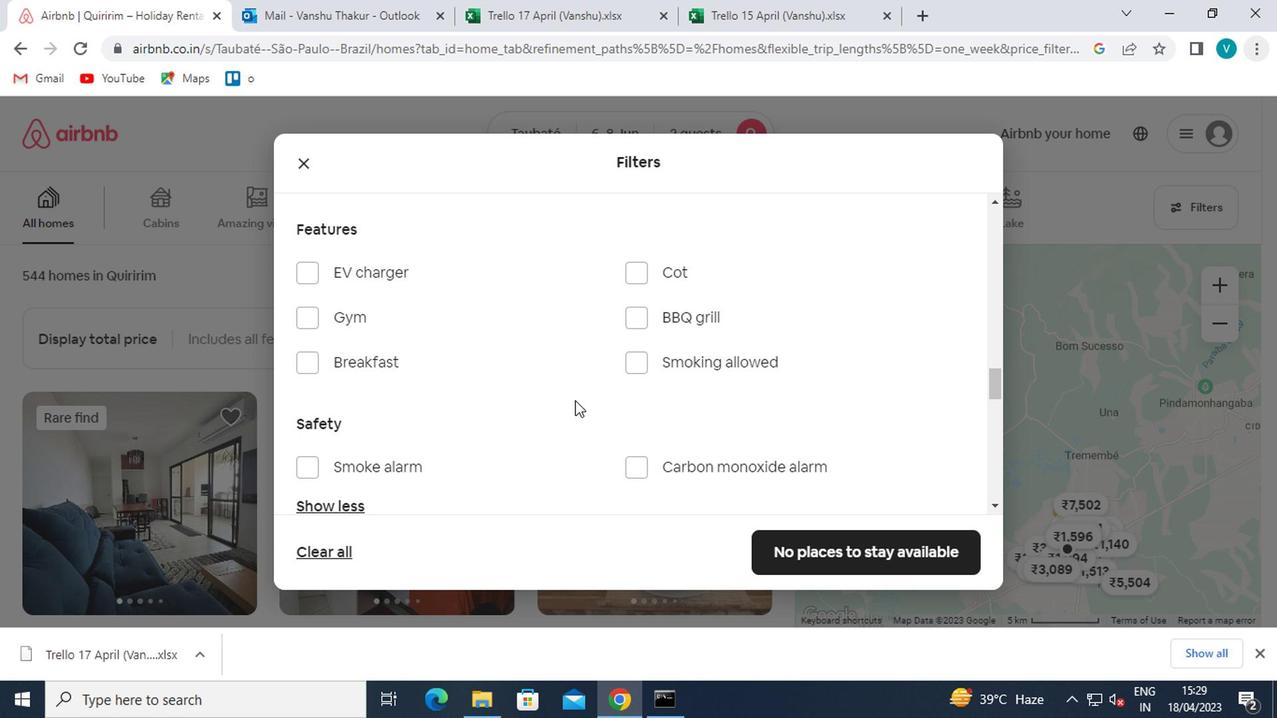 
Action: Mouse moved to (917, 424)
Screenshot: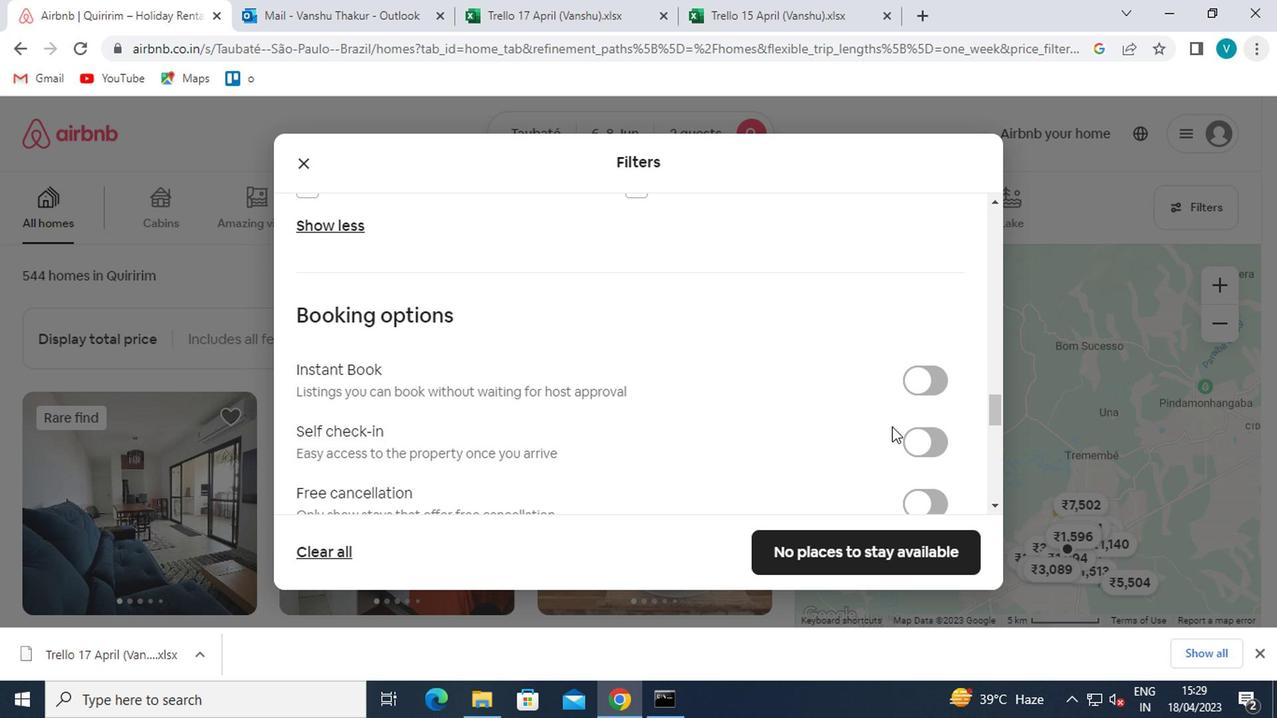 
Action: Mouse pressed left at (917, 424)
Screenshot: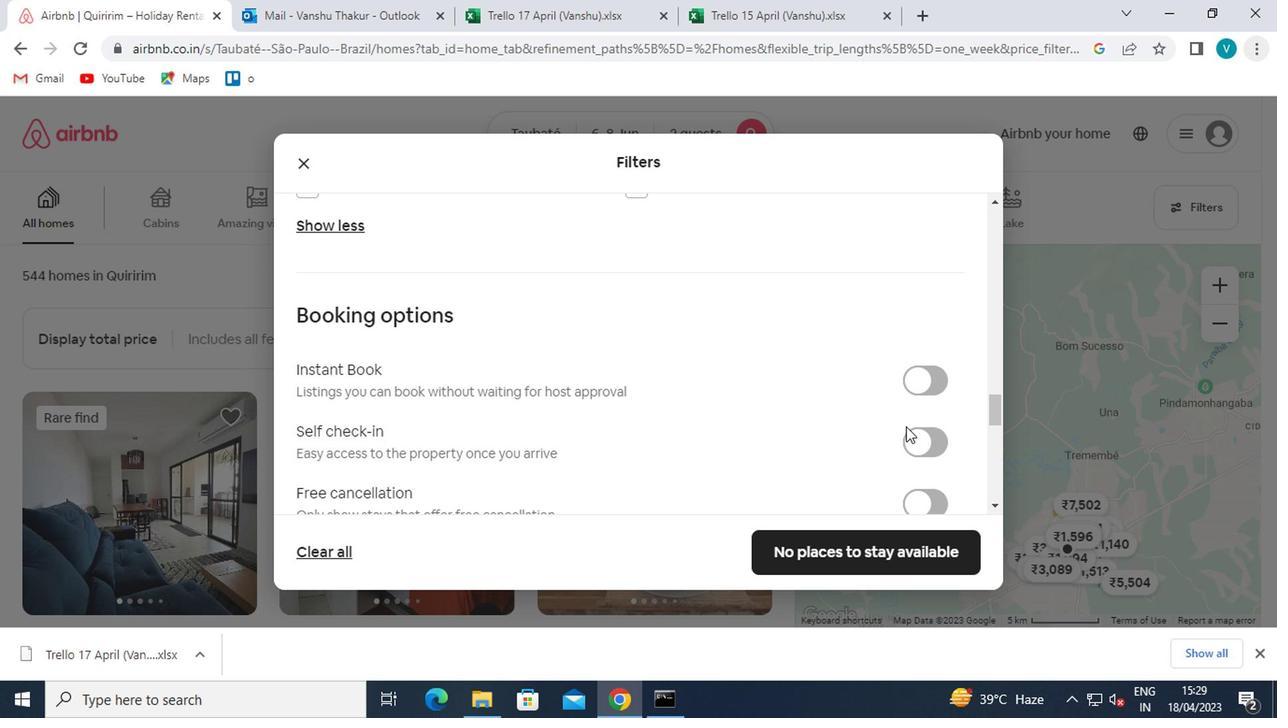 
Action: Mouse moved to (917, 431)
Screenshot: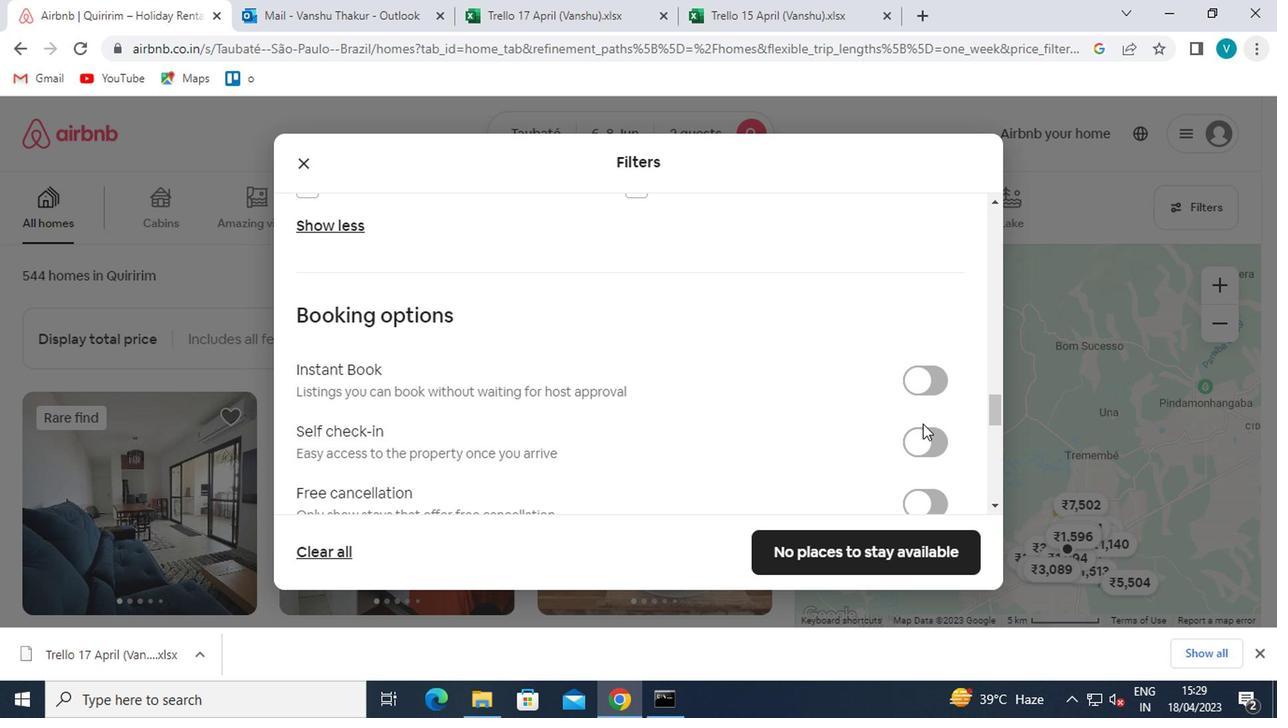 
Action: Mouse pressed left at (917, 431)
Screenshot: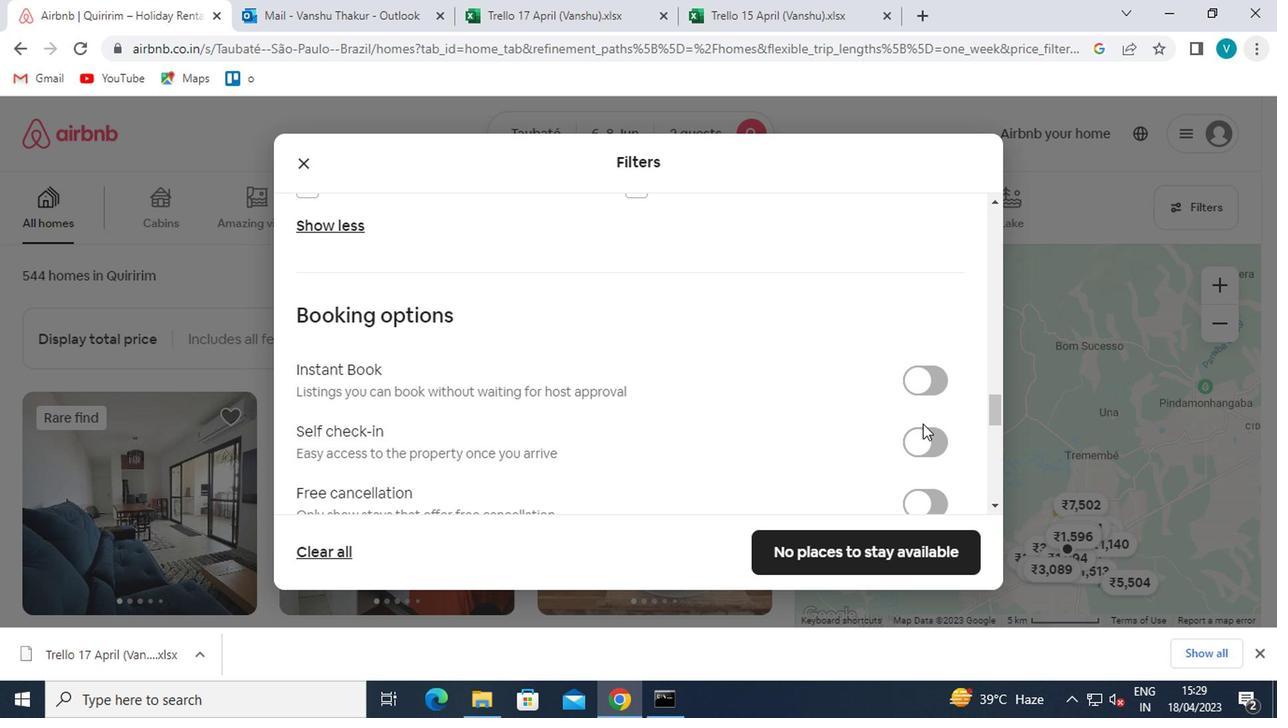 
Action: Mouse moved to (912, 433)
Screenshot: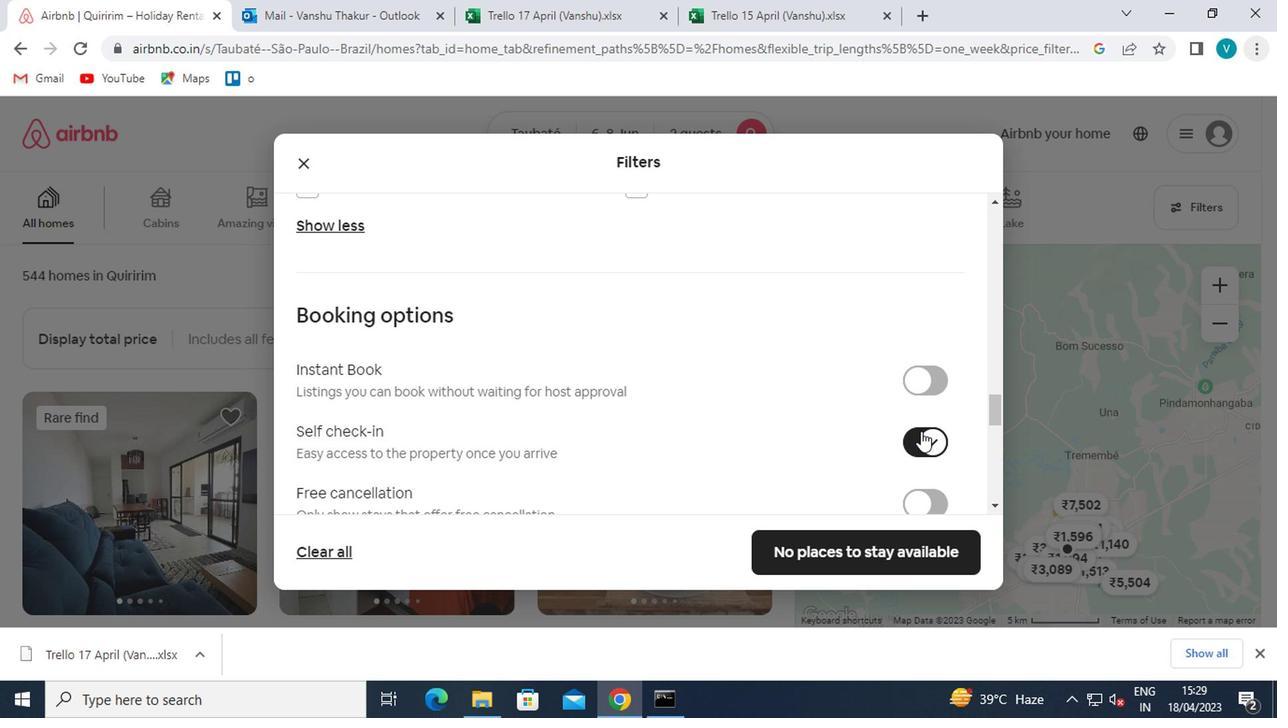 
Action: Mouse scrolled (912, 432) with delta (0, 0)
Screenshot: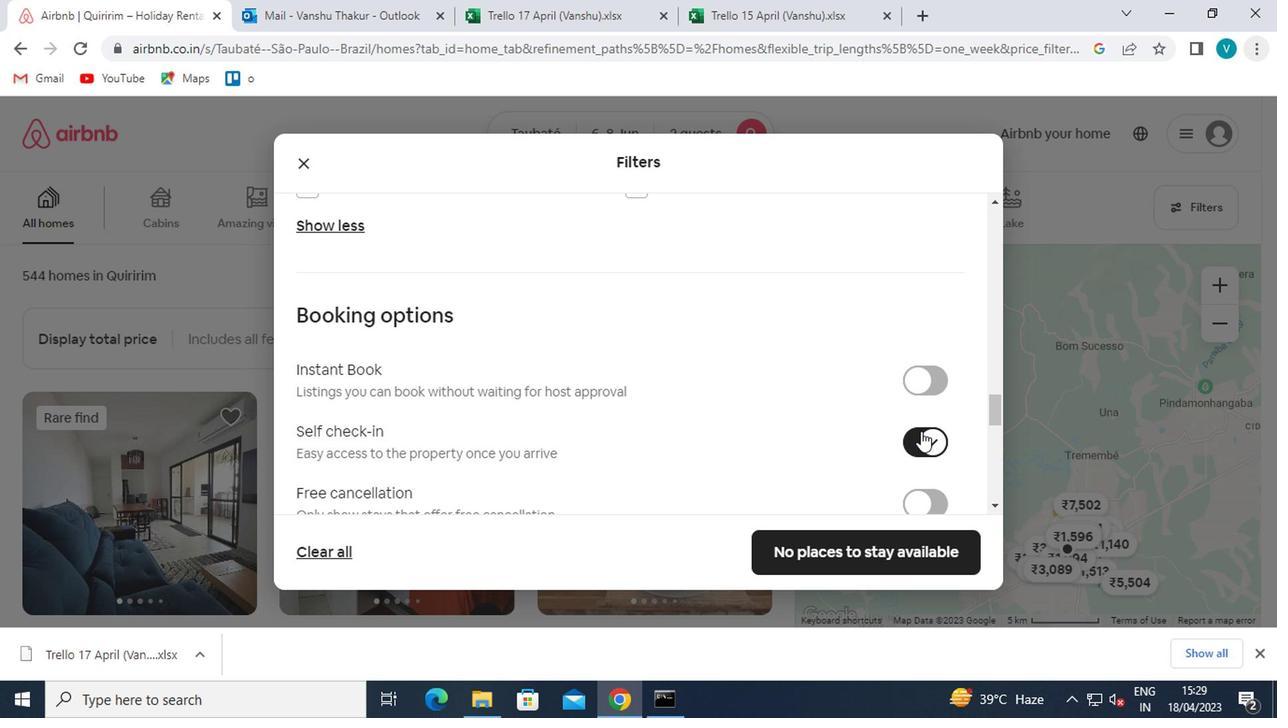 
Action: Mouse moved to (912, 434)
Screenshot: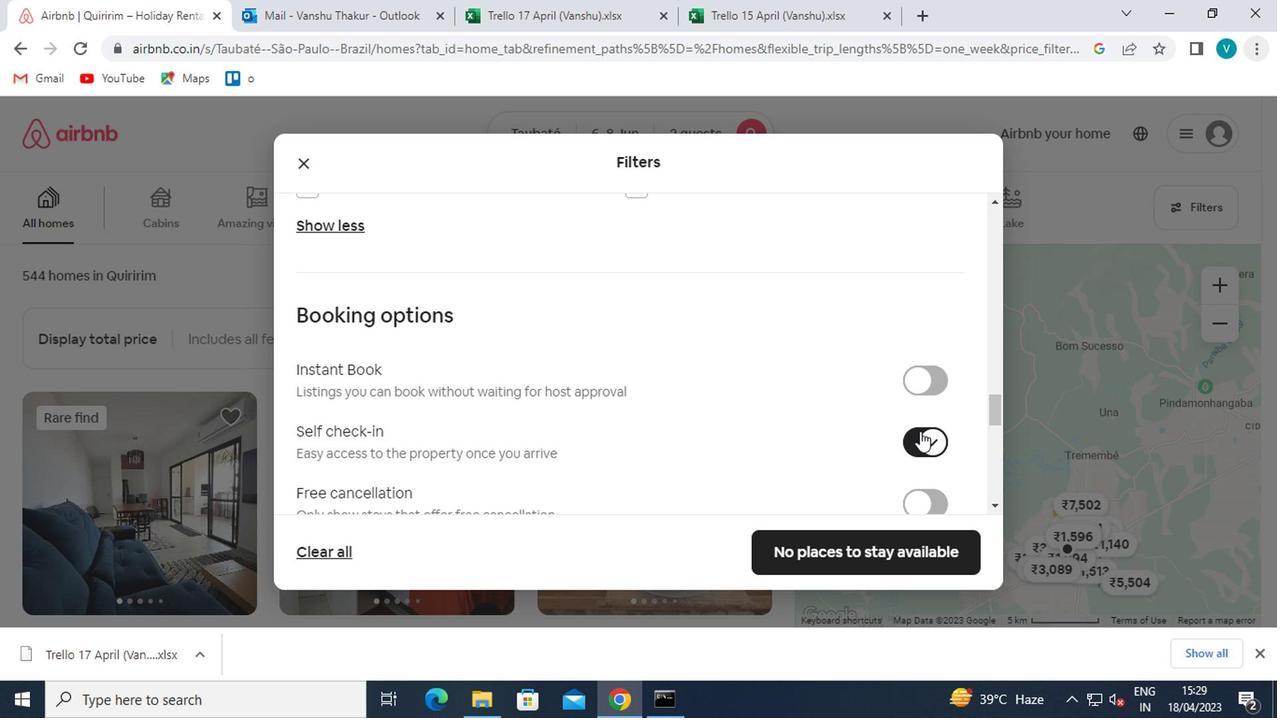 
Action: Mouse scrolled (912, 433) with delta (0, -1)
Screenshot: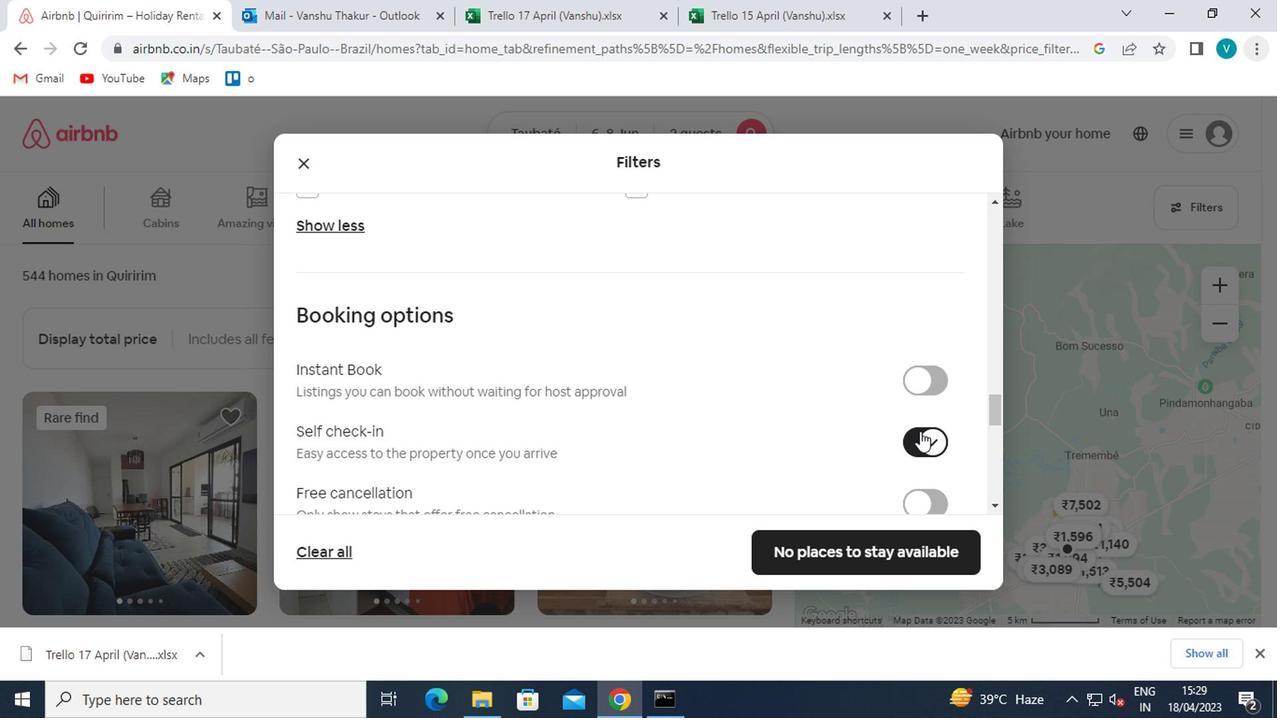 
Action: Mouse moved to (828, 451)
Screenshot: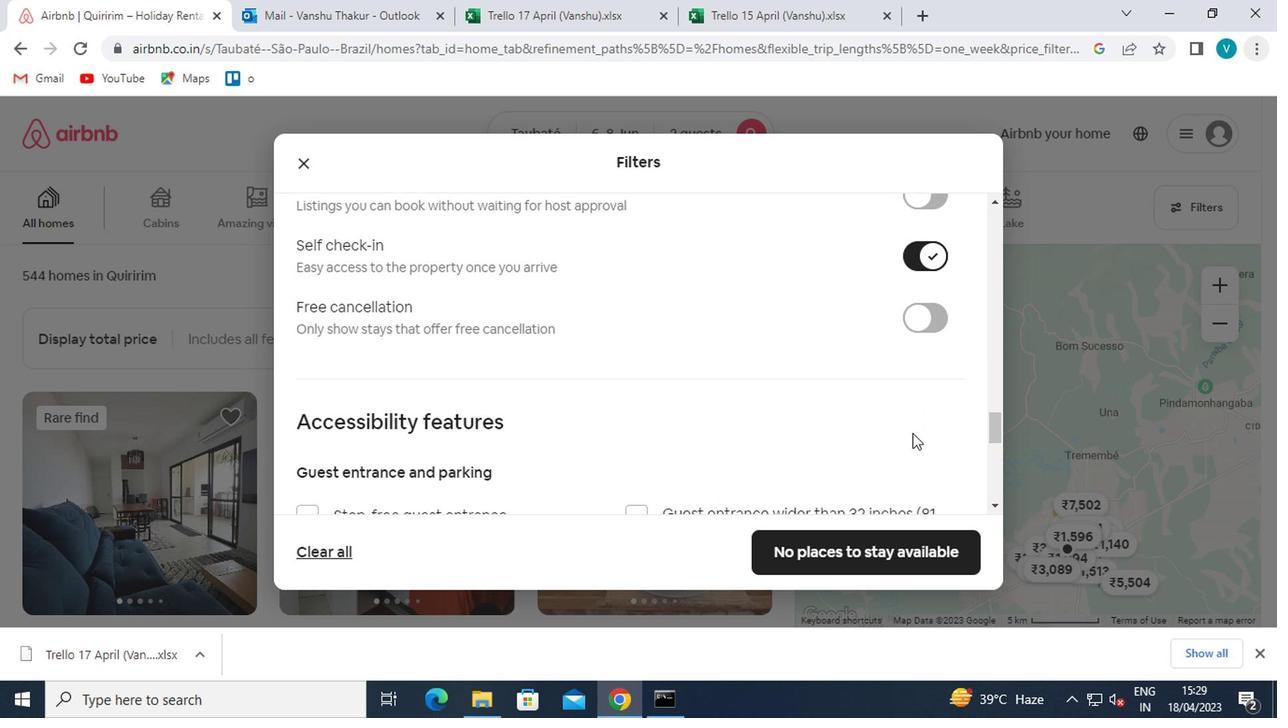 
Action: Mouse scrolled (828, 450) with delta (0, 0)
Screenshot: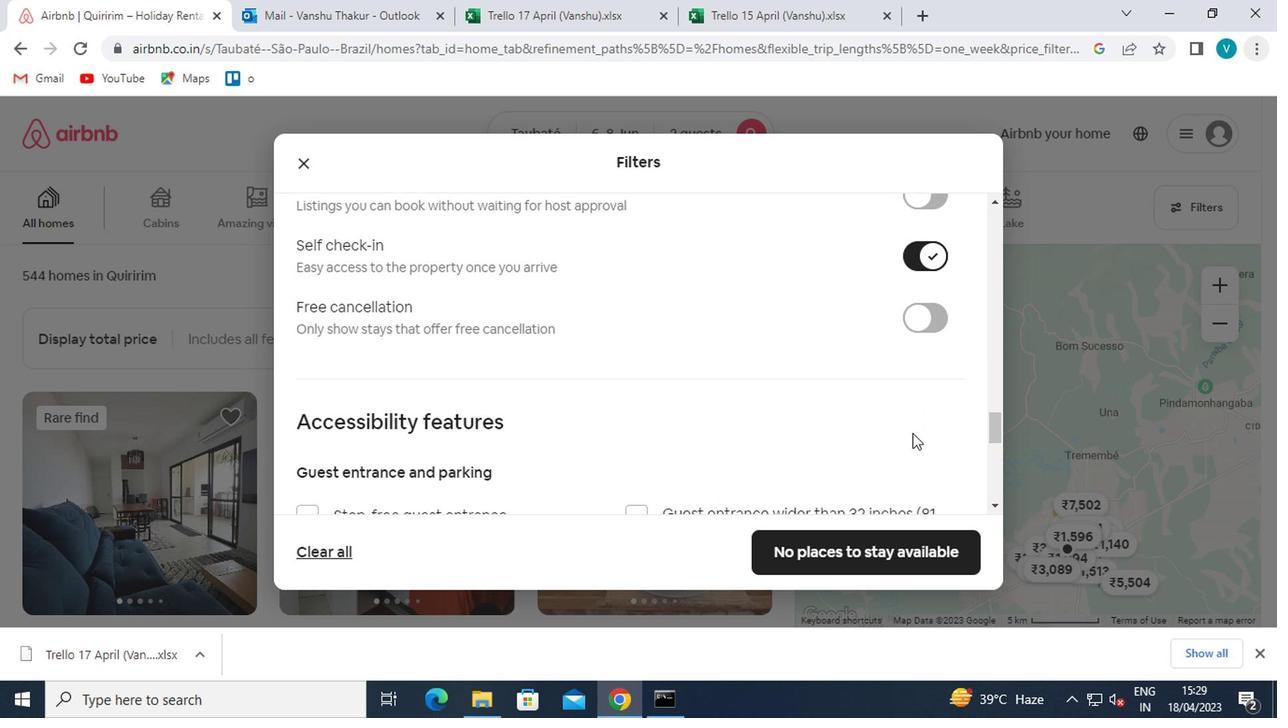 
Action: Mouse moved to (701, 486)
Screenshot: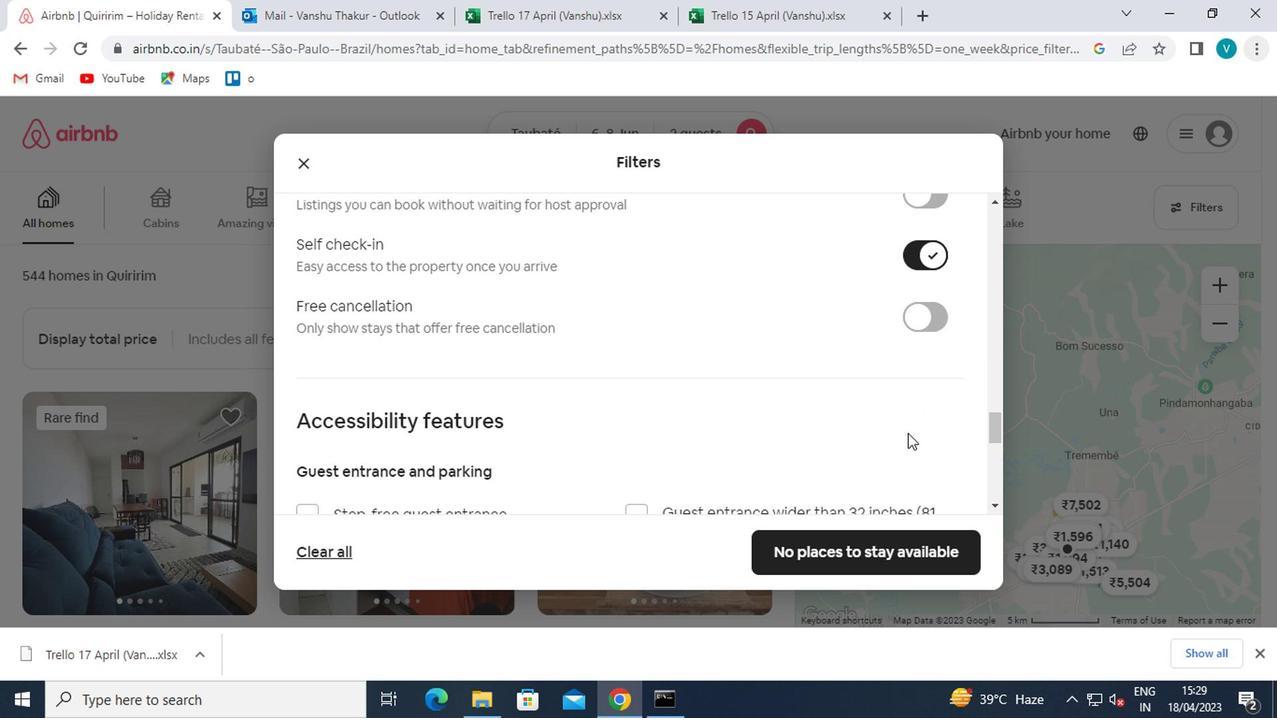 
Action: Mouse scrolled (701, 485) with delta (0, 0)
Screenshot: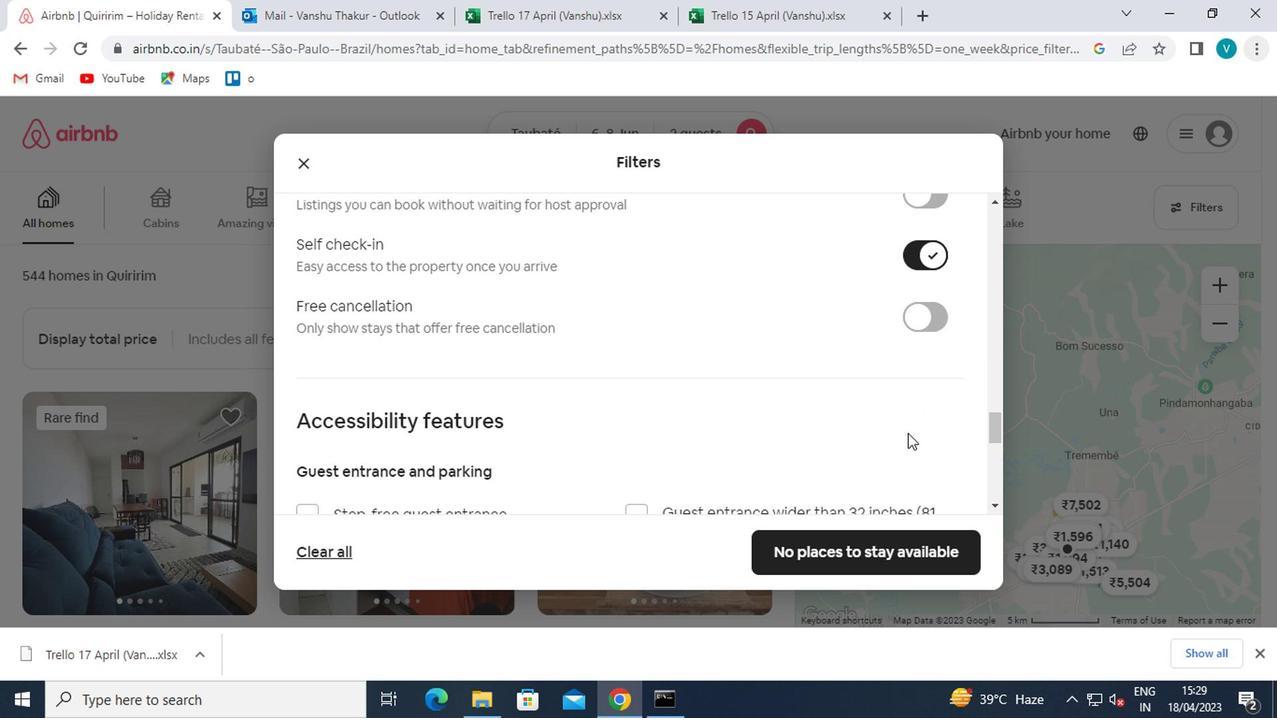 
Action: Mouse moved to (653, 492)
Screenshot: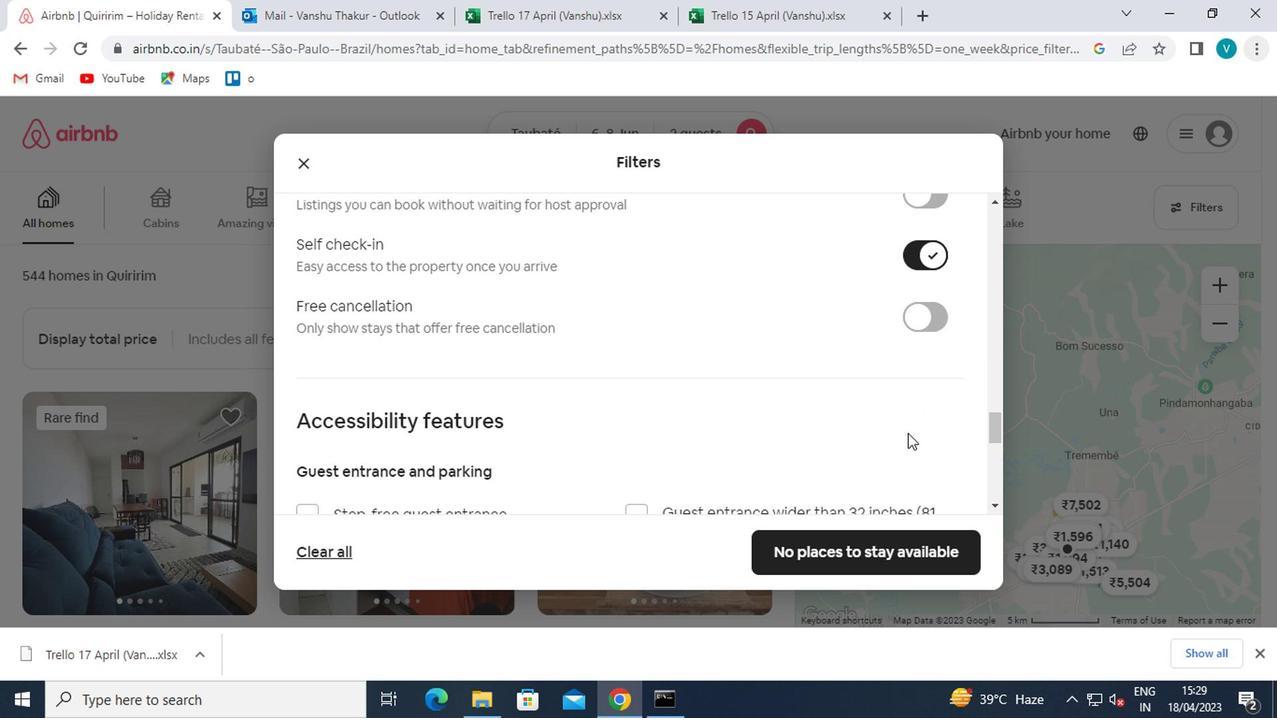 
Action: Mouse scrolled (653, 491) with delta (0, 0)
Screenshot: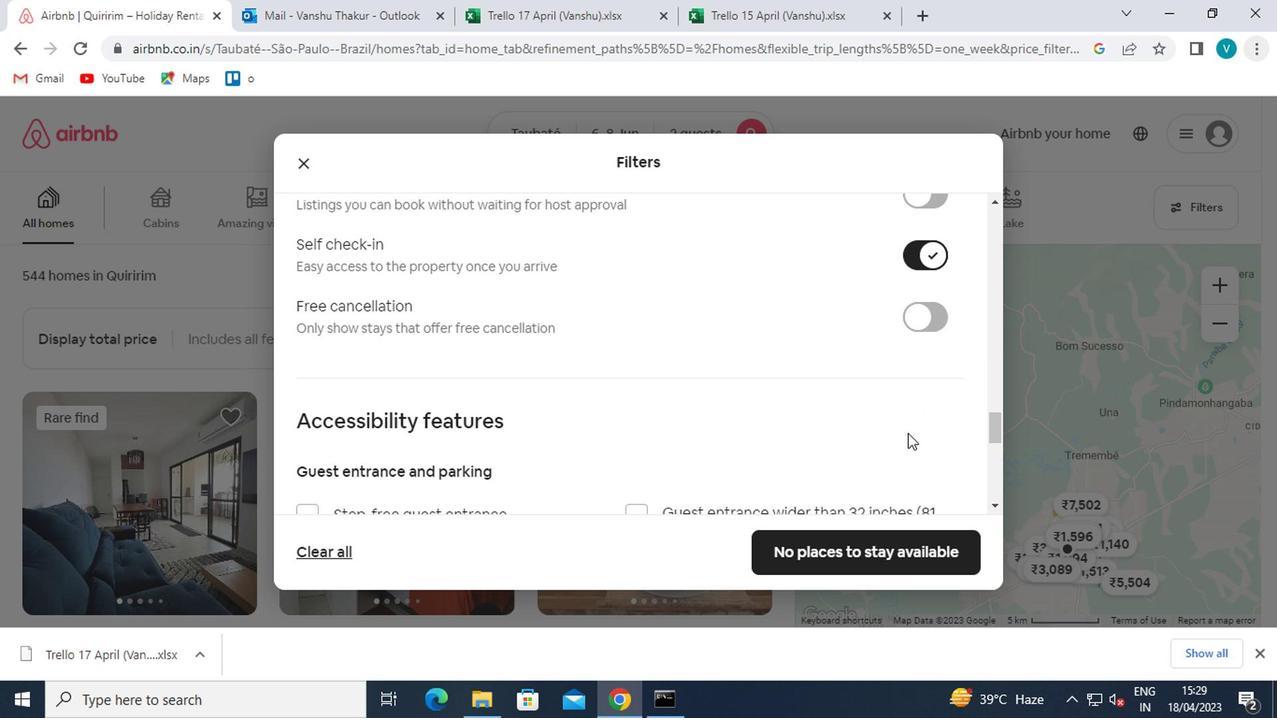 
Action: Mouse moved to (640, 492)
Screenshot: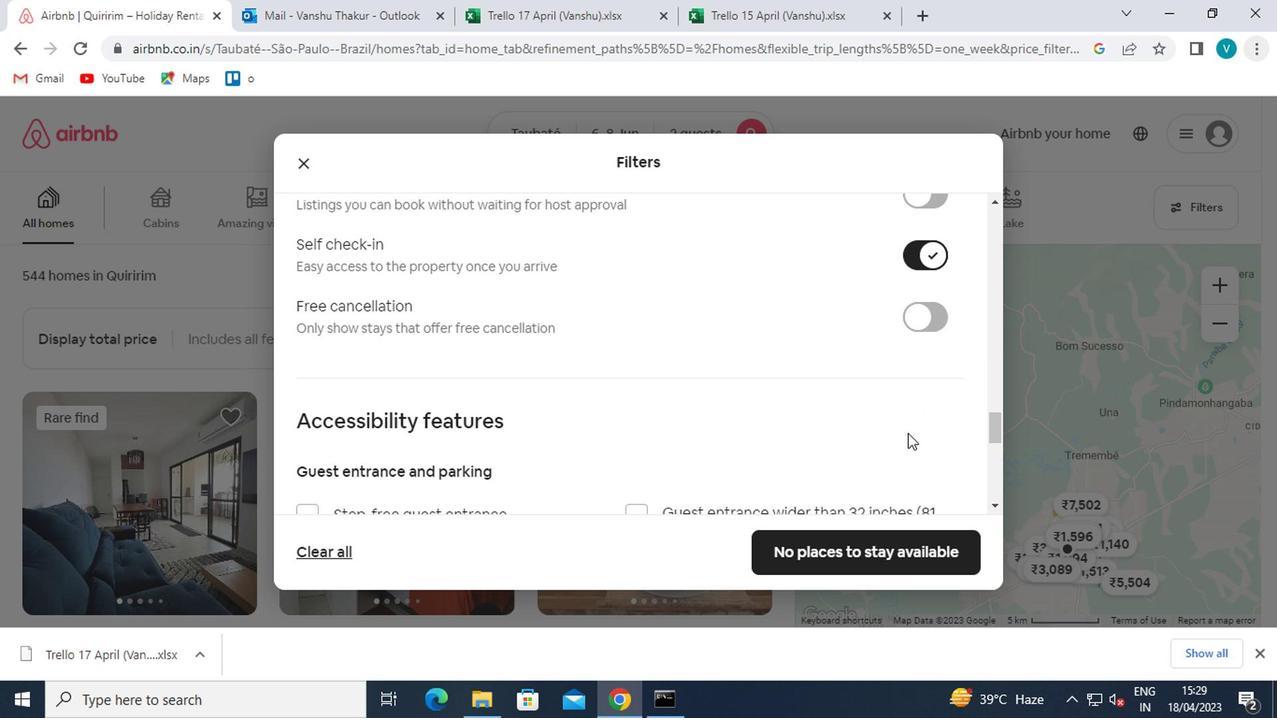 
Action: Mouse scrolled (640, 491) with delta (0, 0)
Screenshot: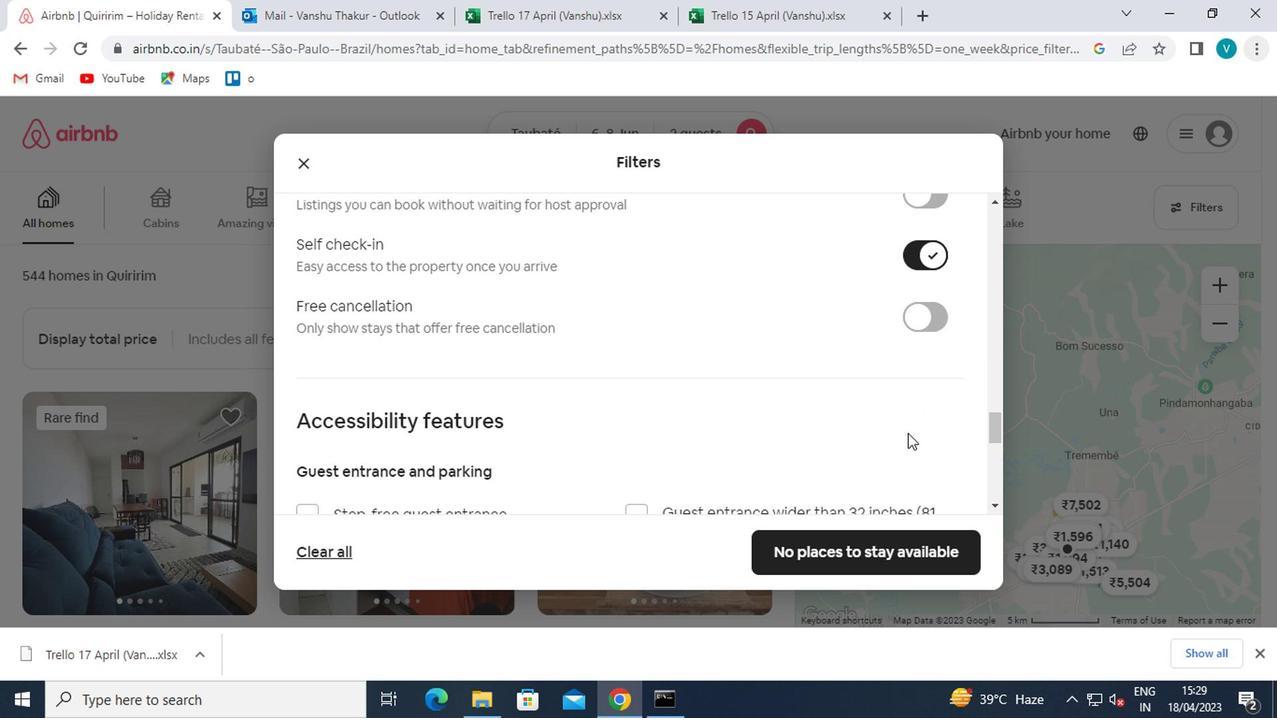 
Action: Mouse moved to (453, 483)
Screenshot: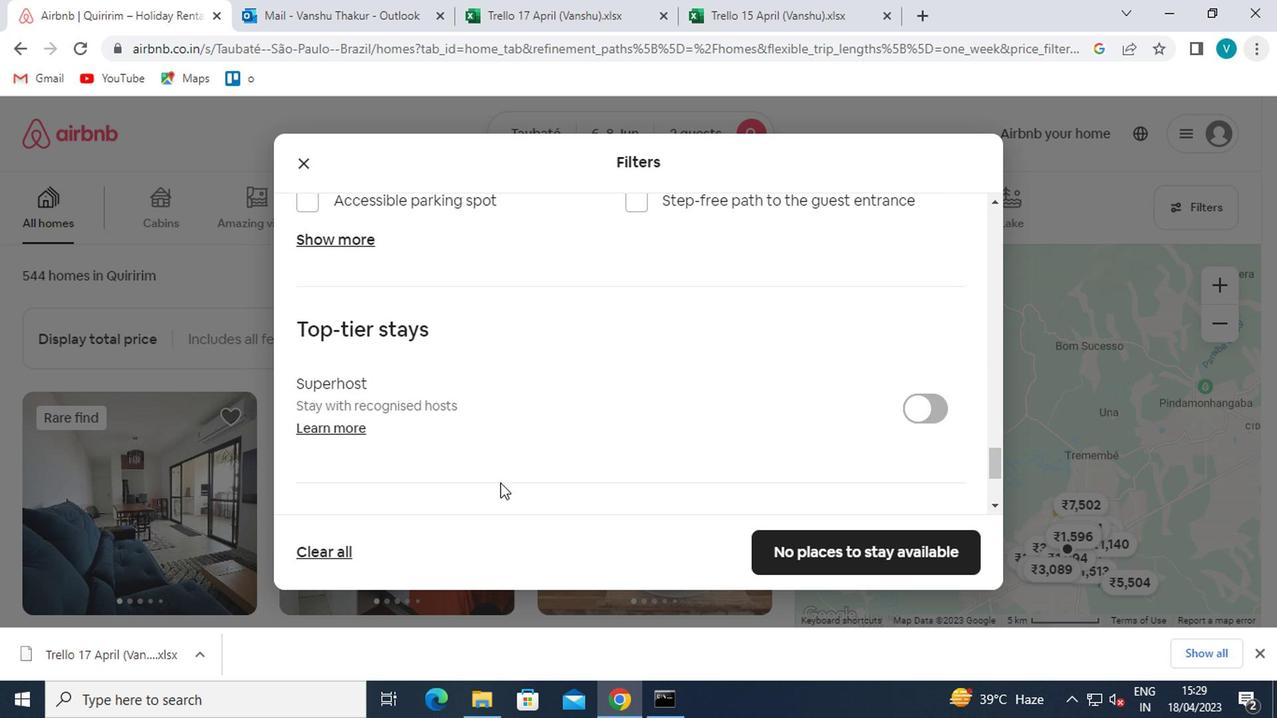 
Action: Mouse scrolled (453, 482) with delta (0, -1)
Screenshot: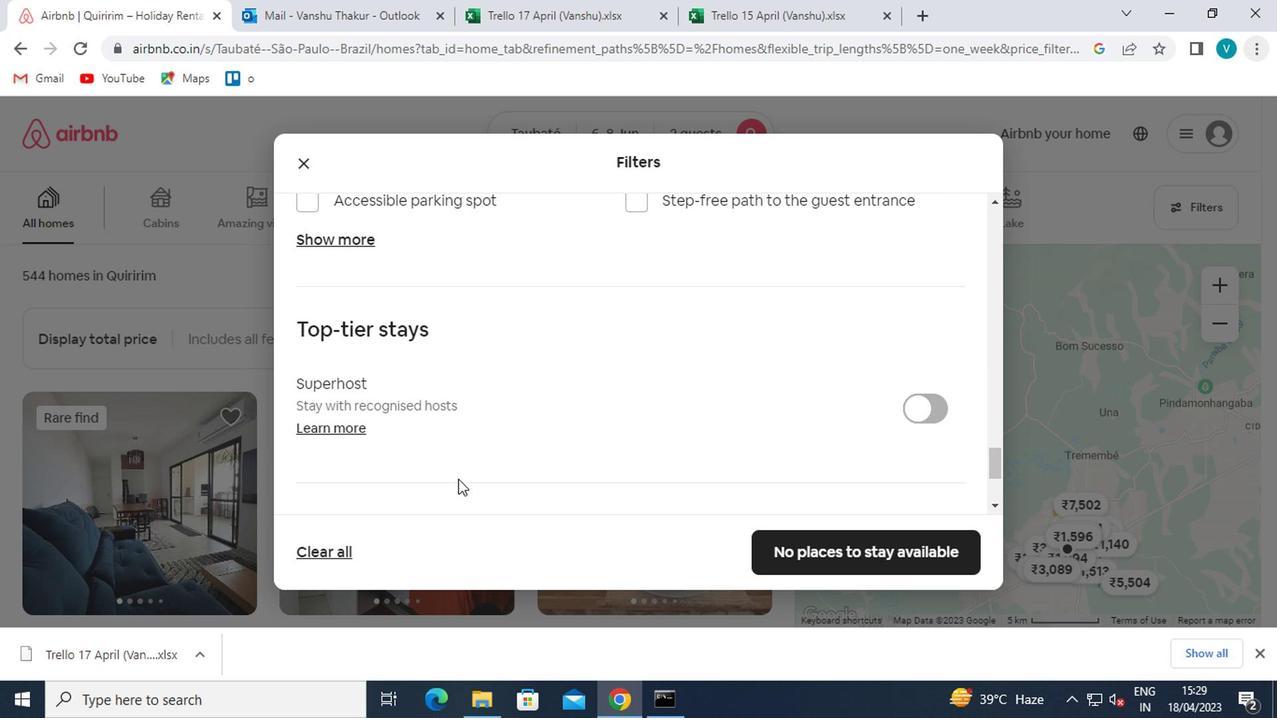 
Action: Mouse scrolled (453, 482) with delta (0, -1)
Screenshot: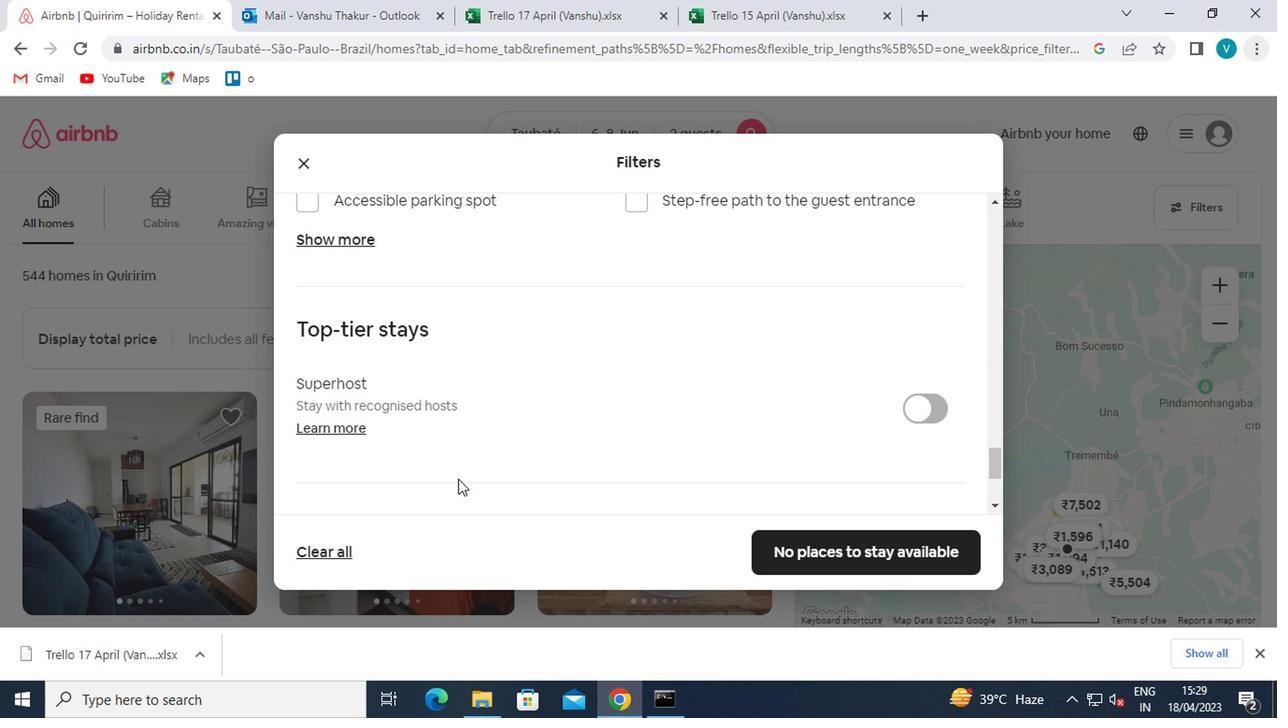 
Action: Mouse moved to (317, 469)
Screenshot: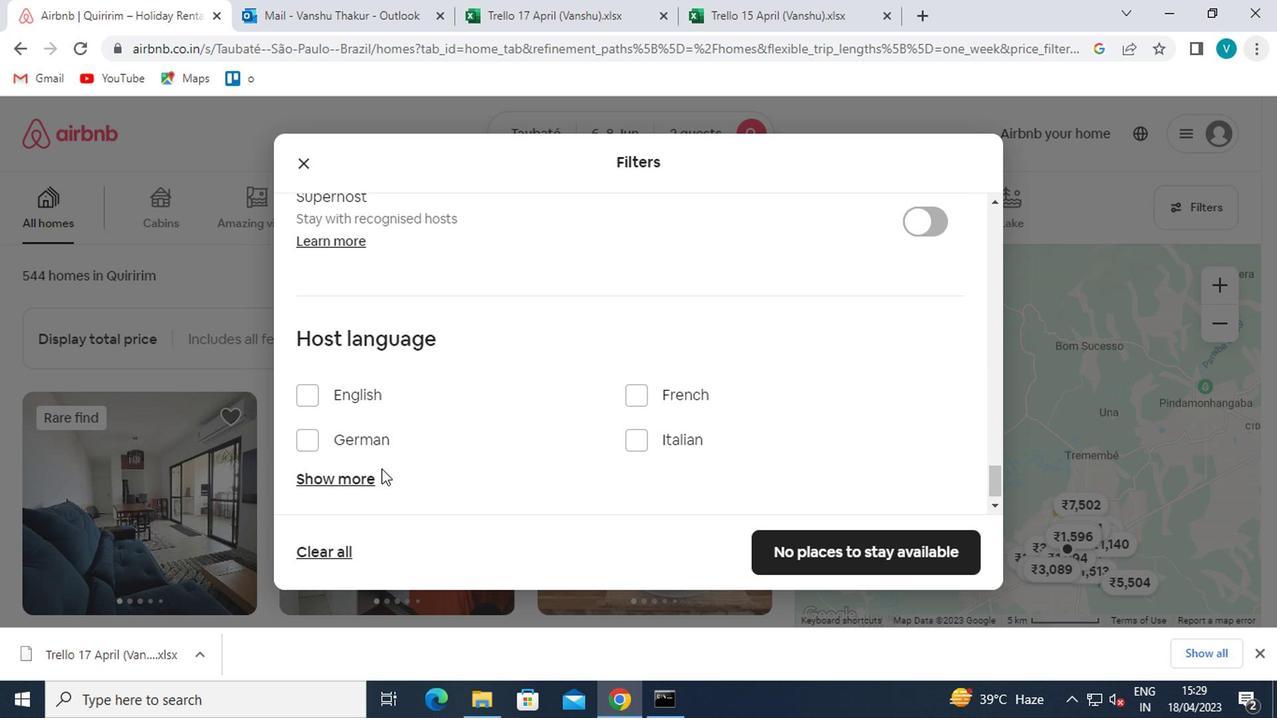 
Action: Mouse pressed left at (317, 469)
Screenshot: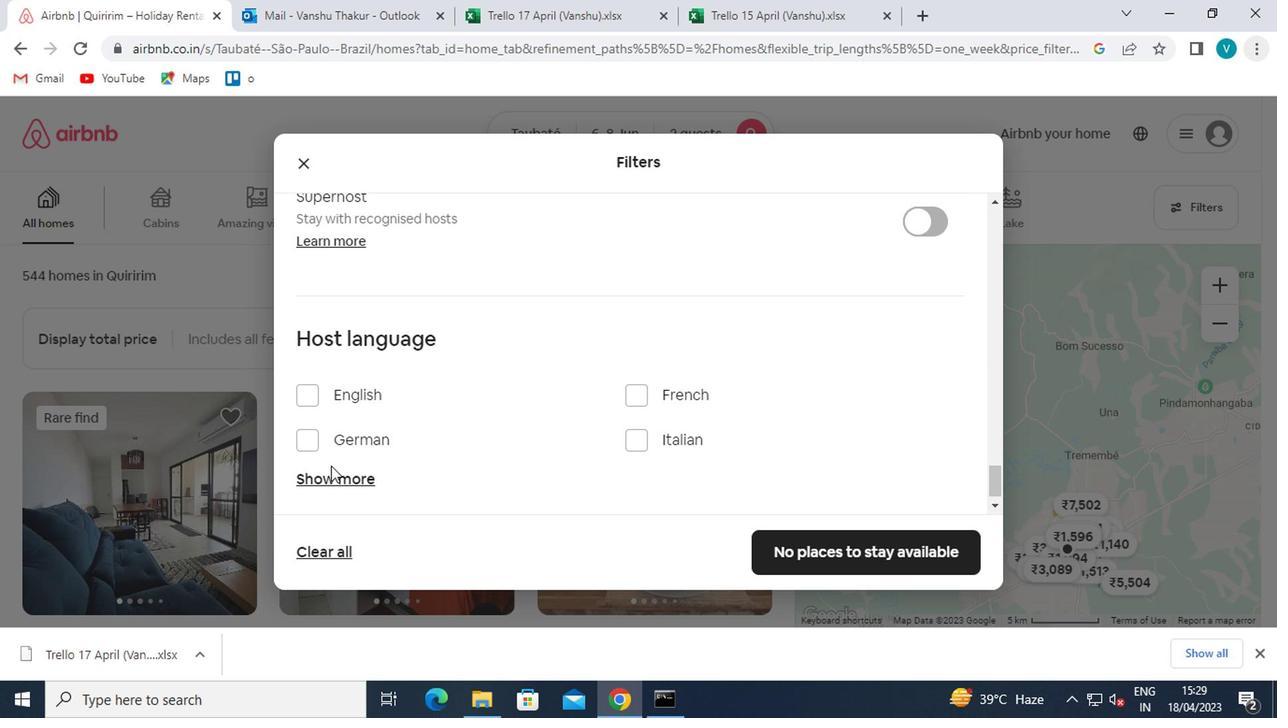 
Action: Mouse moved to (321, 473)
Screenshot: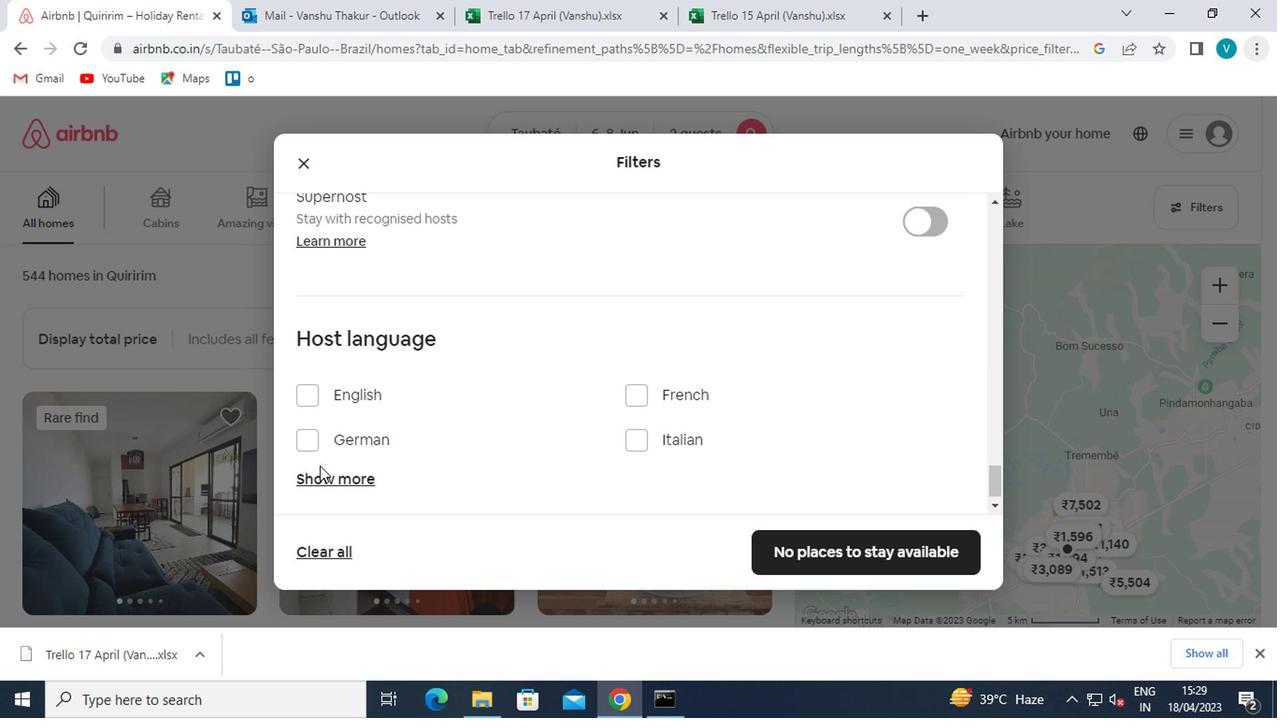
Action: Mouse pressed left at (321, 473)
Screenshot: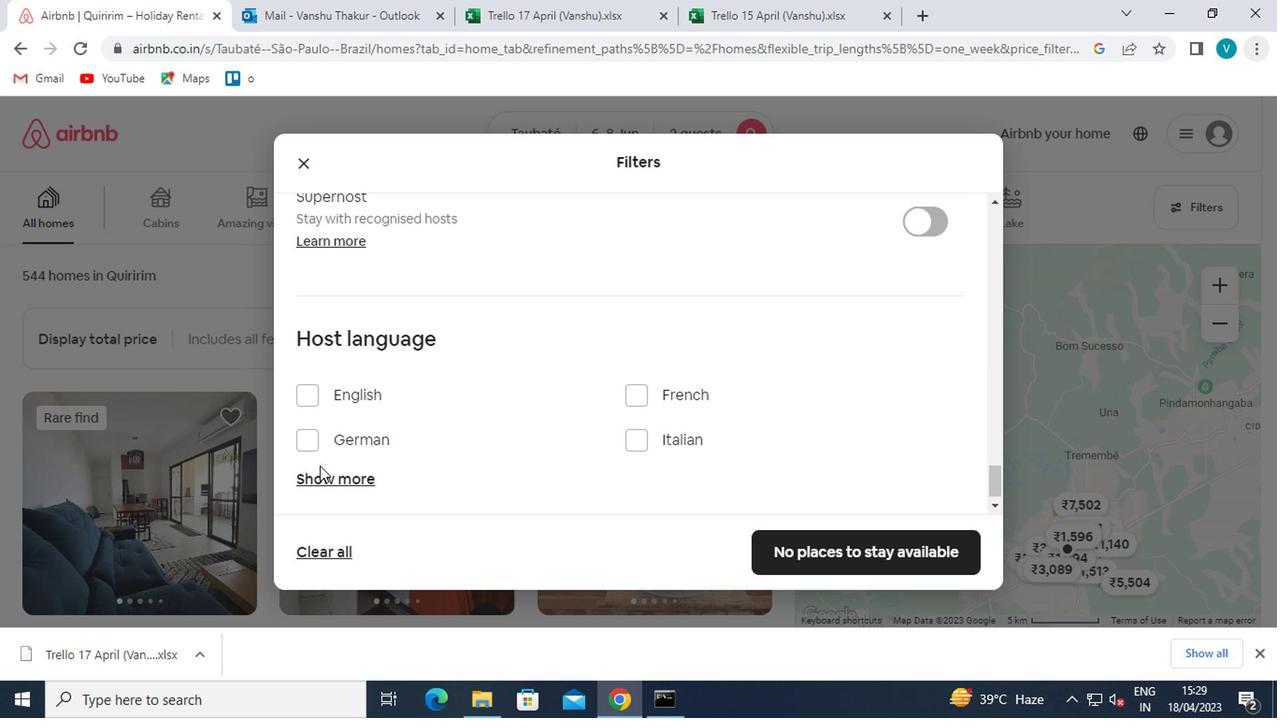 
Action: Mouse moved to (329, 473)
Screenshot: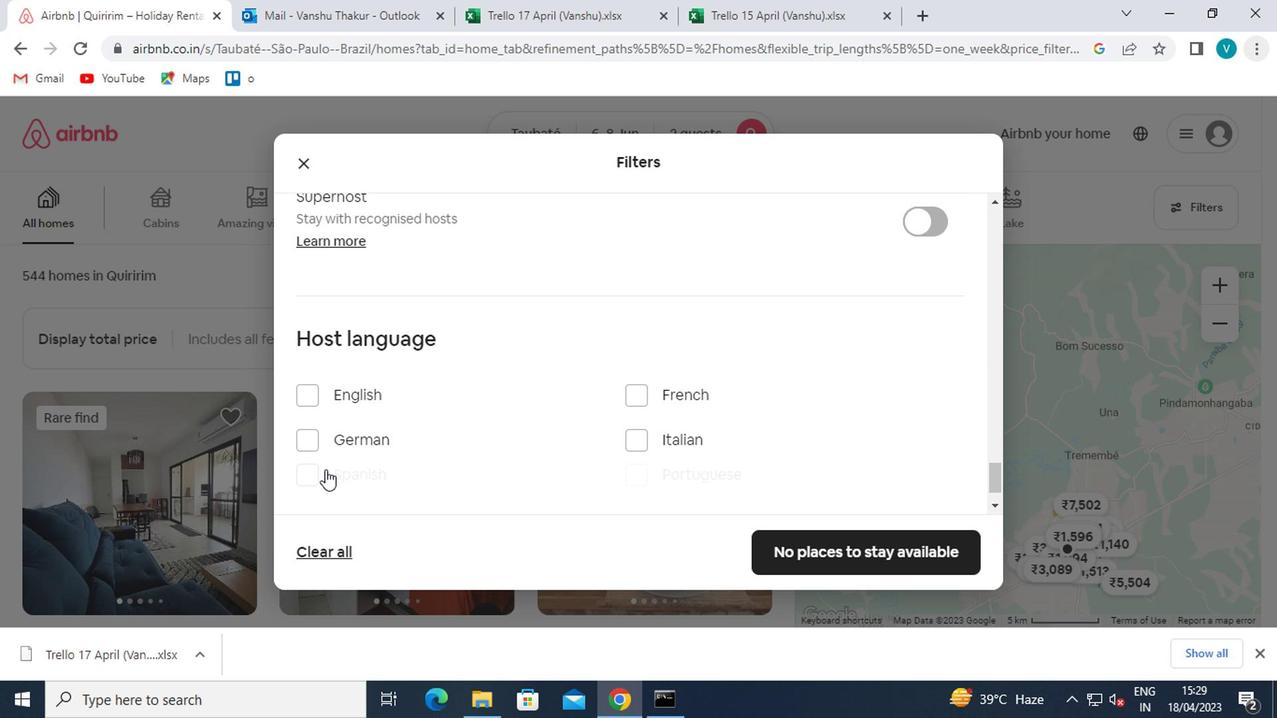 
Action: Mouse scrolled (329, 472) with delta (0, -1)
Screenshot: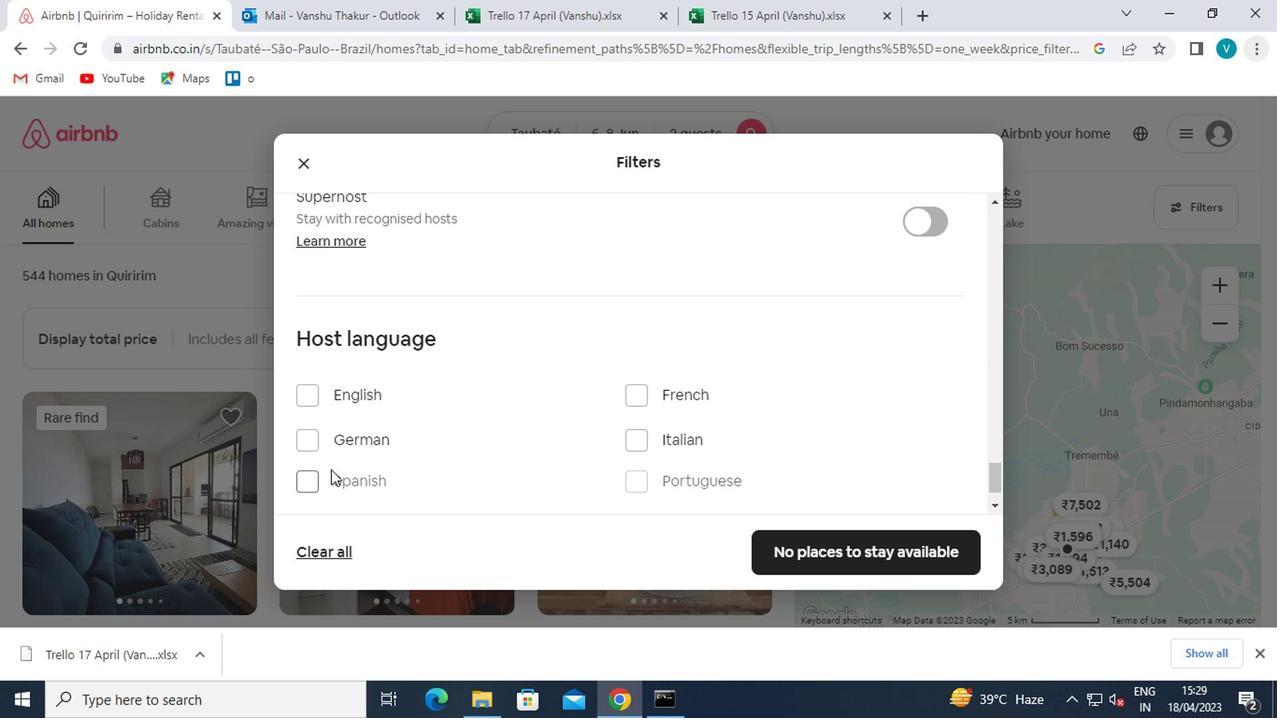 
Action: Mouse scrolled (329, 472) with delta (0, -1)
Screenshot: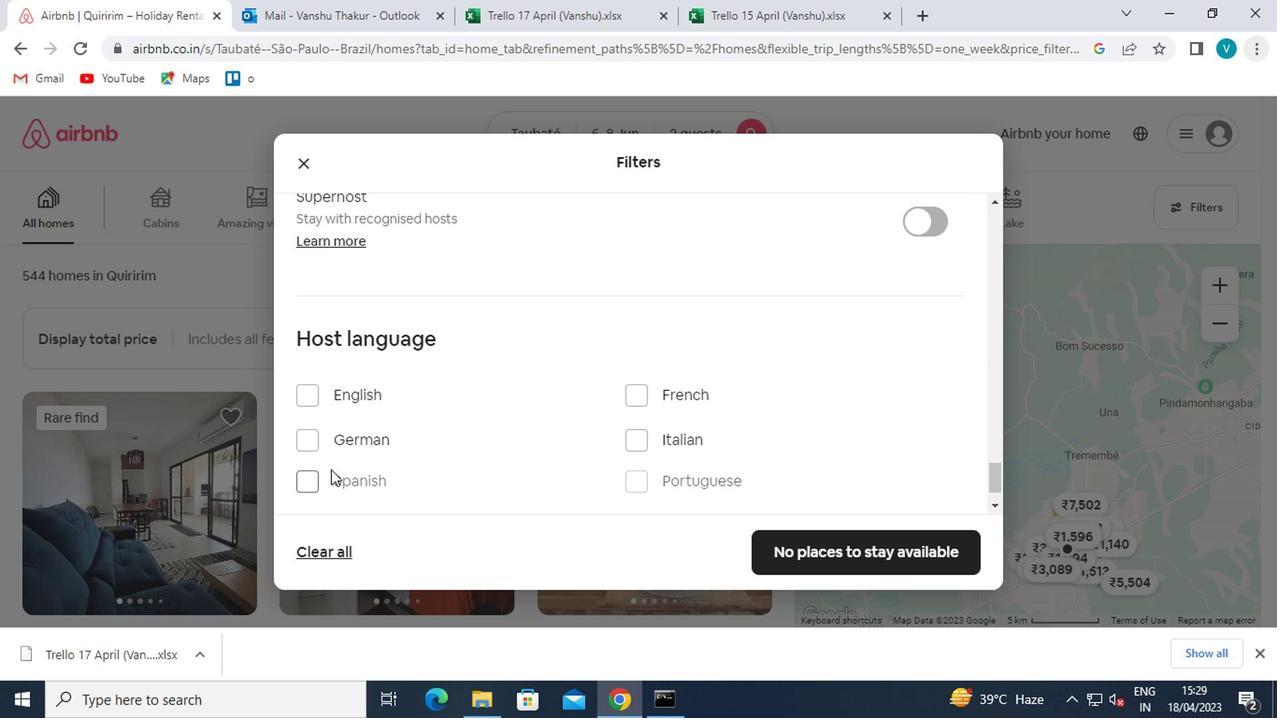 
Action: Mouse moved to (304, 431)
Screenshot: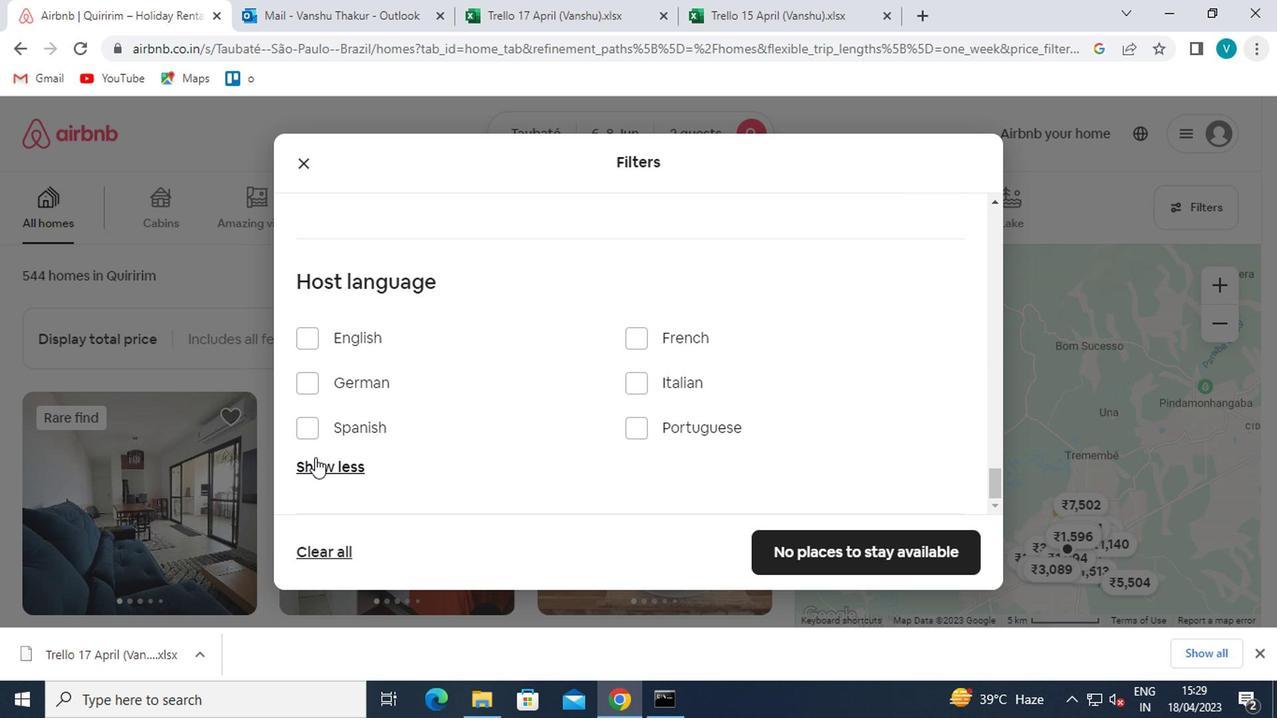 
Action: Mouse pressed left at (304, 431)
Screenshot: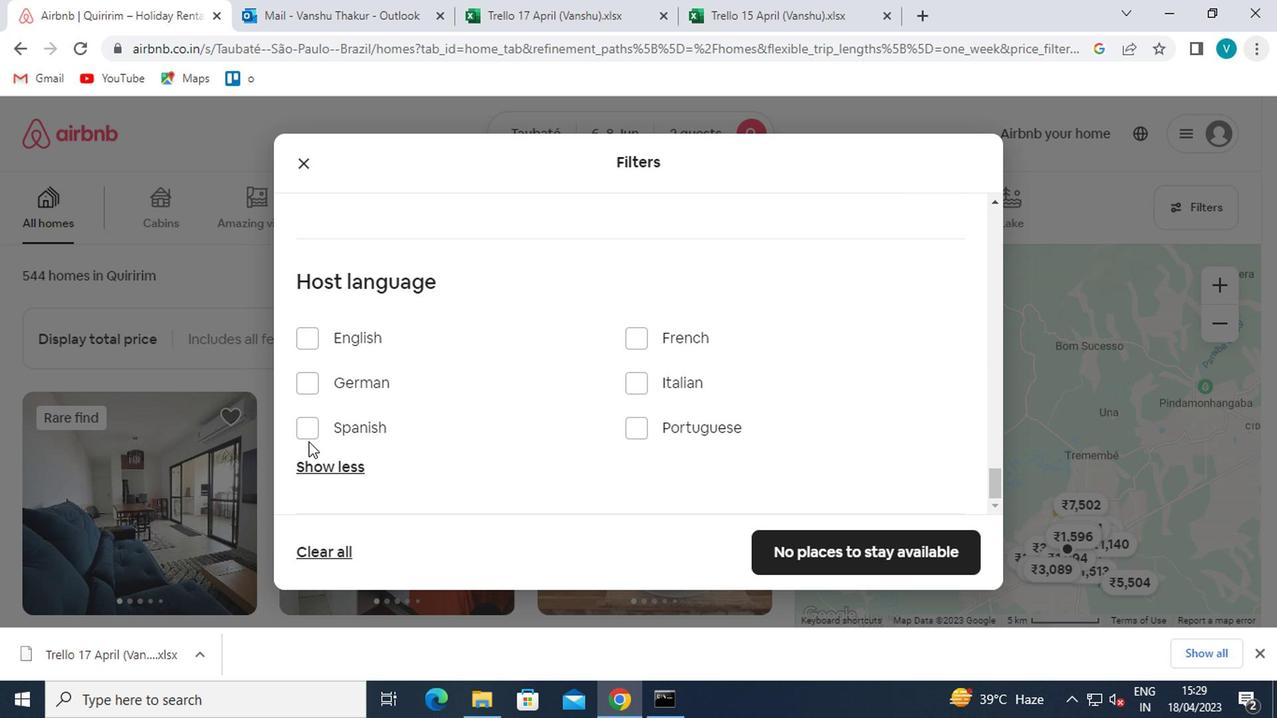 
Action: Mouse moved to (673, 417)
Screenshot: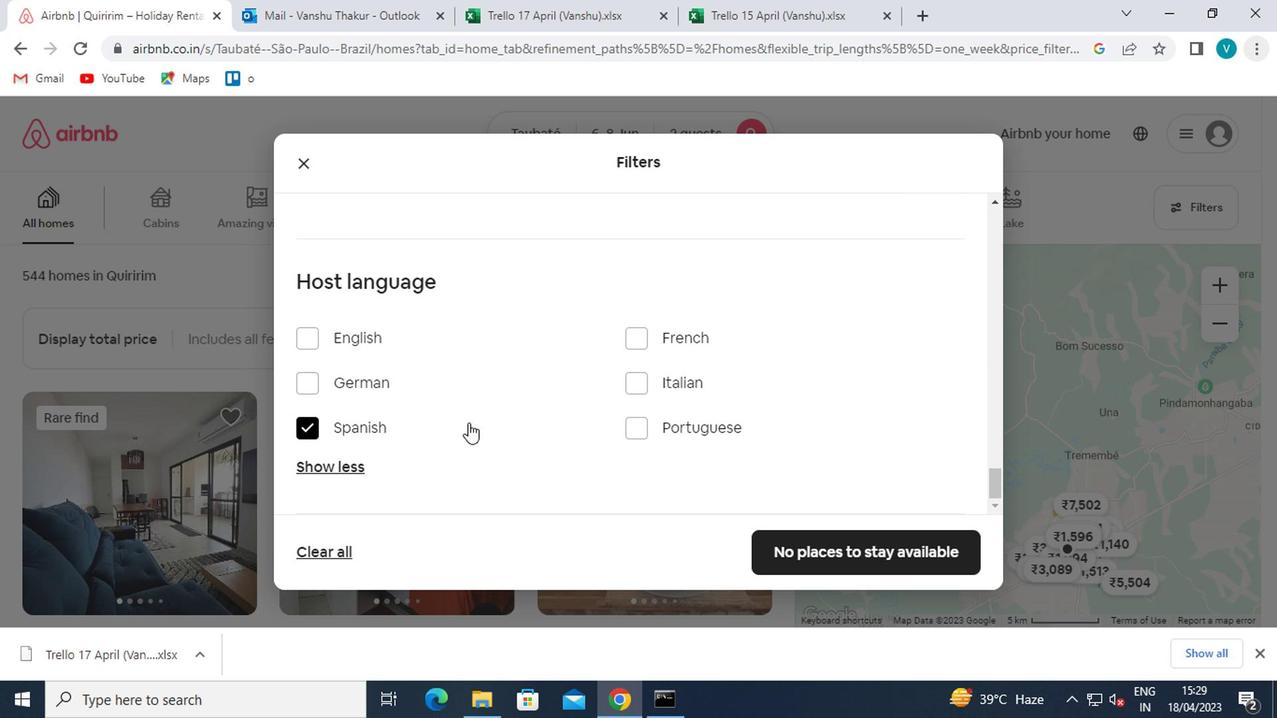 
Action: Mouse scrolled (673, 416) with delta (0, 0)
Screenshot: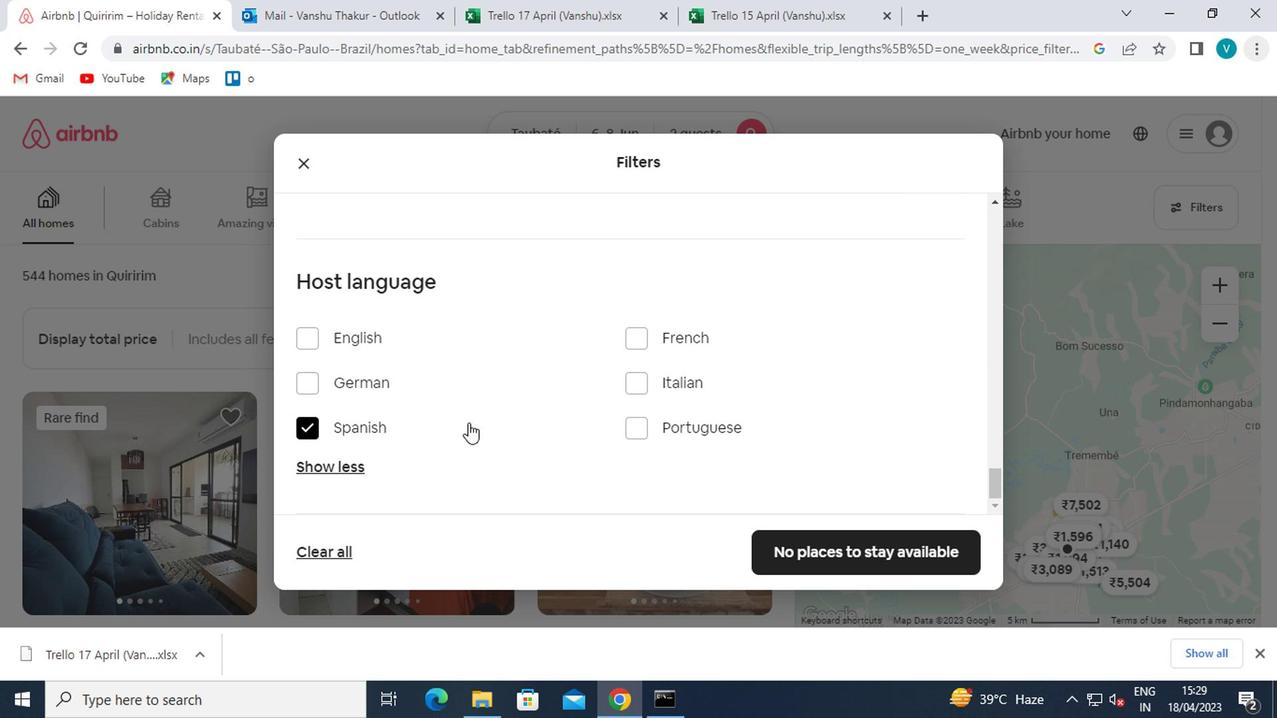 
Action: Mouse moved to (677, 417)
Screenshot: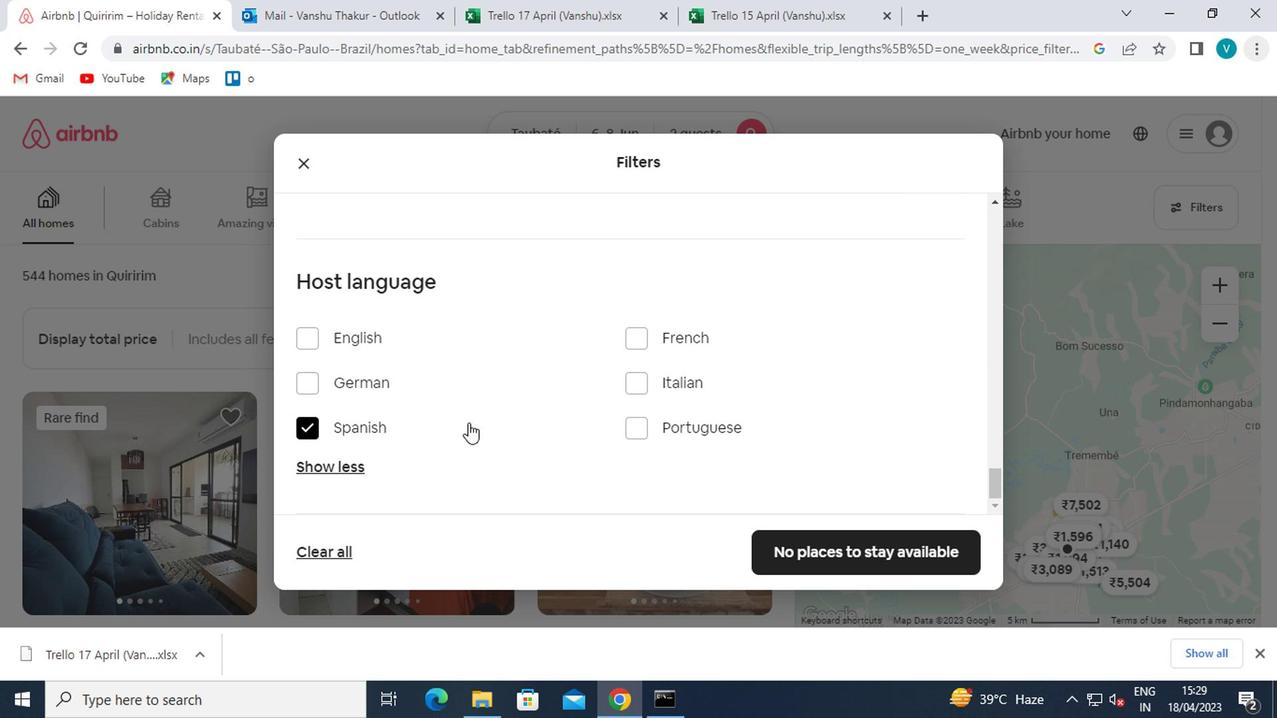 
Action: Mouse scrolled (677, 416) with delta (0, 0)
Screenshot: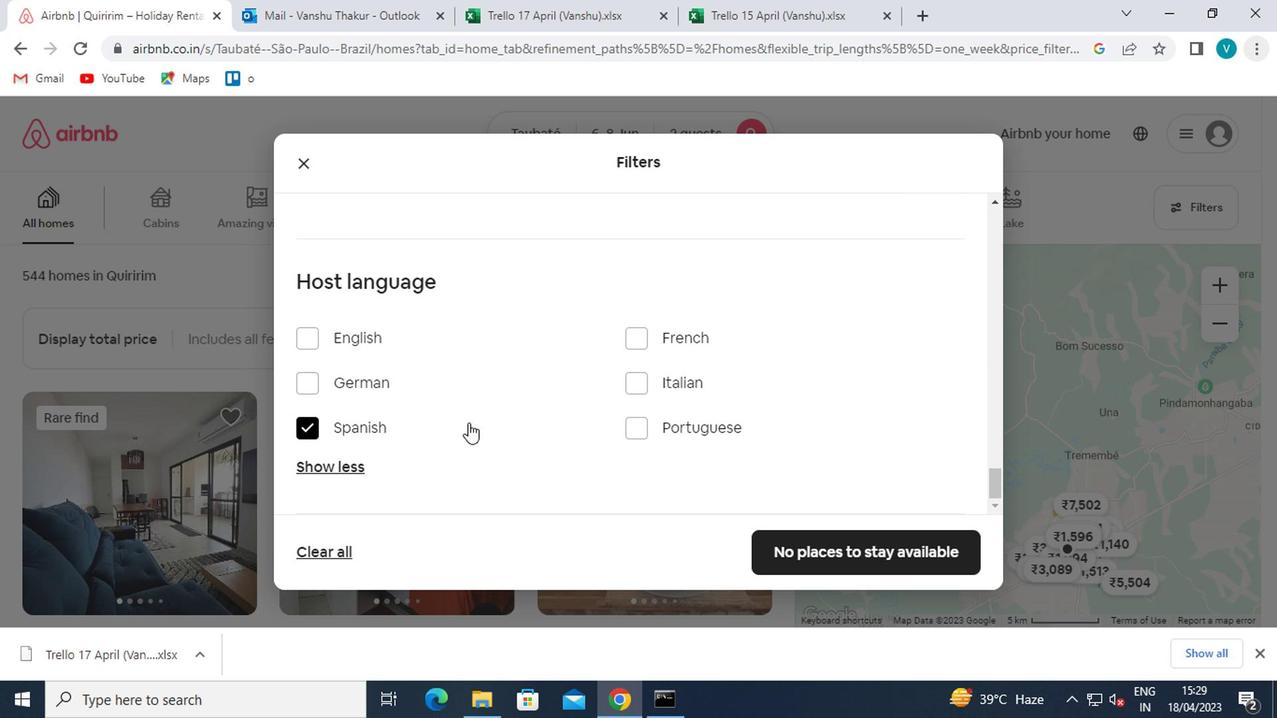 
Action: Mouse moved to (814, 560)
Screenshot: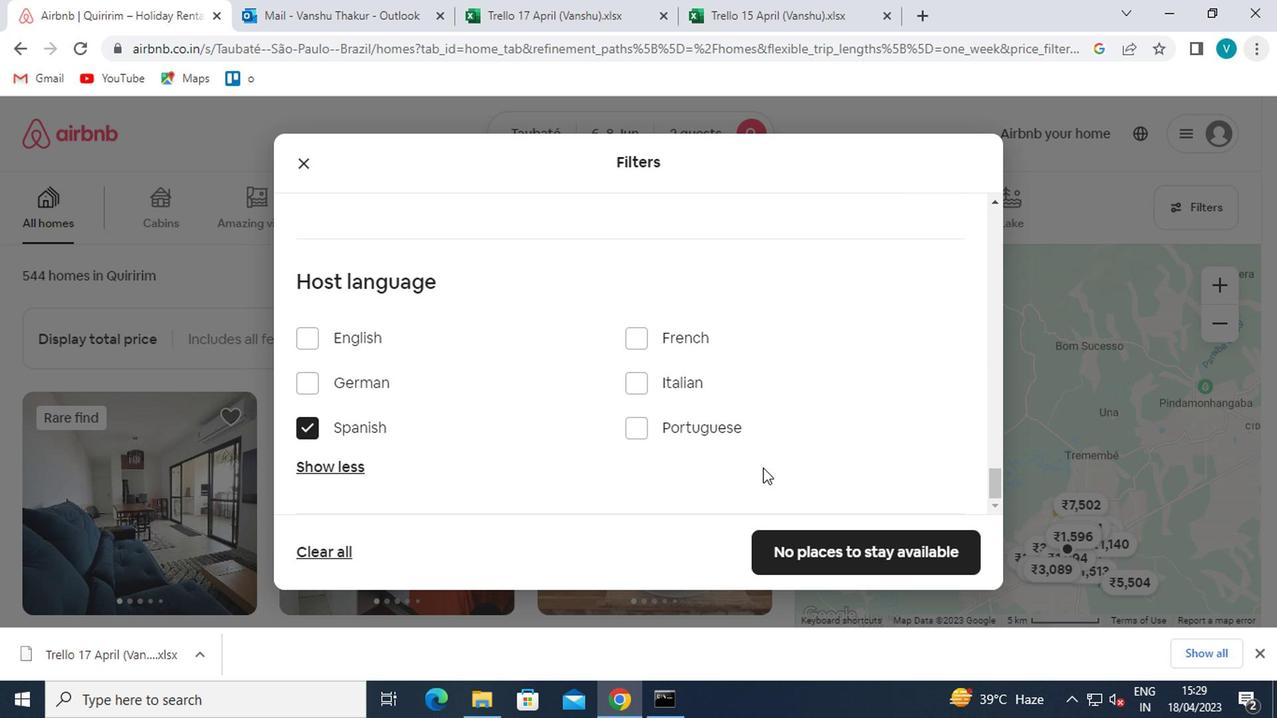 
Action: Mouse pressed left at (814, 560)
Screenshot: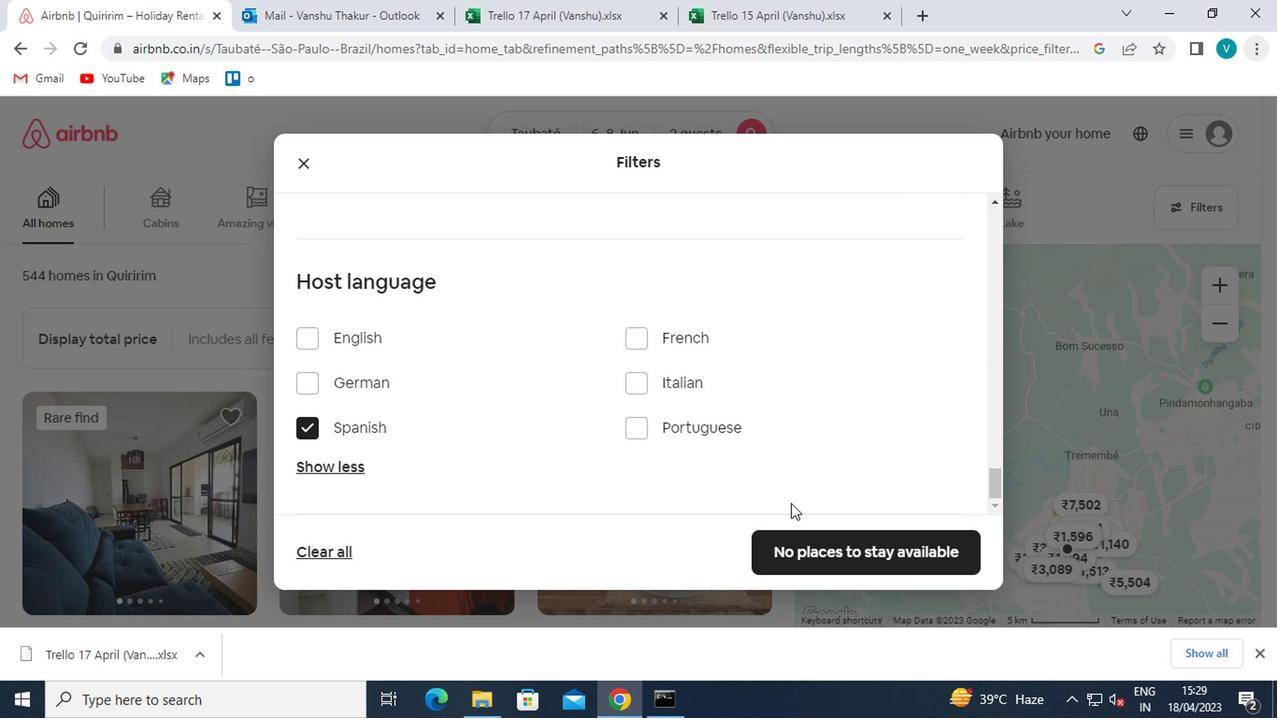 
